 Task: Find connections with filter location Jinji with filter topic #coach with filter profile language French with filter current company Safexpress Private Limited with filter school Kumaun University, Nainital with filter industry Pipeline Transportation with filter service category Loans with filter keywords title Professor
Action: Mouse moved to (566, 75)
Screenshot: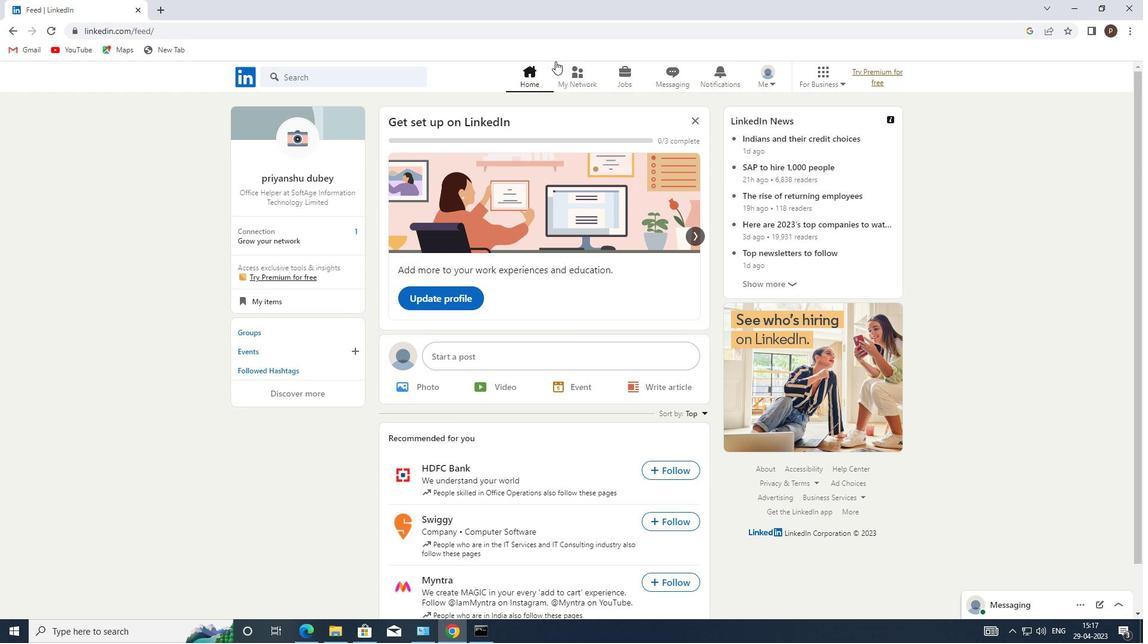 
Action: Mouse pressed left at (566, 75)
Screenshot: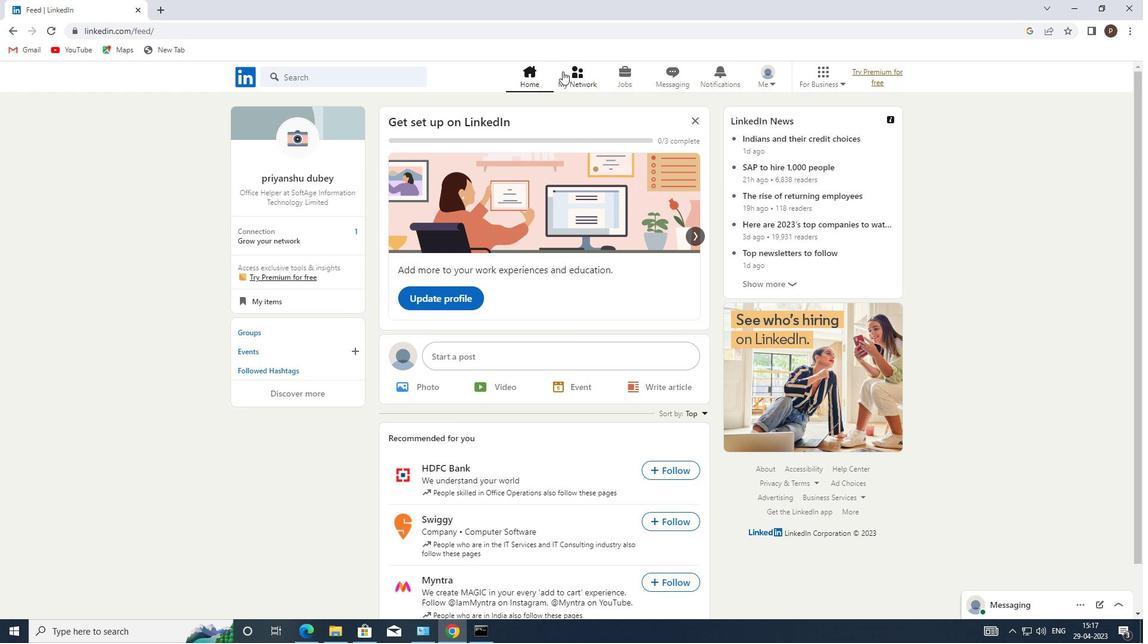 
Action: Mouse moved to (334, 135)
Screenshot: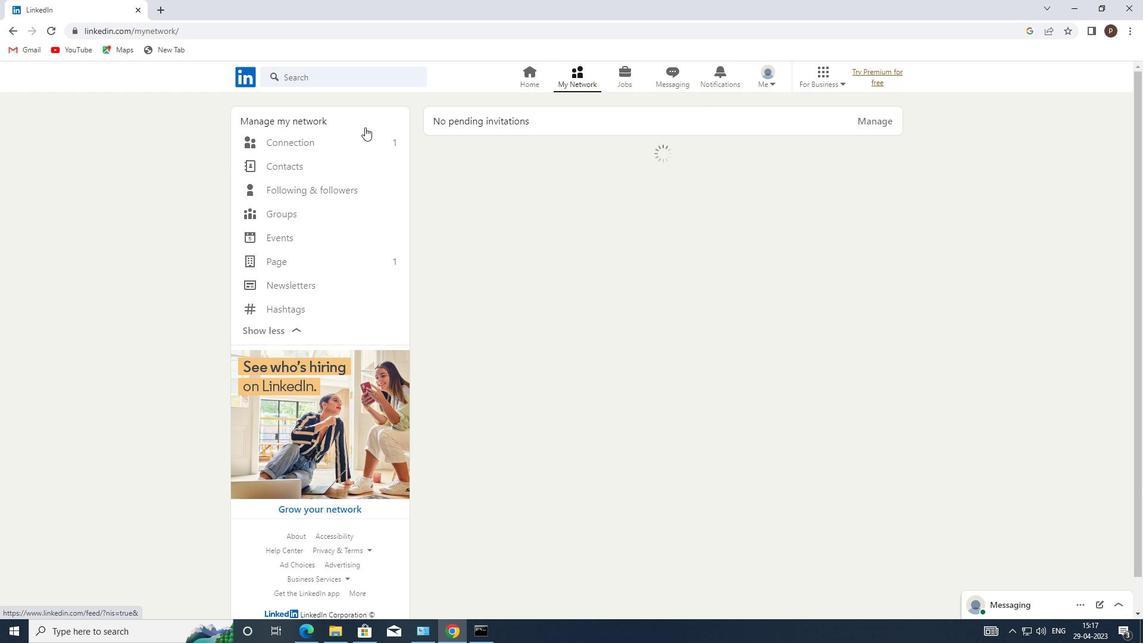 
Action: Mouse pressed left at (334, 135)
Screenshot: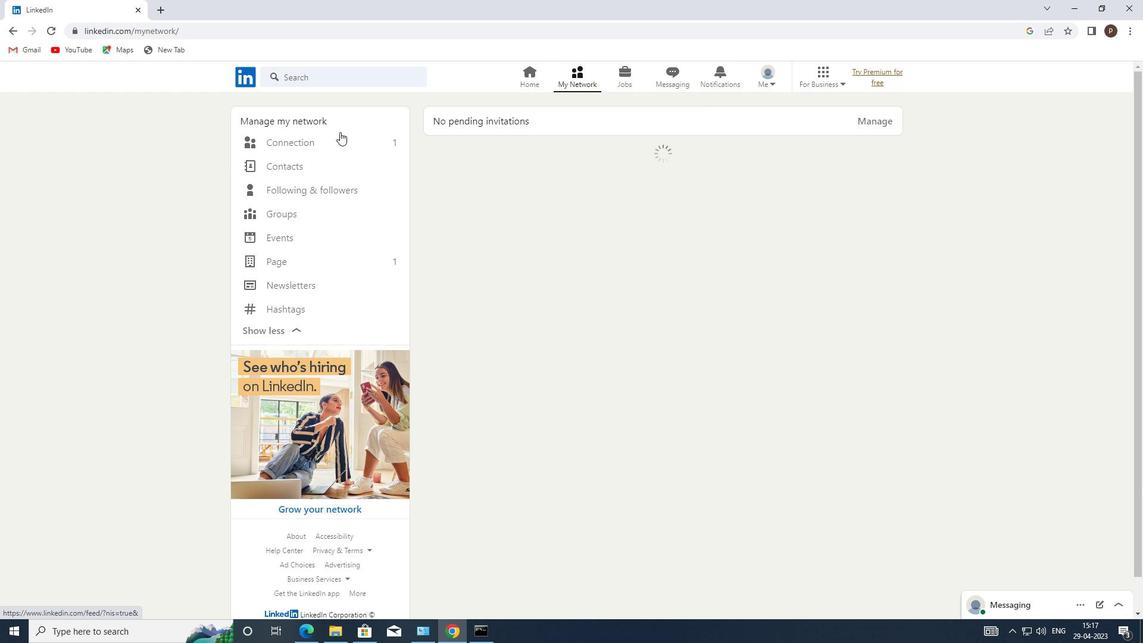 
Action: Mouse moved to (677, 140)
Screenshot: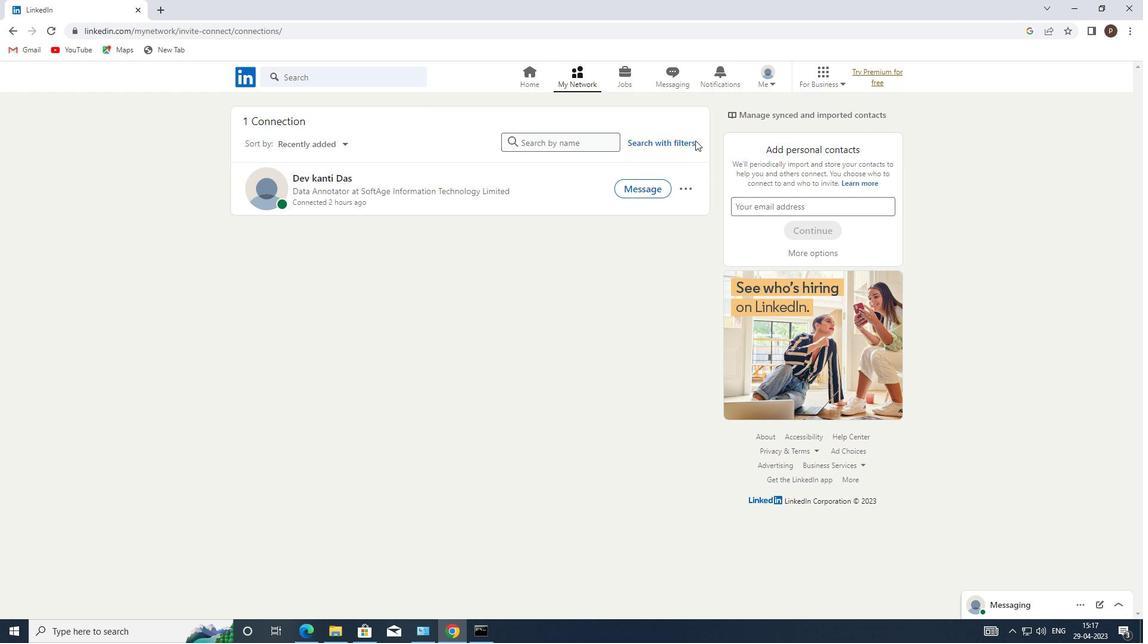 
Action: Mouse pressed left at (677, 140)
Screenshot: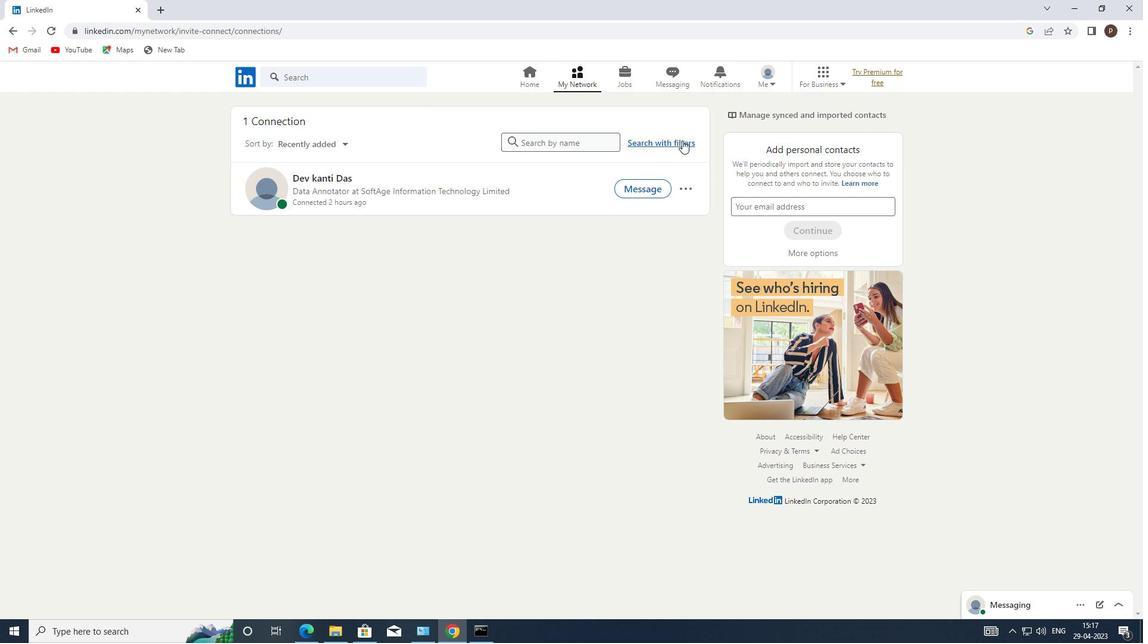 
Action: Mouse moved to (607, 107)
Screenshot: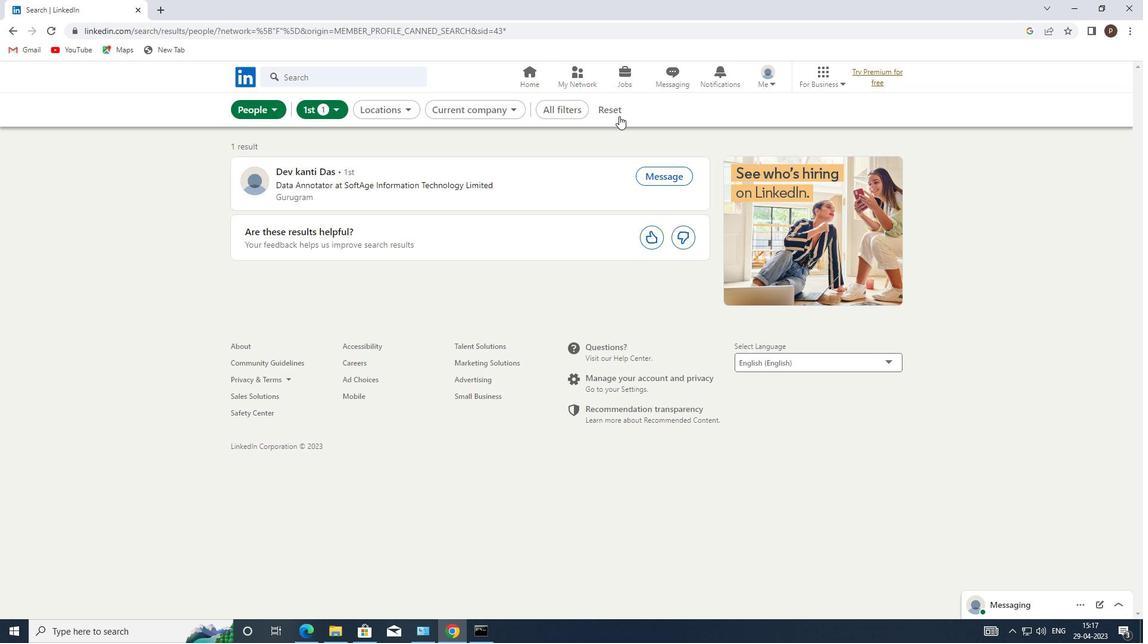
Action: Mouse pressed left at (607, 107)
Screenshot: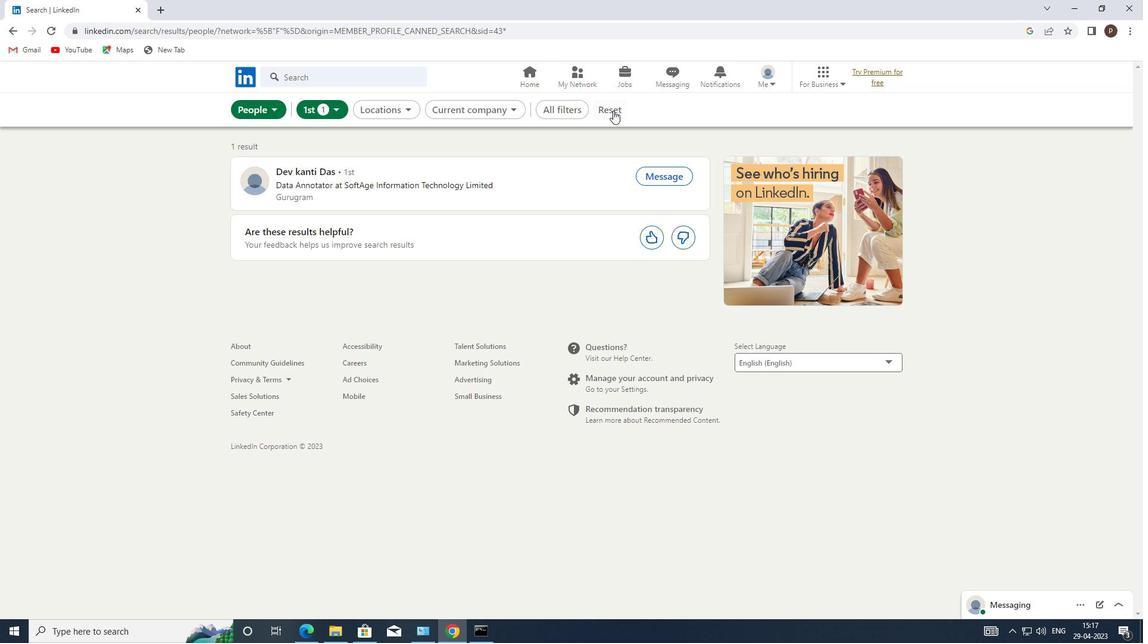 
Action: Mouse moved to (594, 109)
Screenshot: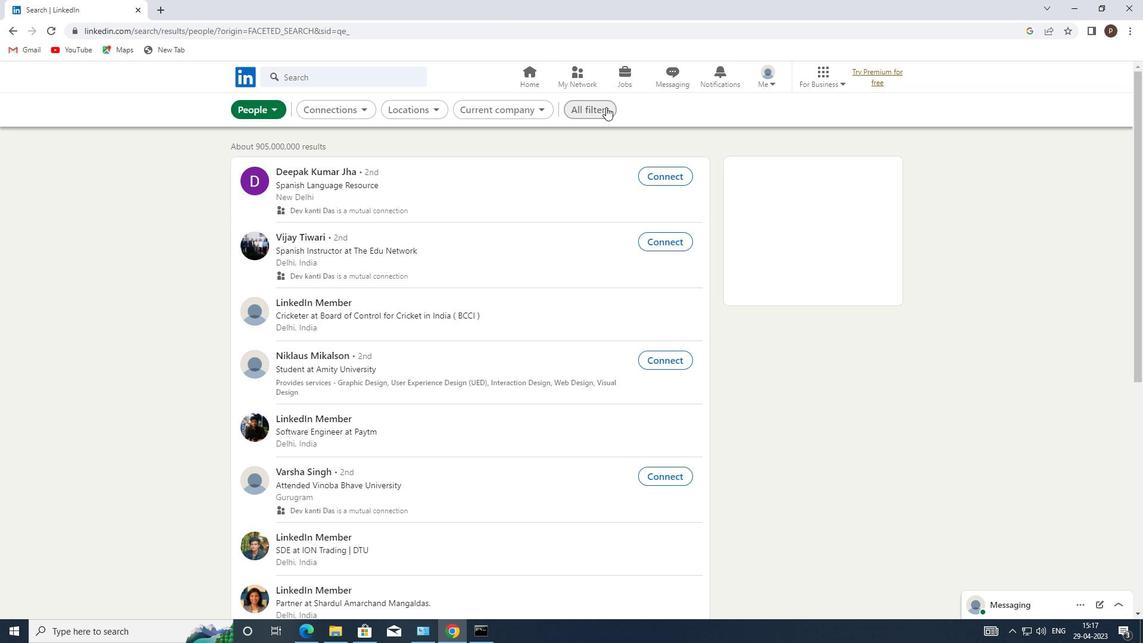 
Action: Mouse pressed left at (594, 109)
Screenshot: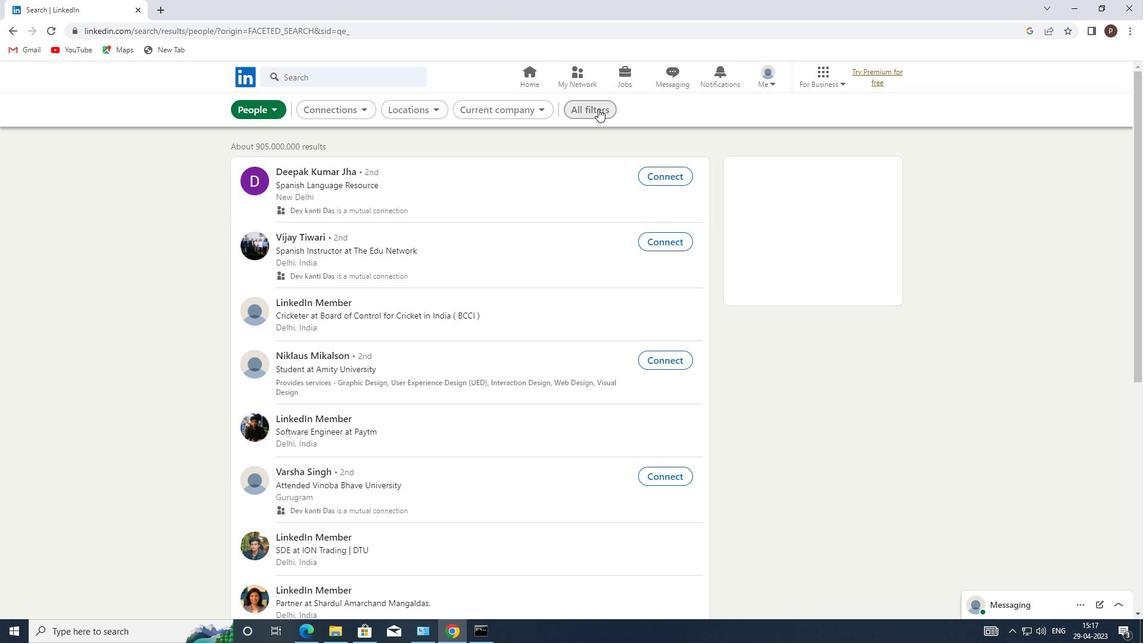 
Action: Mouse moved to (852, 317)
Screenshot: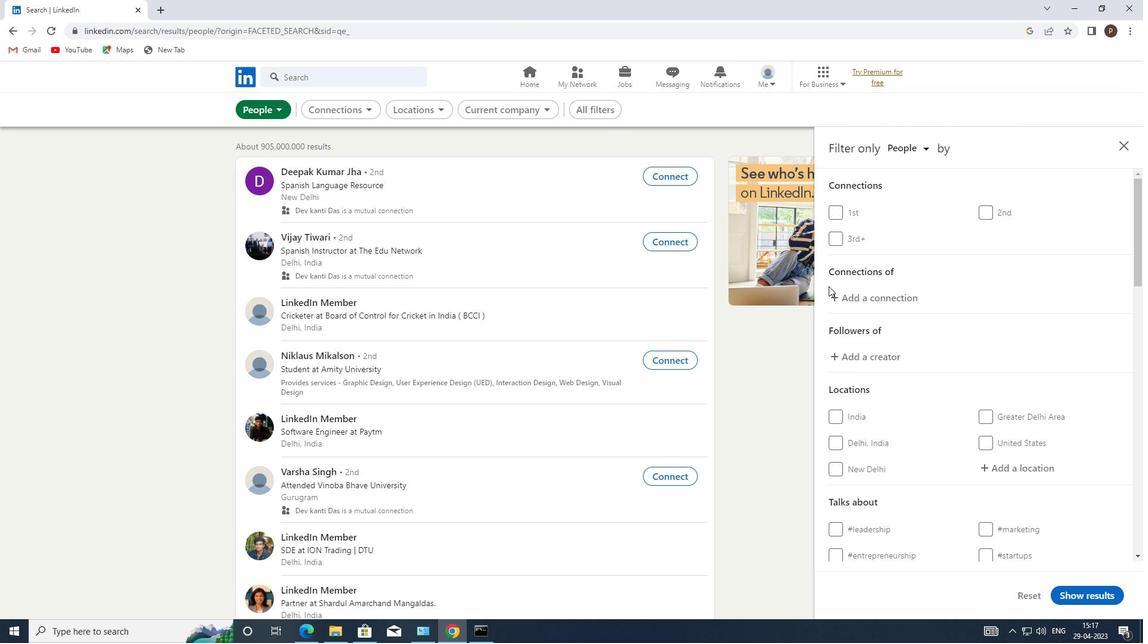 
Action: Mouse scrolled (852, 316) with delta (0, 0)
Screenshot: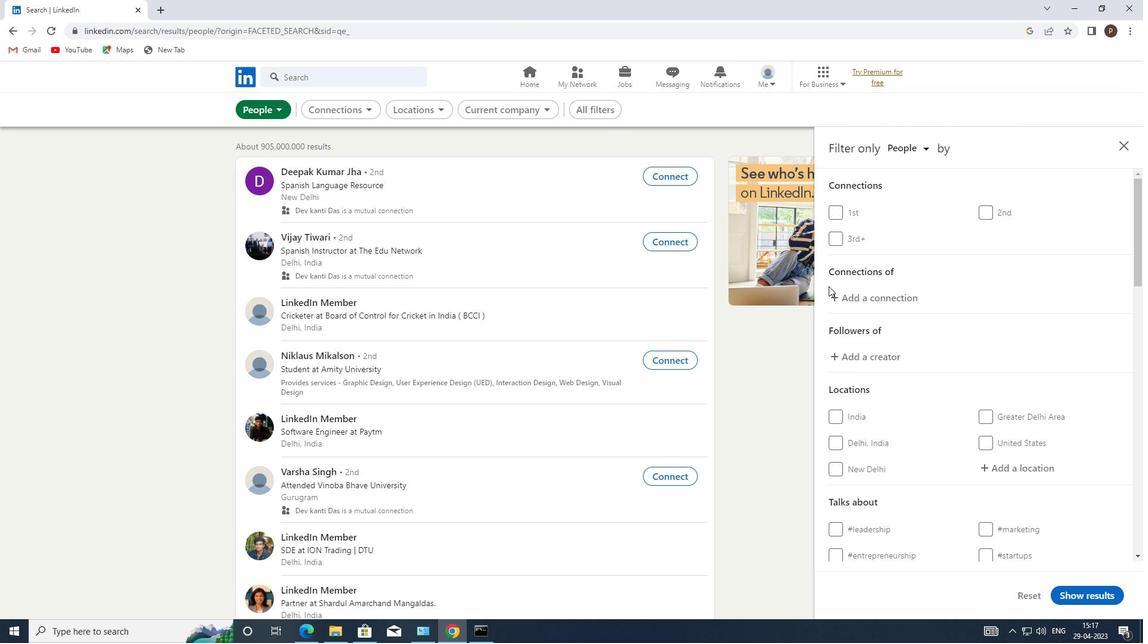 
Action: Mouse moved to (856, 318)
Screenshot: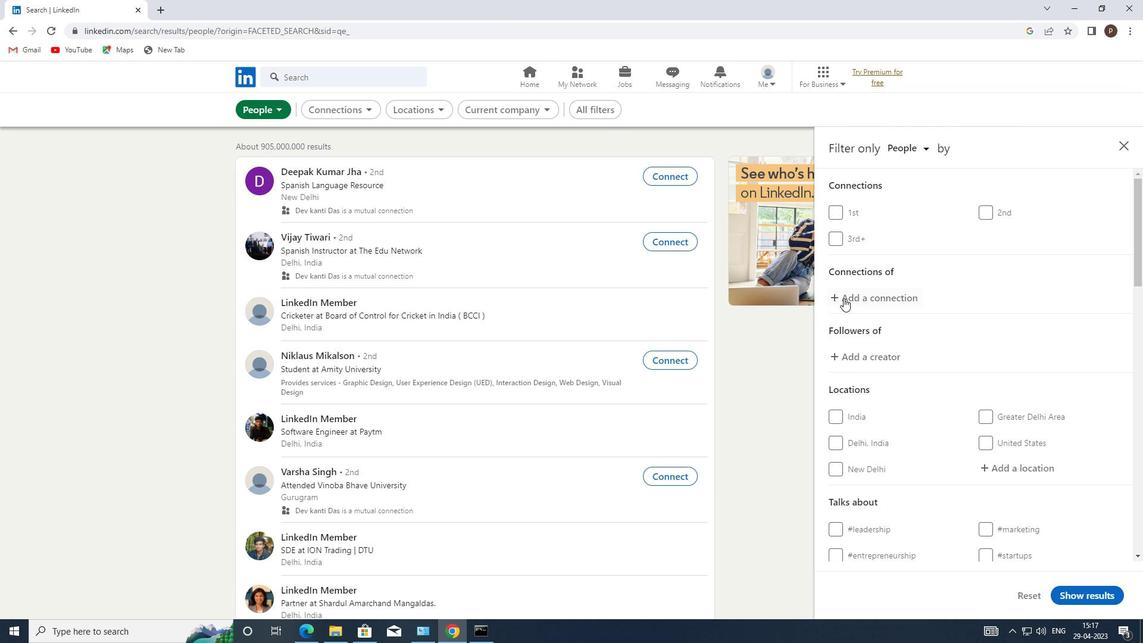 
Action: Mouse scrolled (856, 317) with delta (0, 0)
Screenshot: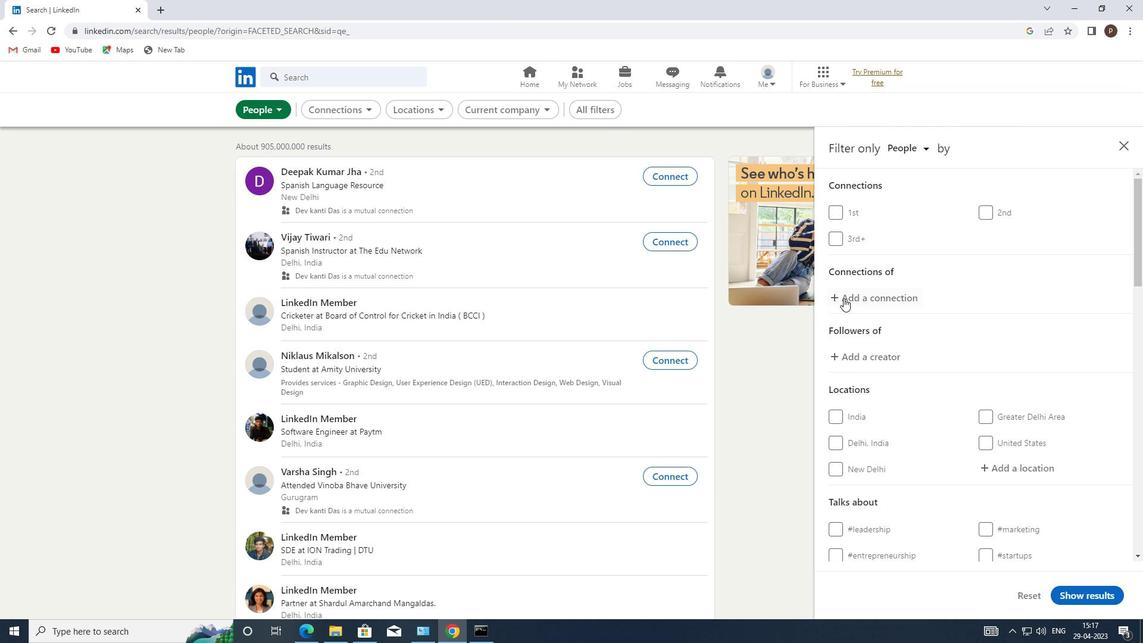 
Action: Mouse moved to (1006, 340)
Screenshot: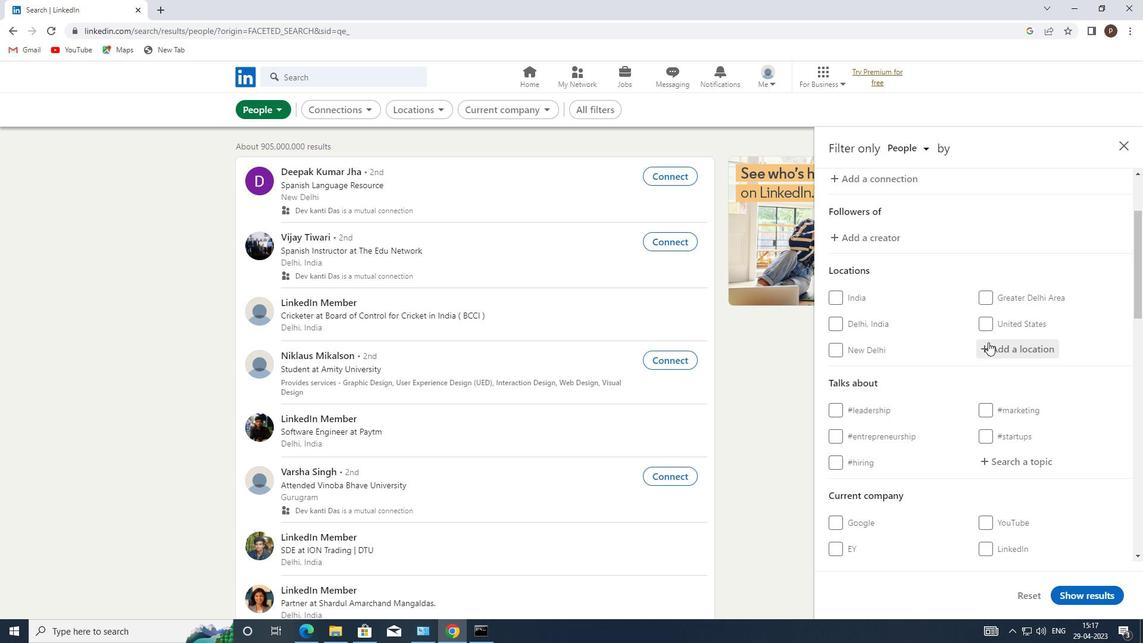 
Action: Mouse pressed left at (1006, 340)
Screenshot: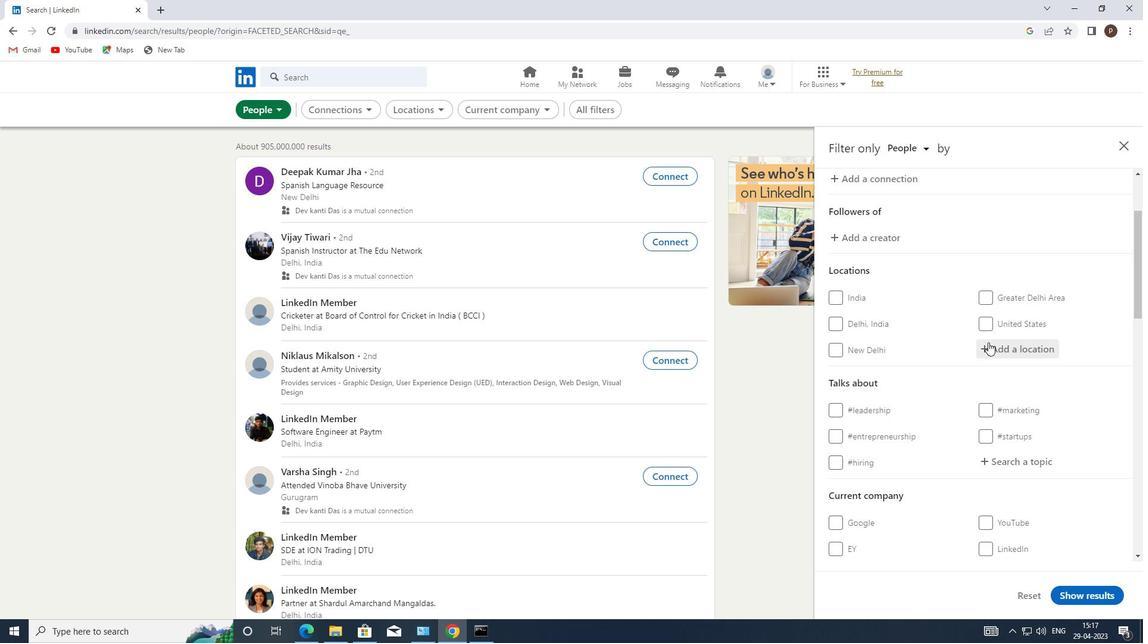 
Action: Key pressed j<Key.caps_lock>inji
Screenshot: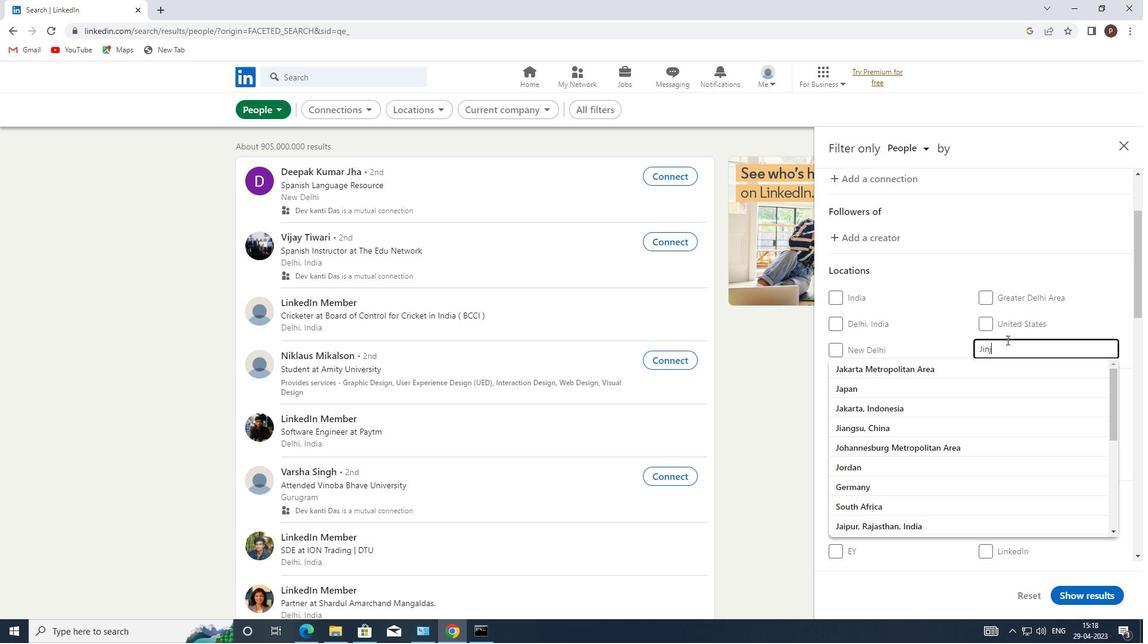 
Action: Mouse moved to (975, 354)
Screenshot: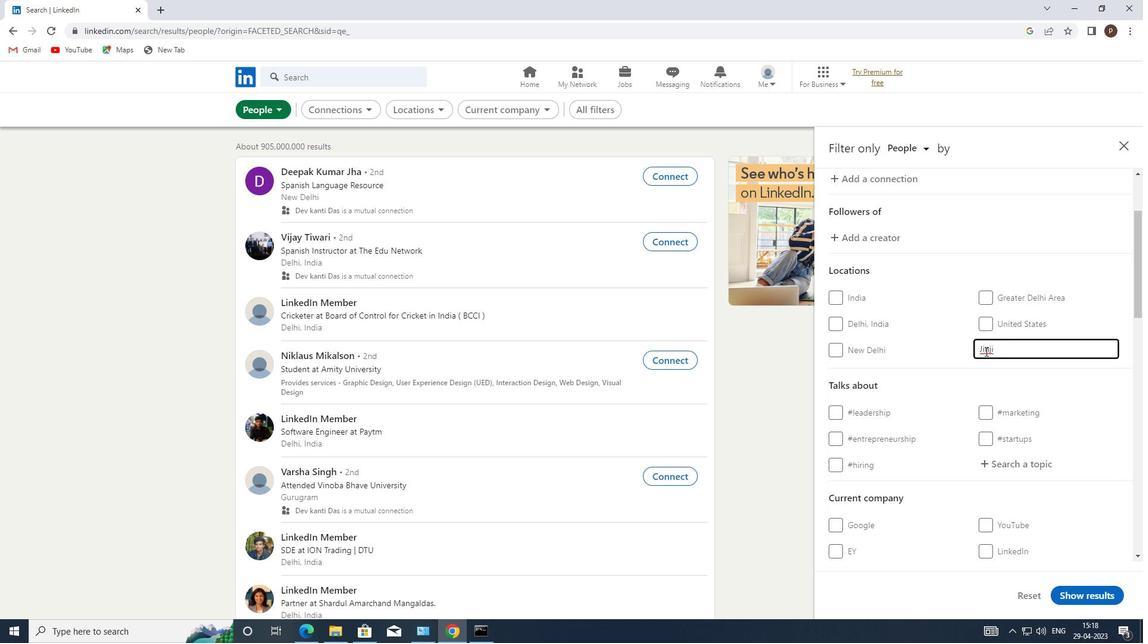 
Action: Key pressed <Key.space>
Screenshot: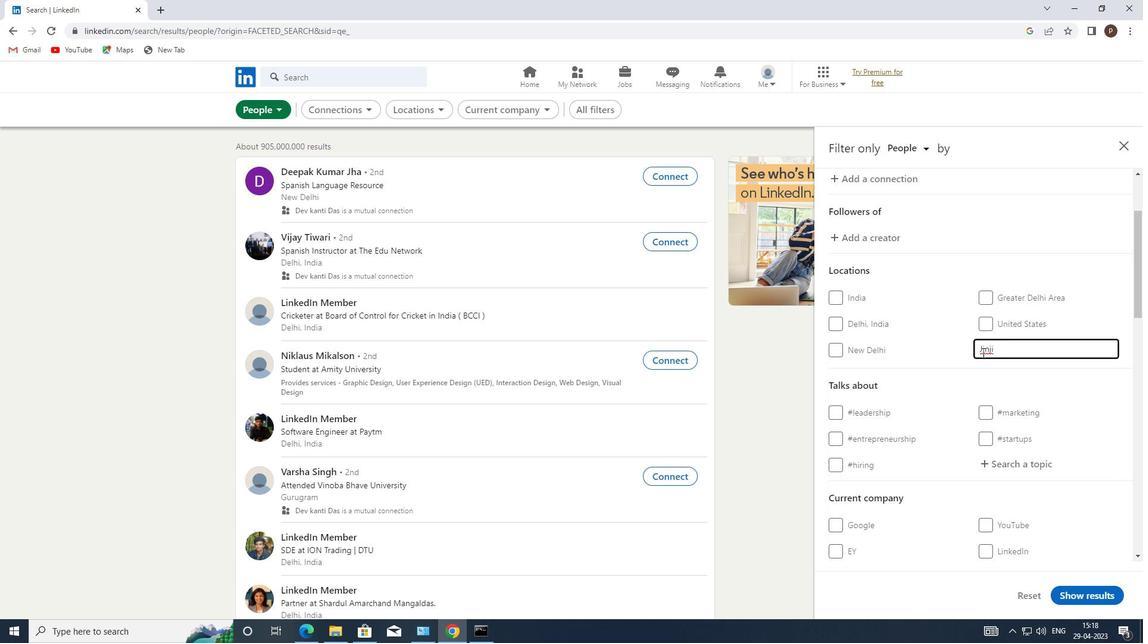 
Action: Mouse moved to (952, 365)
Screenshot: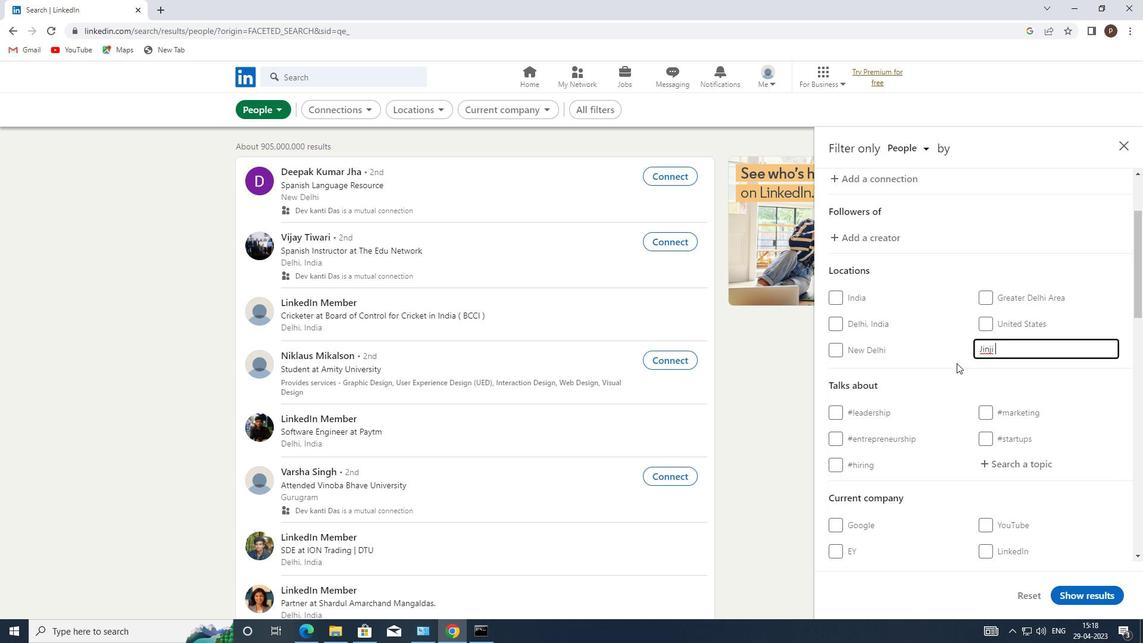 
Action: Mouse scrolled (952, 365) with delta (0, 0)
Screenshot: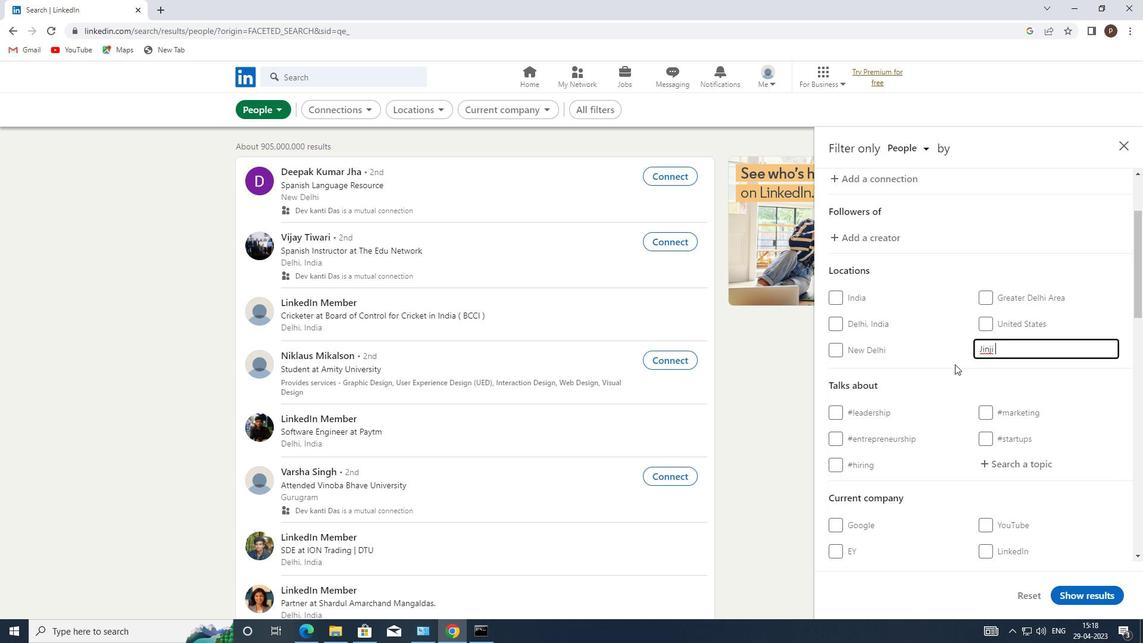 
Action: Mouse scrolled (952, 365) with delta (0, 0)
Screenshot: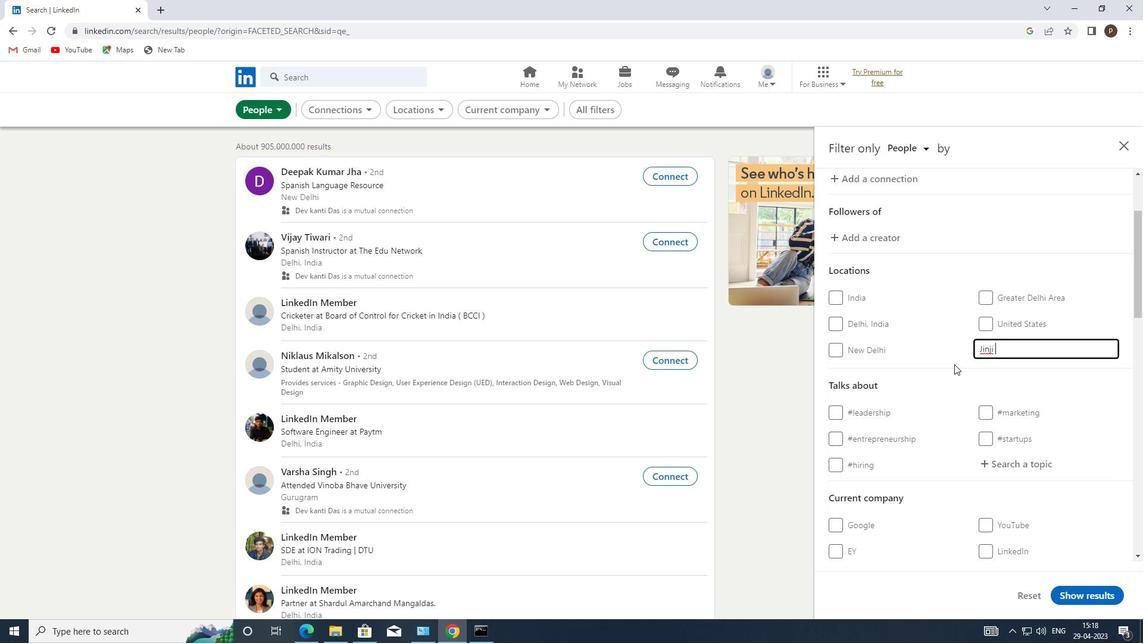
Action: Mouse moved to (995, 342)
Screenshot: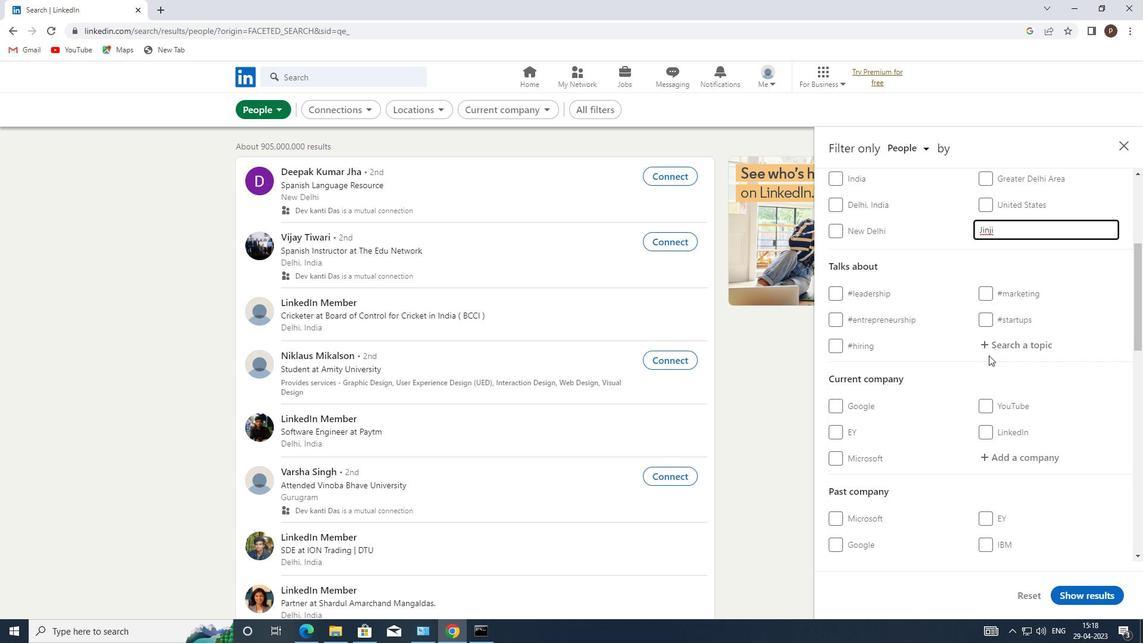 
Action: Mouse pressed left at (995, 342)
Screenshot: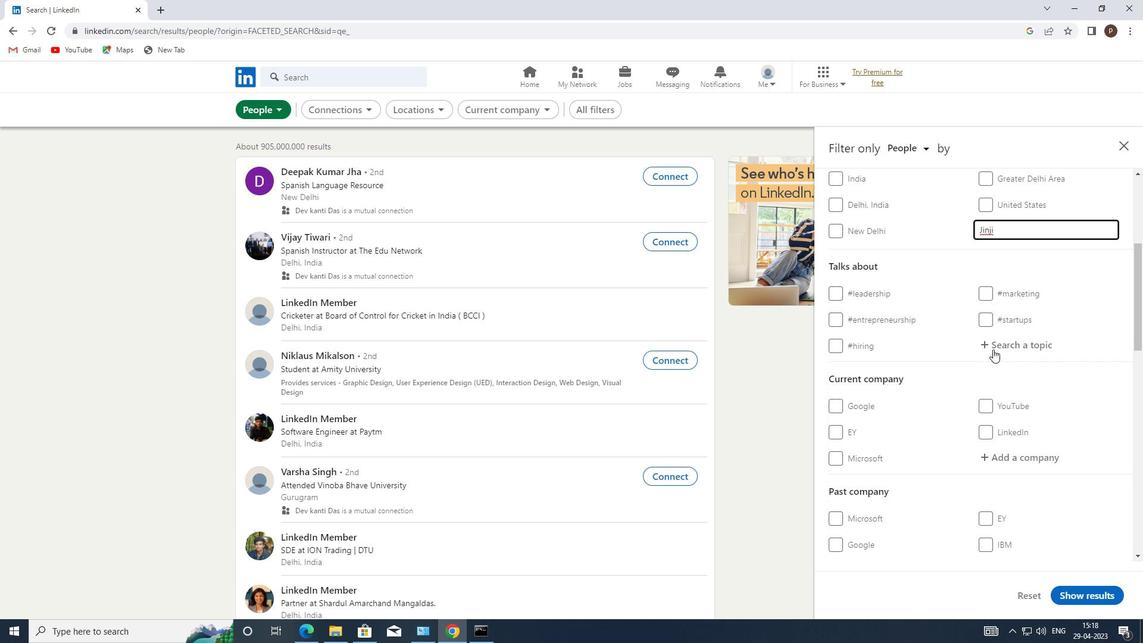 
Action: Key pressed <Key.shift>#COACH
Screenshot: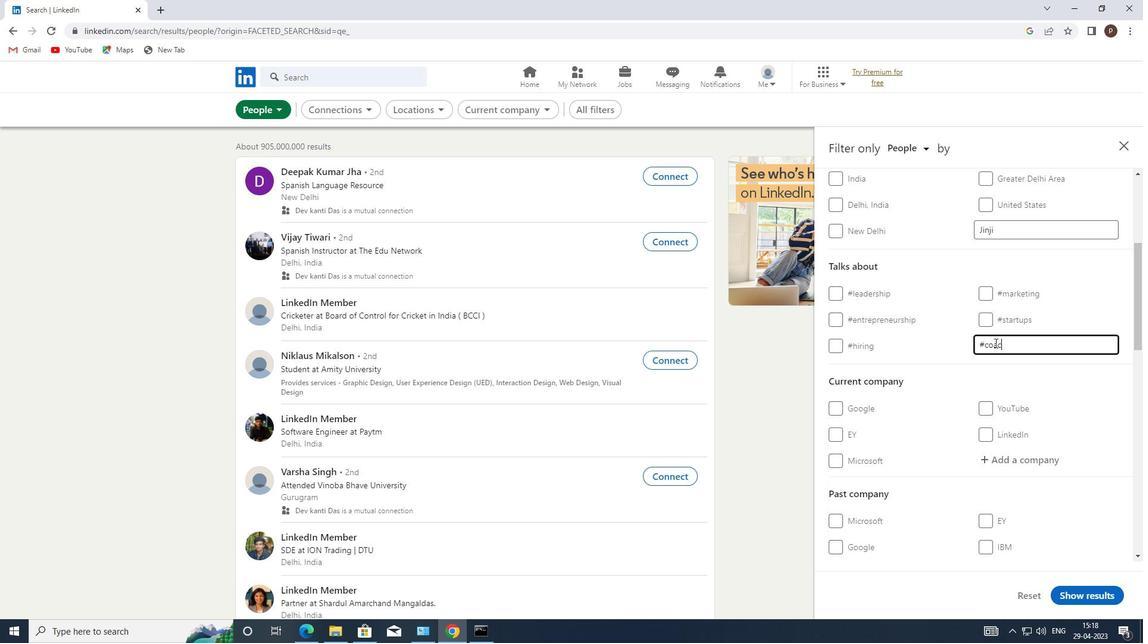 
Action: Mouse moved to (969, 367)
Screenshot: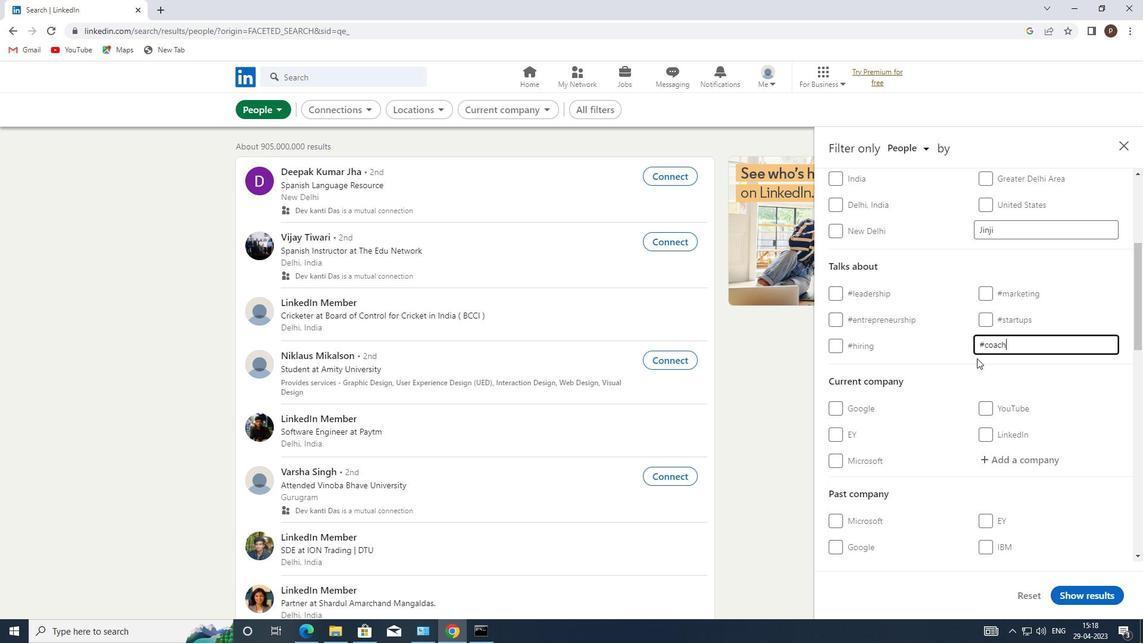 
Action: Mouse scrolled (969, 366) with delta (0, 0)
Screenshot: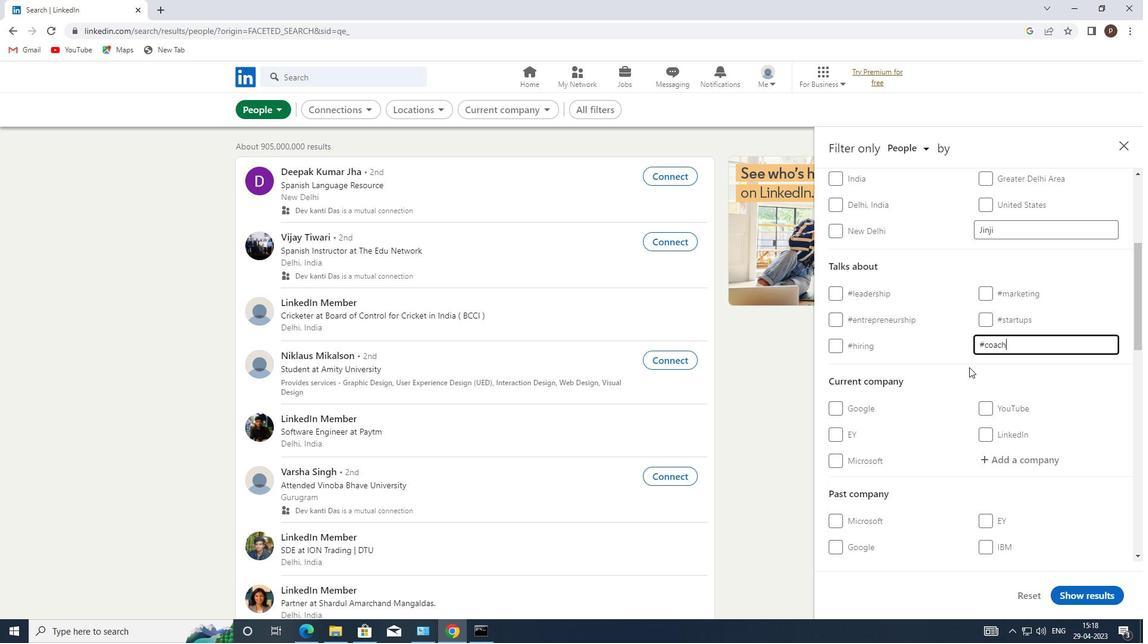 
Action: Mouse scrolled (969, 366) with delta (0, 0)
Screenshot: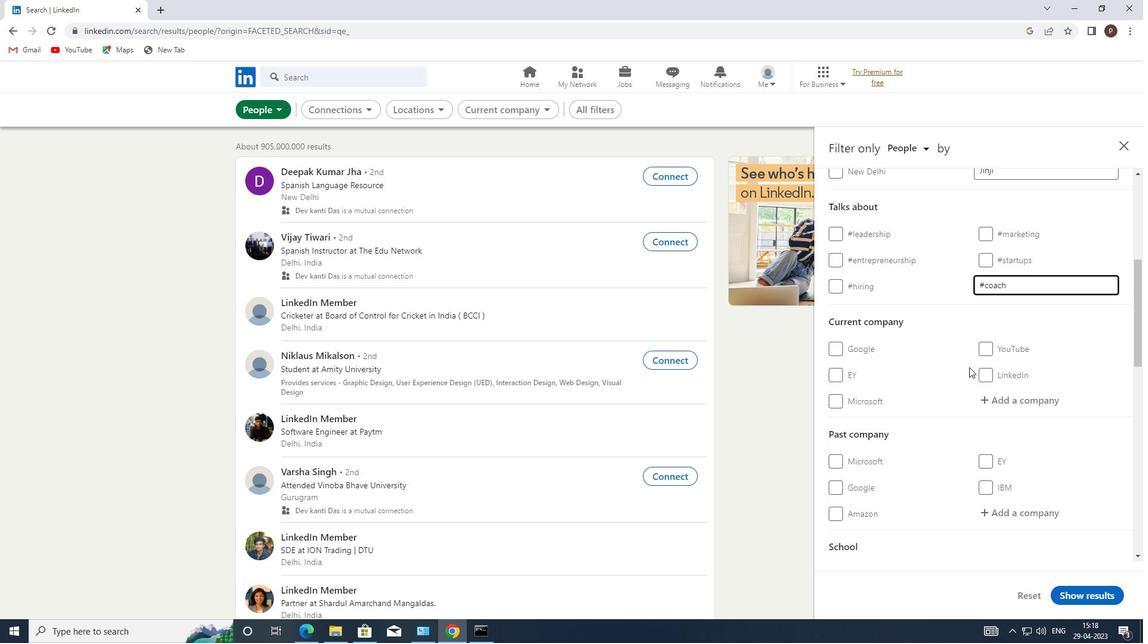 
Action: Mouse scrolled (969, 366) with delta (0, 0)
Screenshot: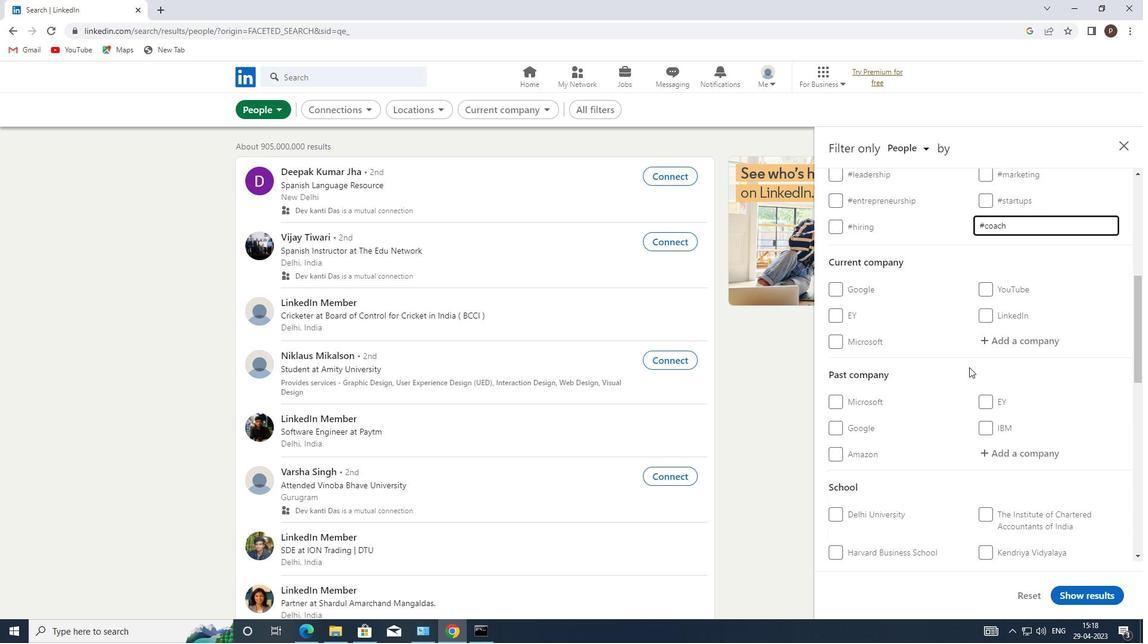 
Action: Mouse moved to (969, 368)
Screenshot: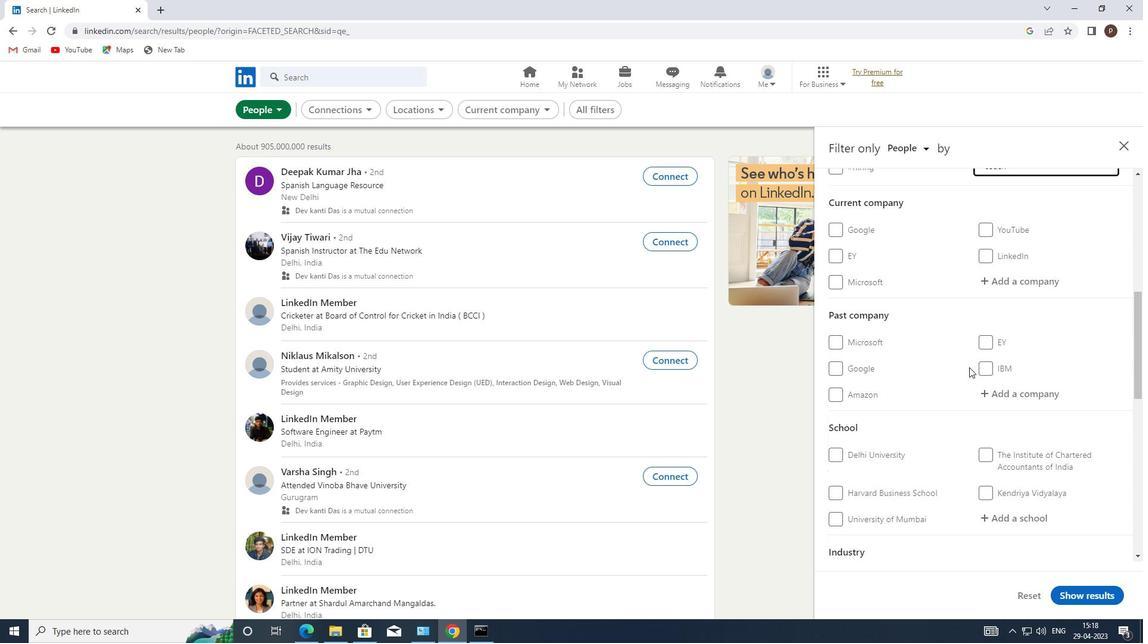 
Action: Mouse scrolled (969, 367) with delta (0, 0)
Screenshot: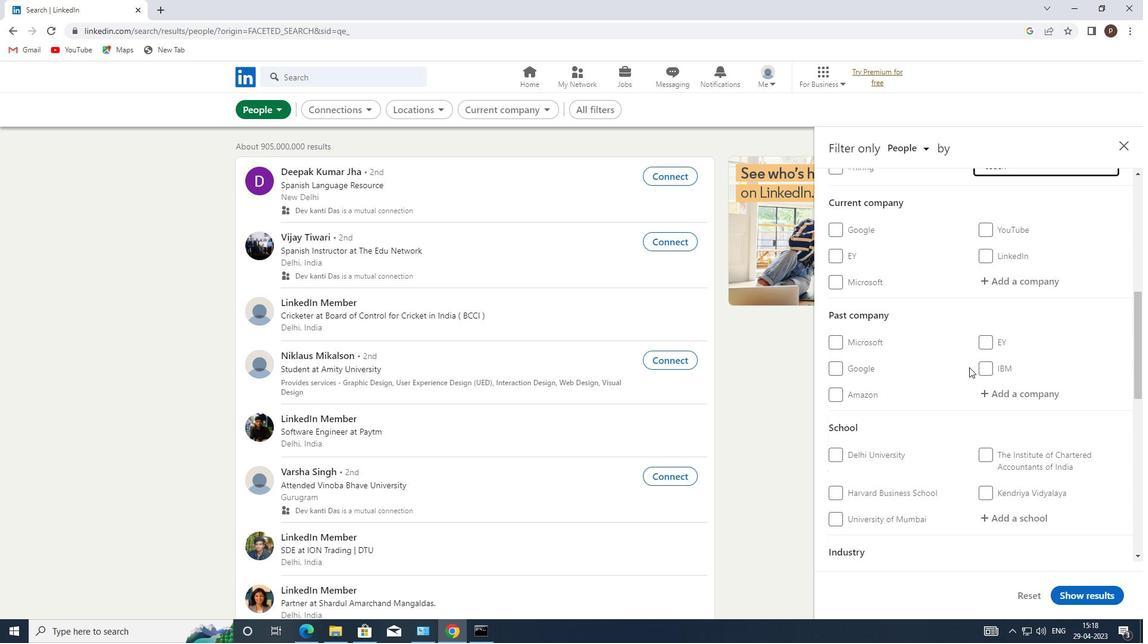 
Action: Mouse scrolled (969, 367) with delta (0, 0)
Screenshot: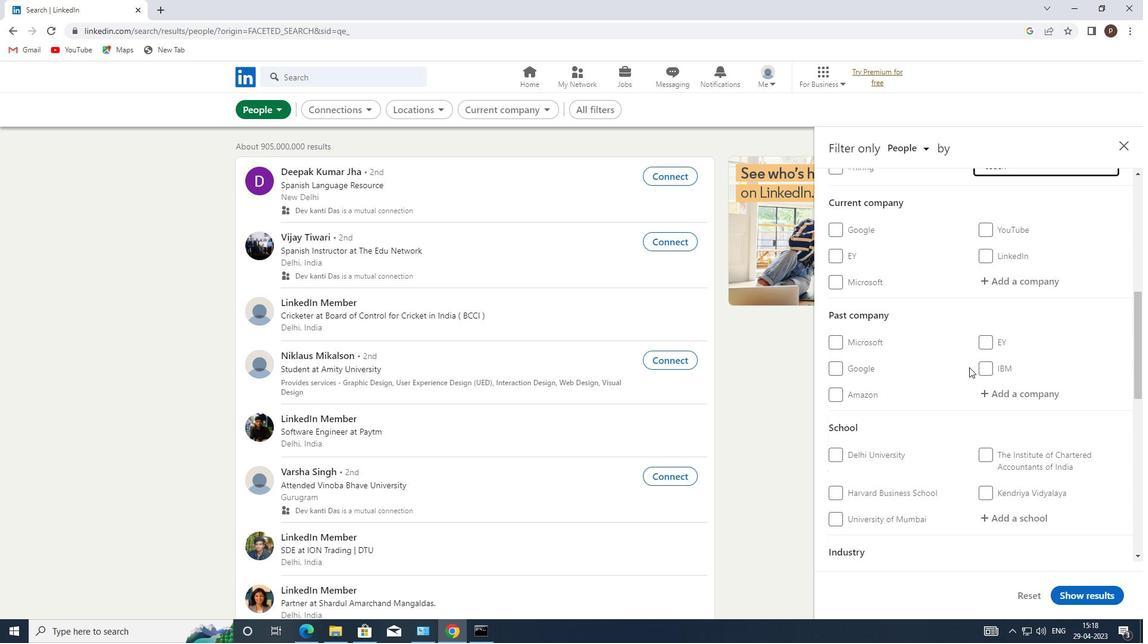 
Action: Mouse scrolled (969, 367) with delta (0, 0)
Screenshot: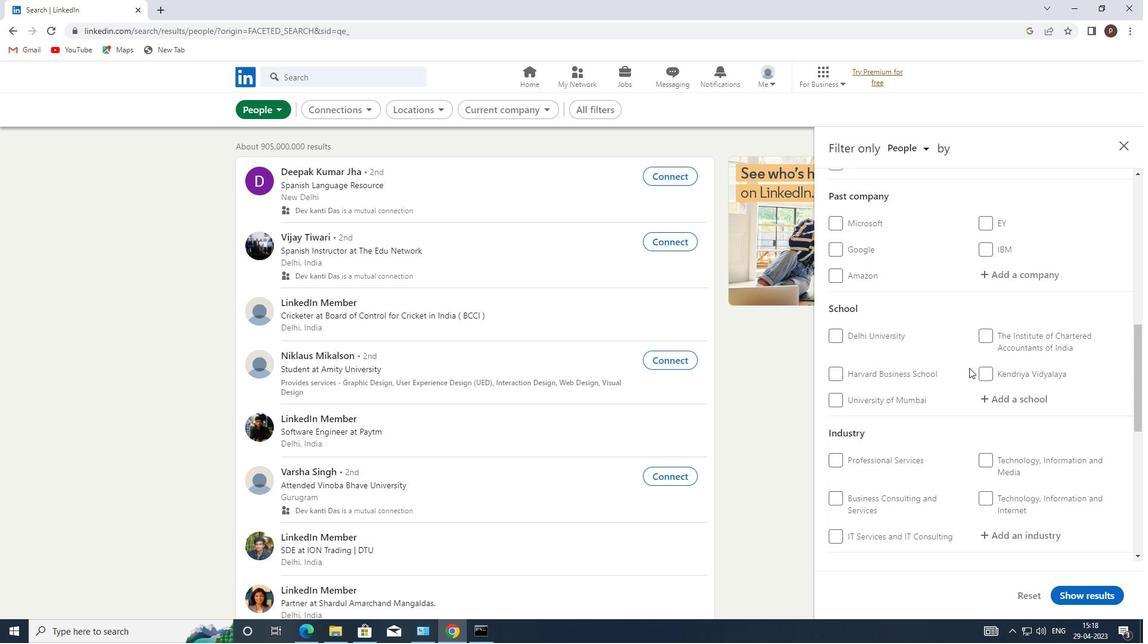 
Action: Mouse scrolled (969, 367) with delta (0, 0)
Screenshot: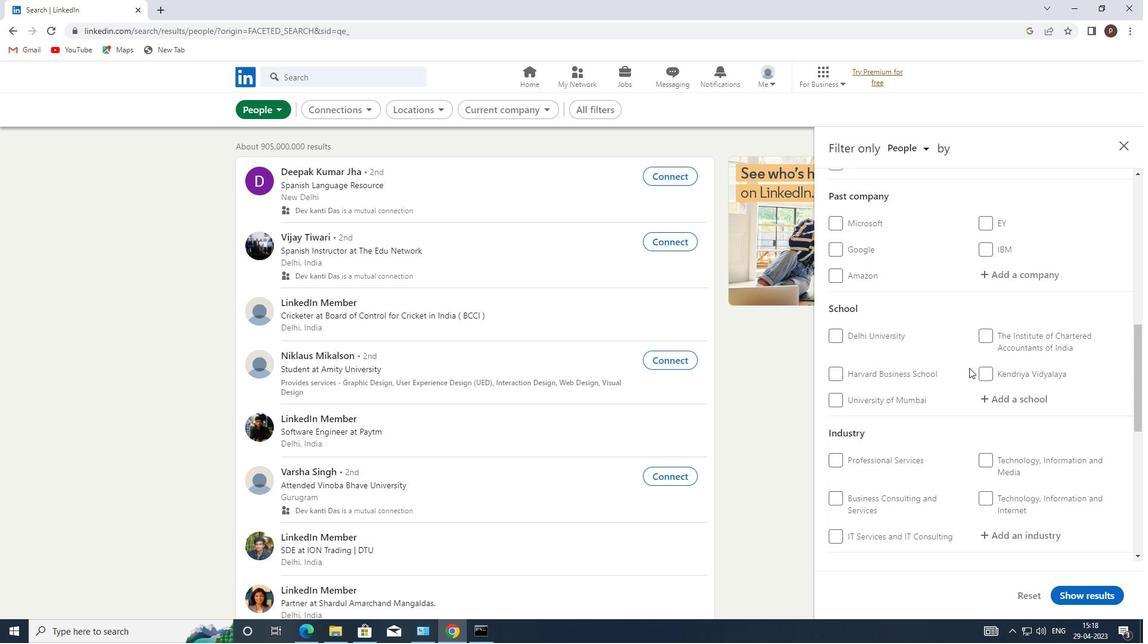 
Action: Mouse scrolled (969, 367) with delta (0, 0)
Screenshot: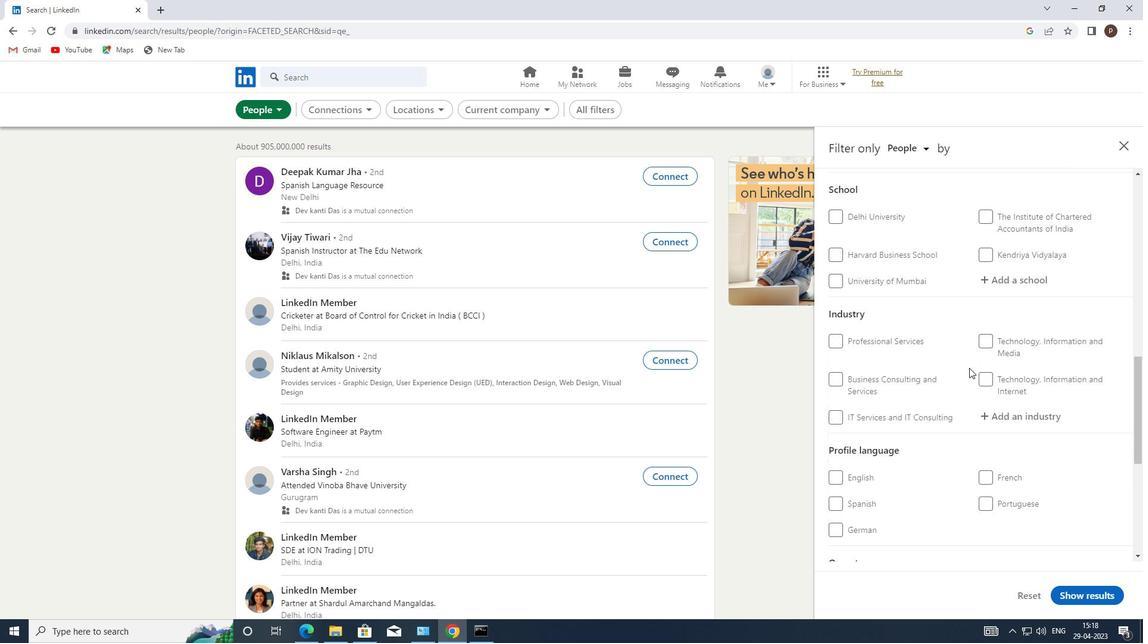 
Action: Mouse moved to (983, 412)
Screenshot: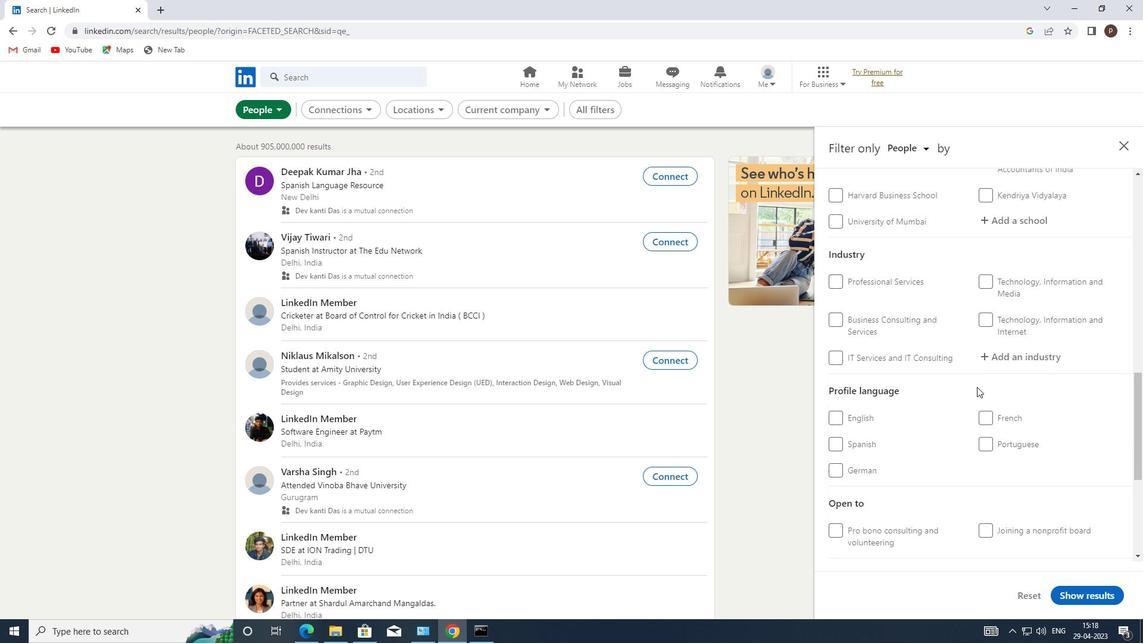 
Action: Mouse pressed left at (983, 412)
Screenshot: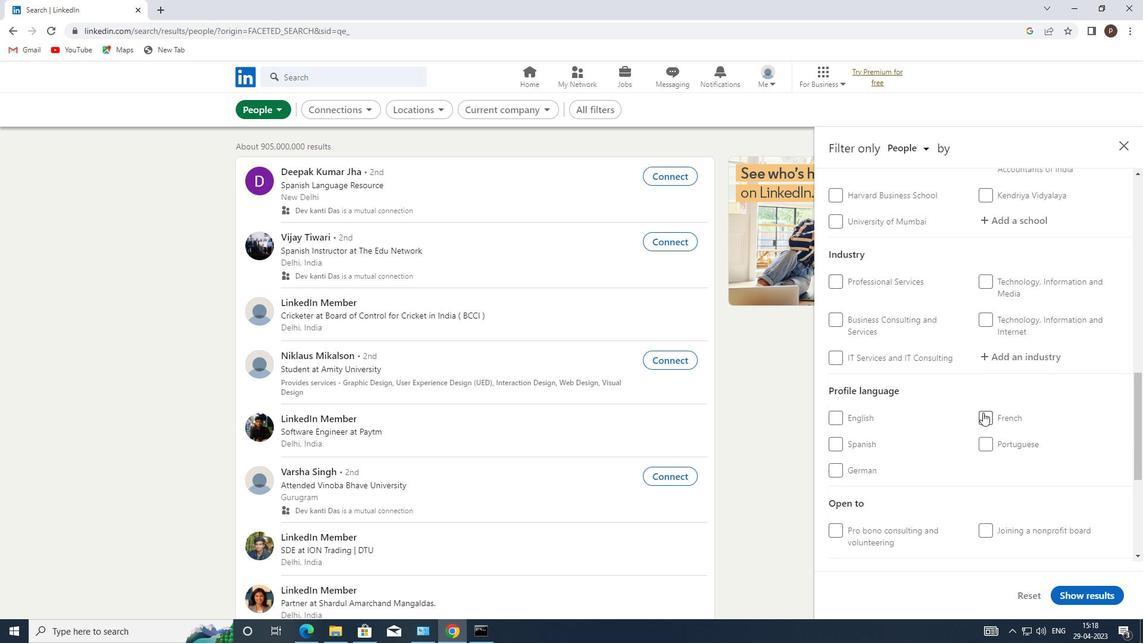 
Action: Mouse moved to (965, 345)
Screenshot: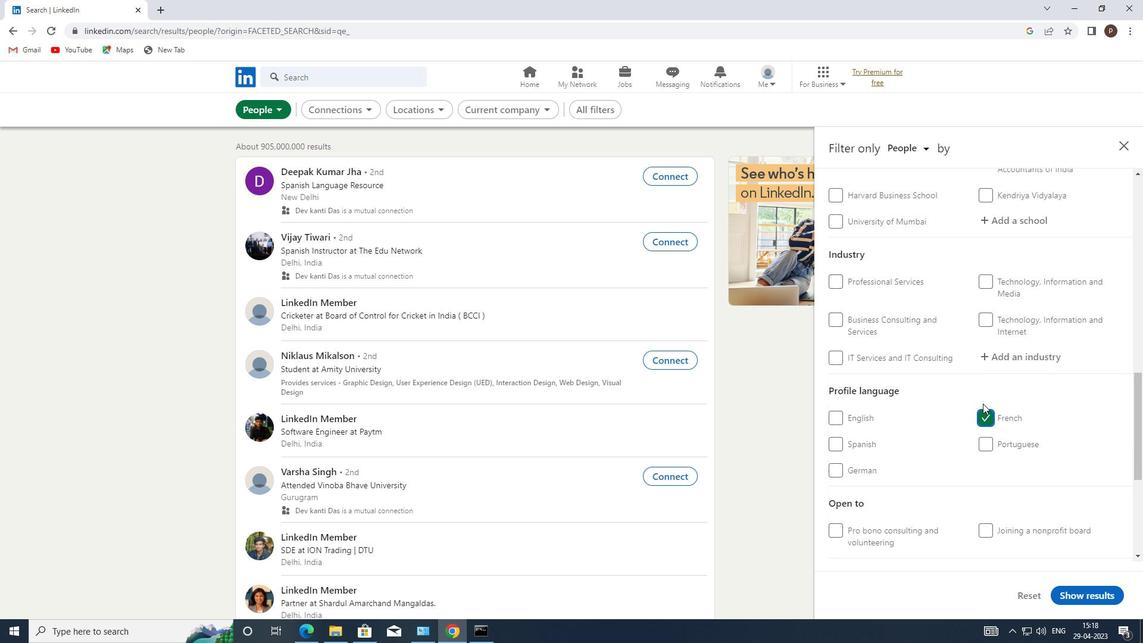 
Action: Mouse scrolled (965, 345) with delta (0, 0)
Screenshot: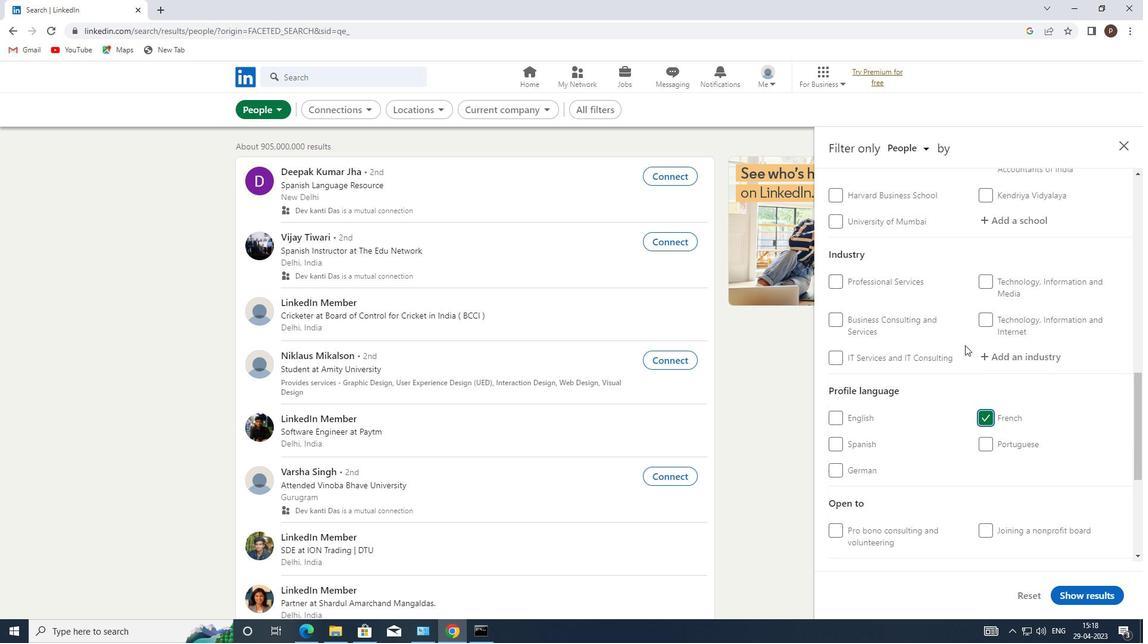 
Action: Mouse scrolled (965, 345) with delta (0, 0)
Screenshot: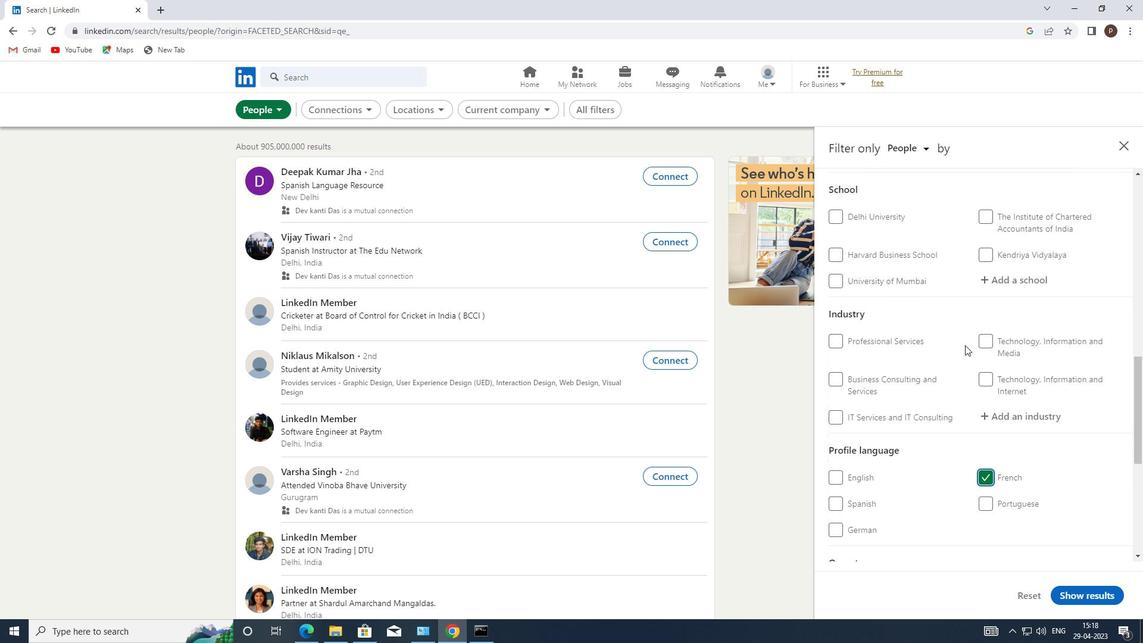 
Action: Mouse scrolled (965, 345) with delta (0, 0)
Screenshot: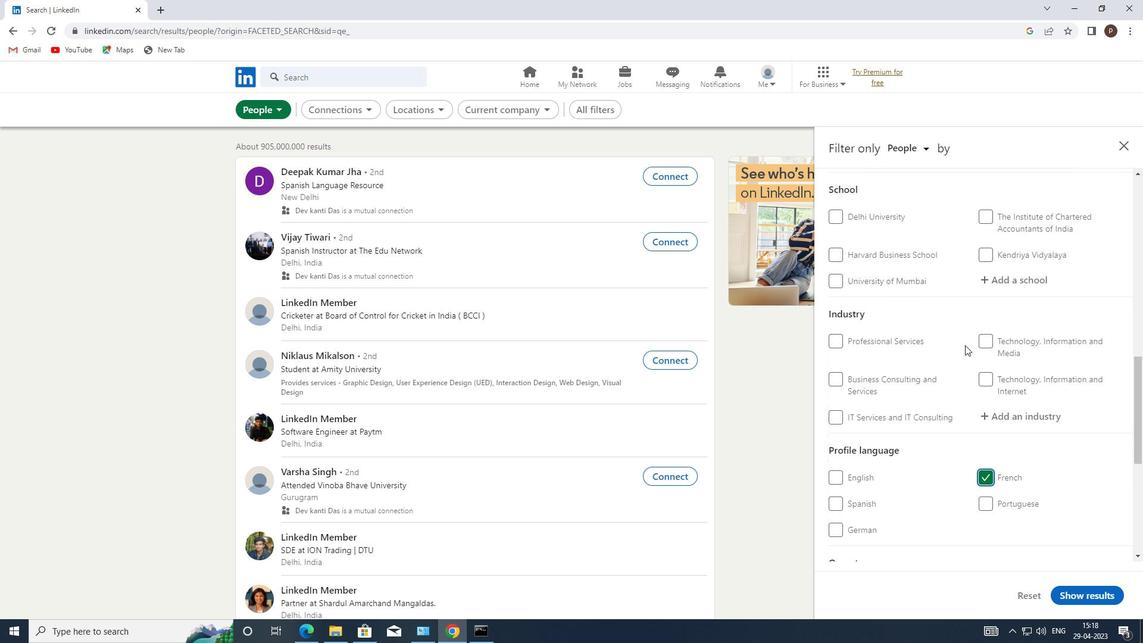 
Action: Mouse scrolled (965, 345) with delta (0, 0)
Screenshot: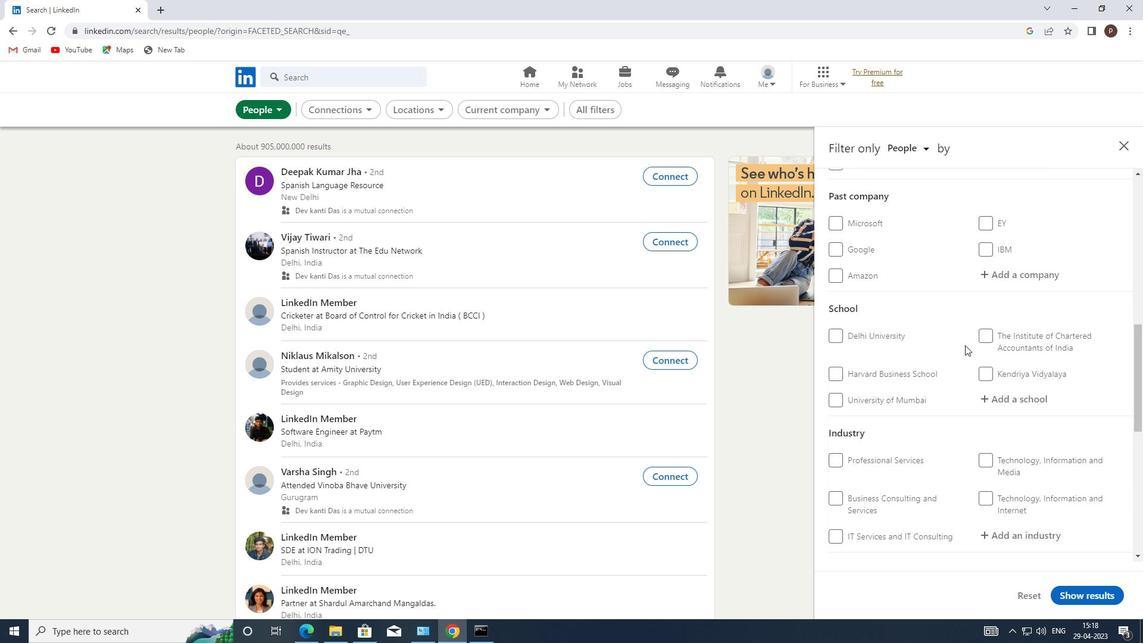 
Action: Mouse scrolled (965, 345) with delta (0, 0)
Screenshot: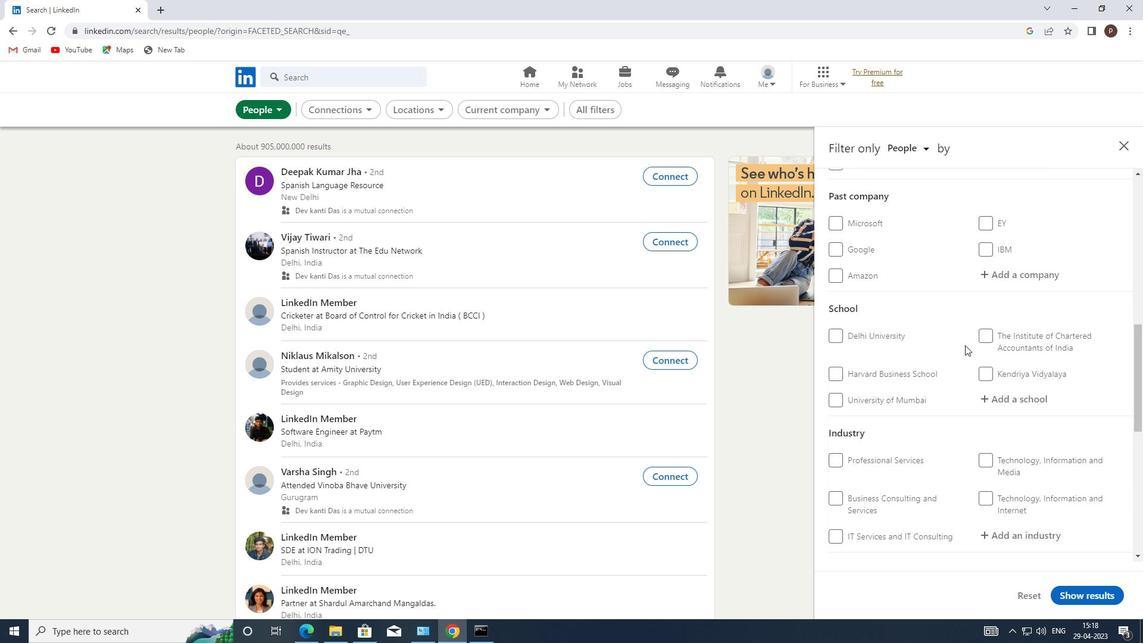 
Action: Mouse moved to (999, 285)
Screenshot: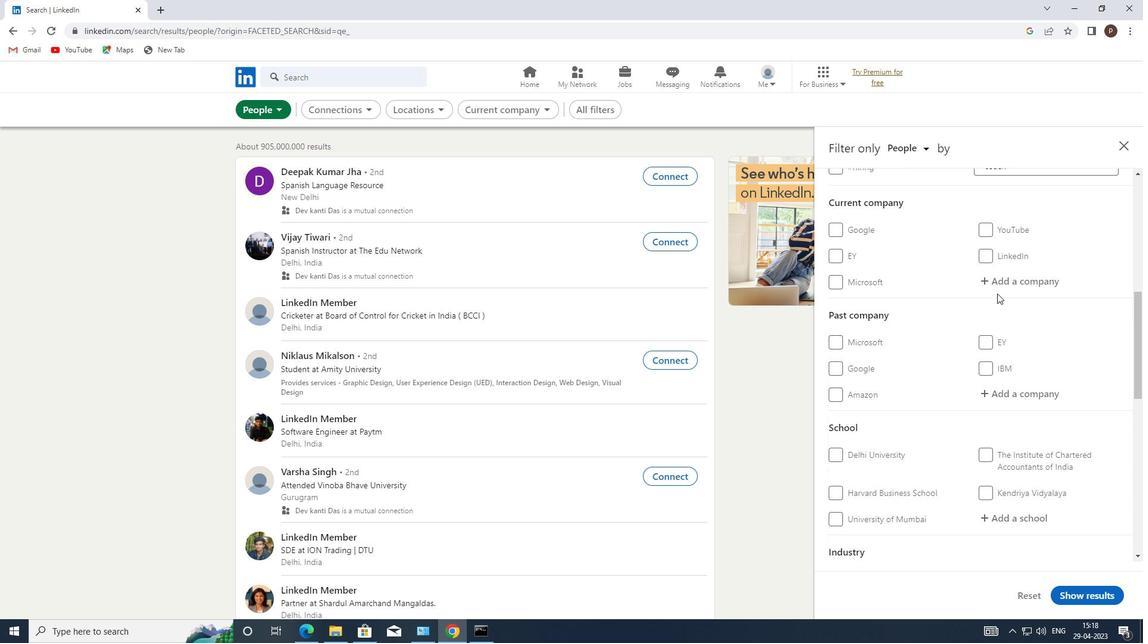 
Action: Mouse pressed left at (999, 285)
Screenshot: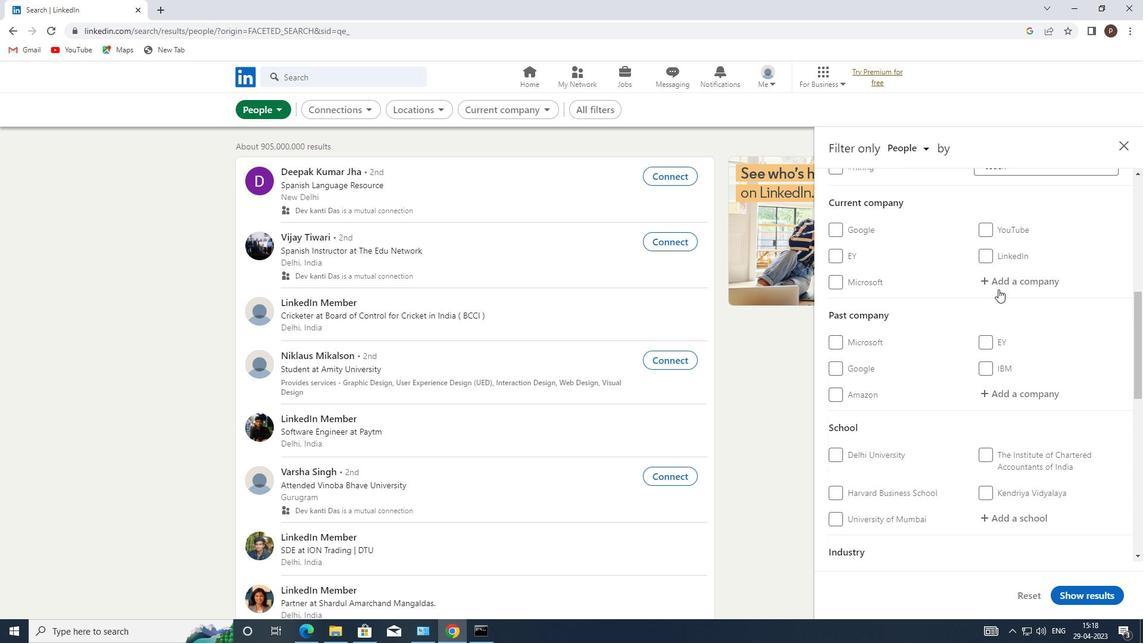 
Action: Key pressed <Key.caps_lock>S<Key.caps_lock>AFEX
Screenshot: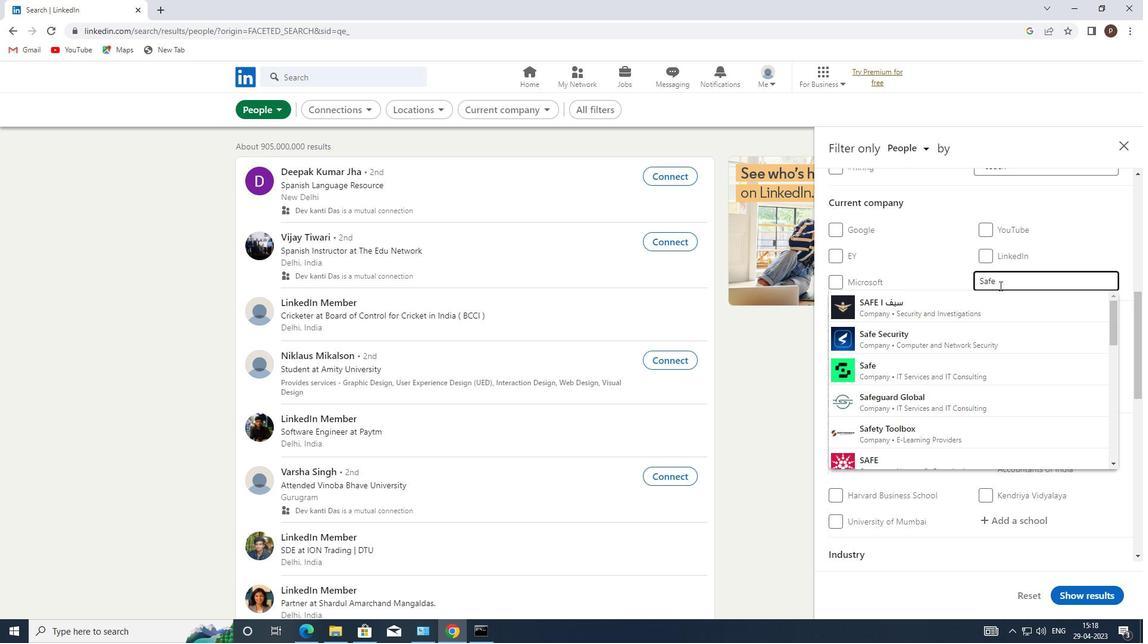 
Action: Mouse moved to (971, 300)
Screenshot: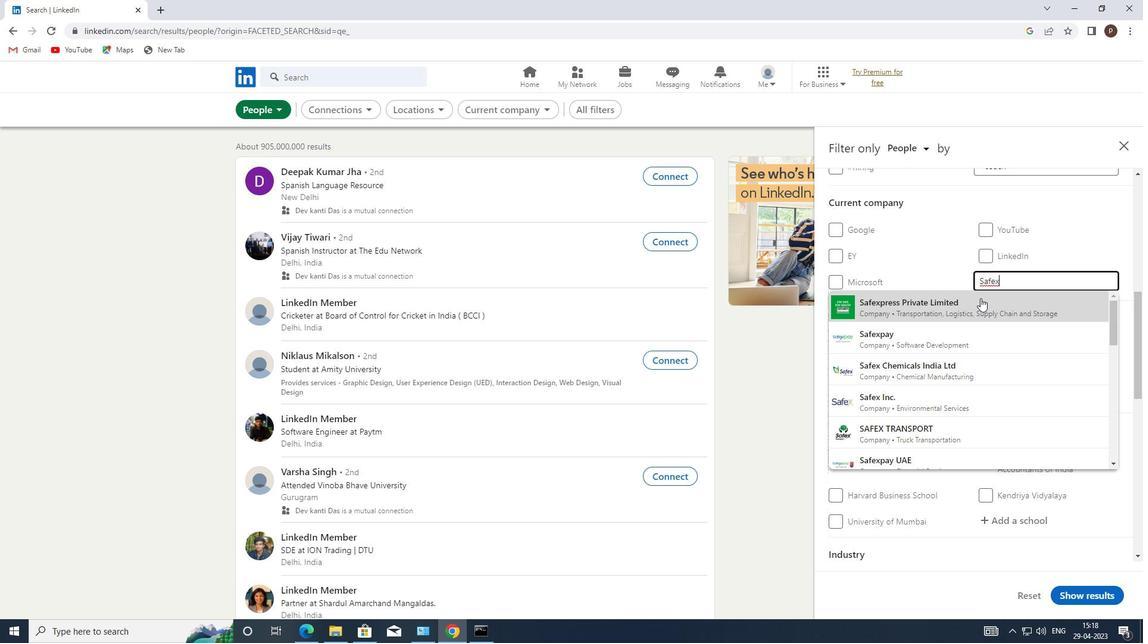
Action: Mouse pressed left at (971, 300)
Screenshot: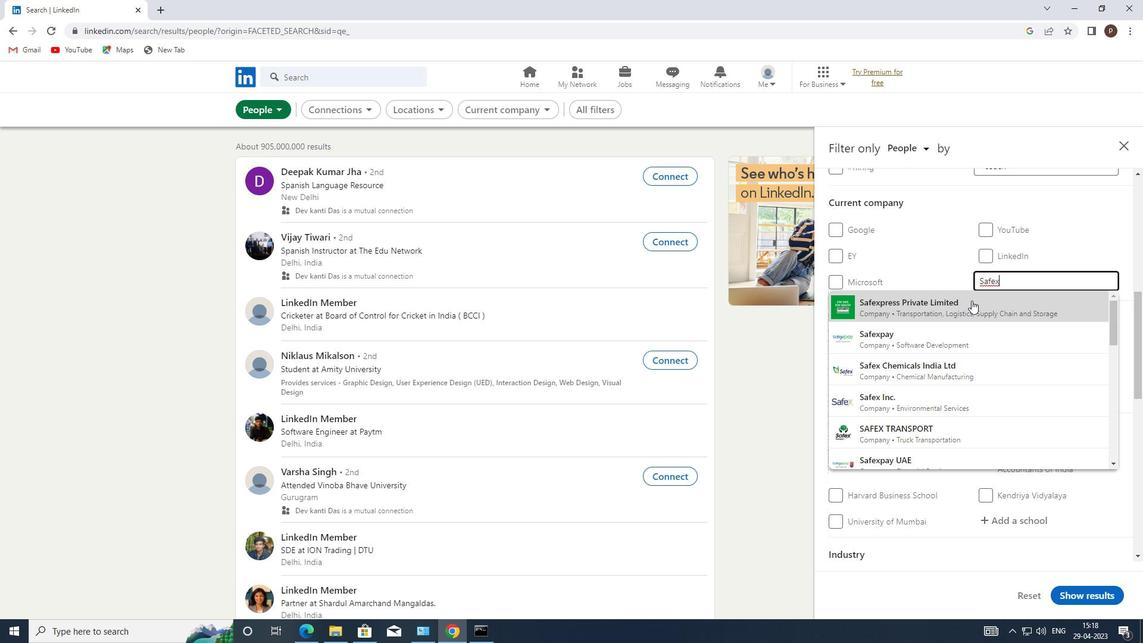 
Action: Mouse moved to (969, 302)
Screenshot: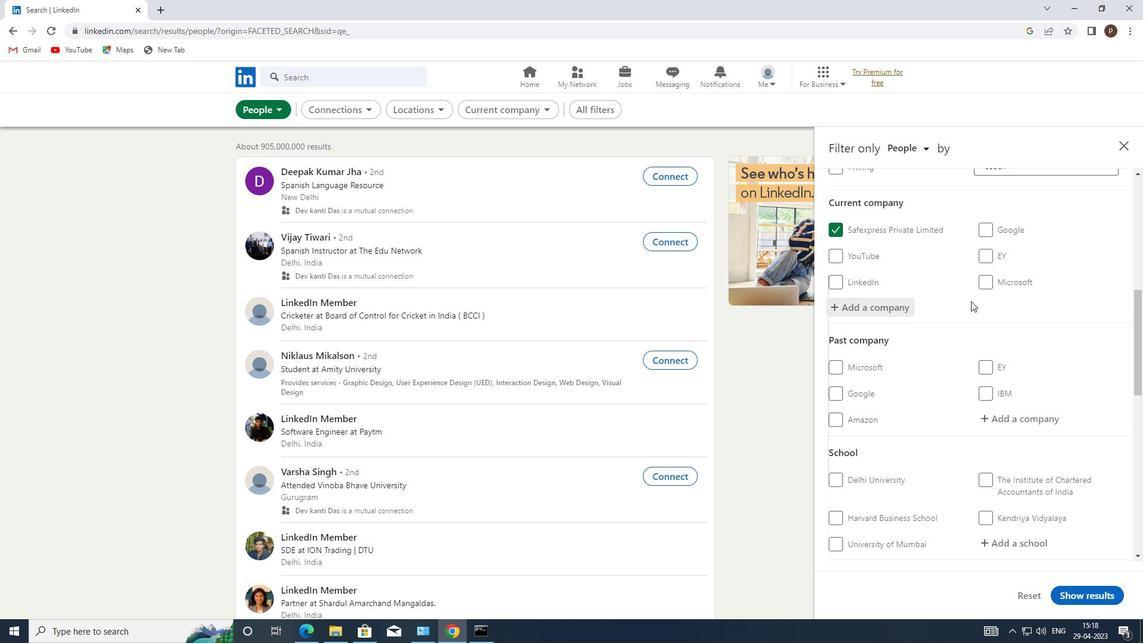 
Action: Mouse scrolled (969, 301) with delta (0, 0)
Screenshot: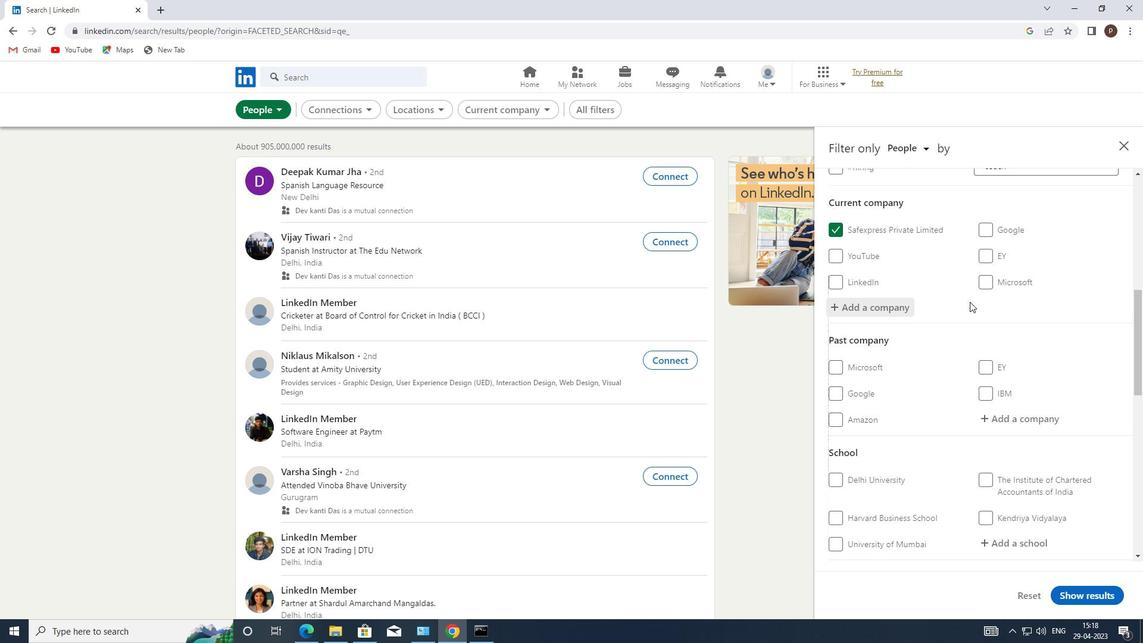
Action: Mouse moved to (969, 303)
Screenshot: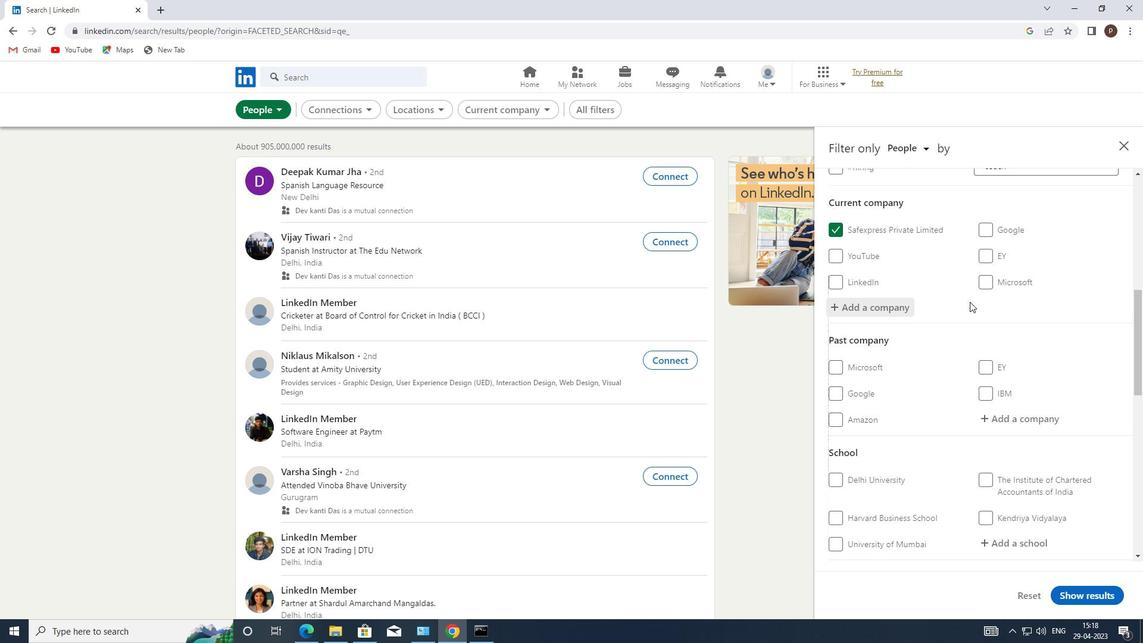 
Action: Mouse scrolled (969, 302) with delta (0, 0)
Screenshot: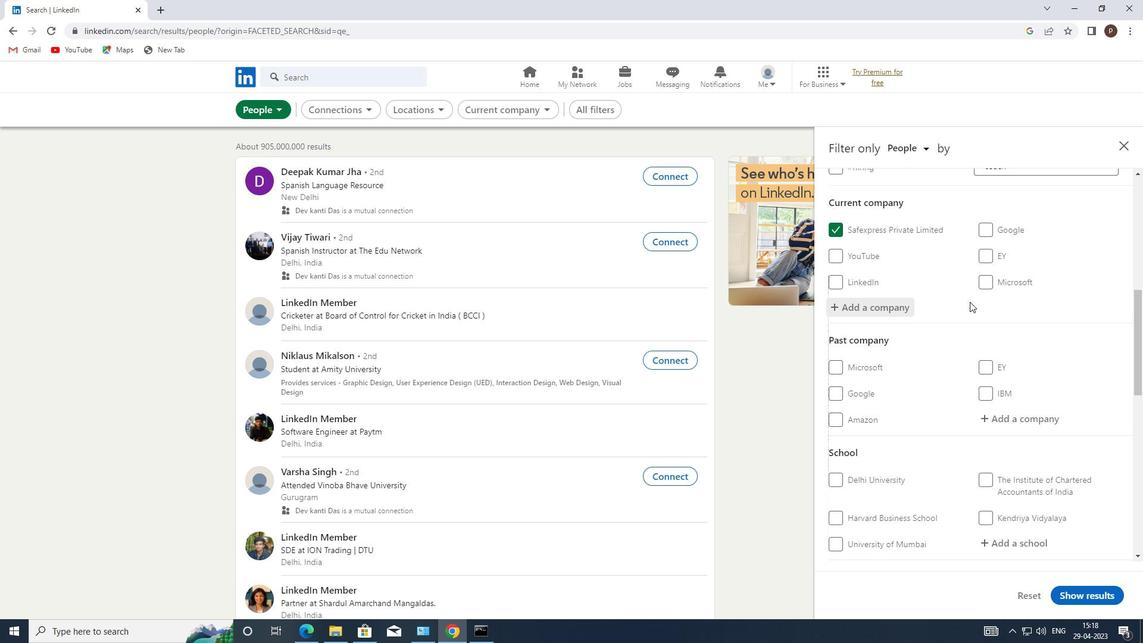 
Action: Mouse moved to (969, 307)
Screenshot: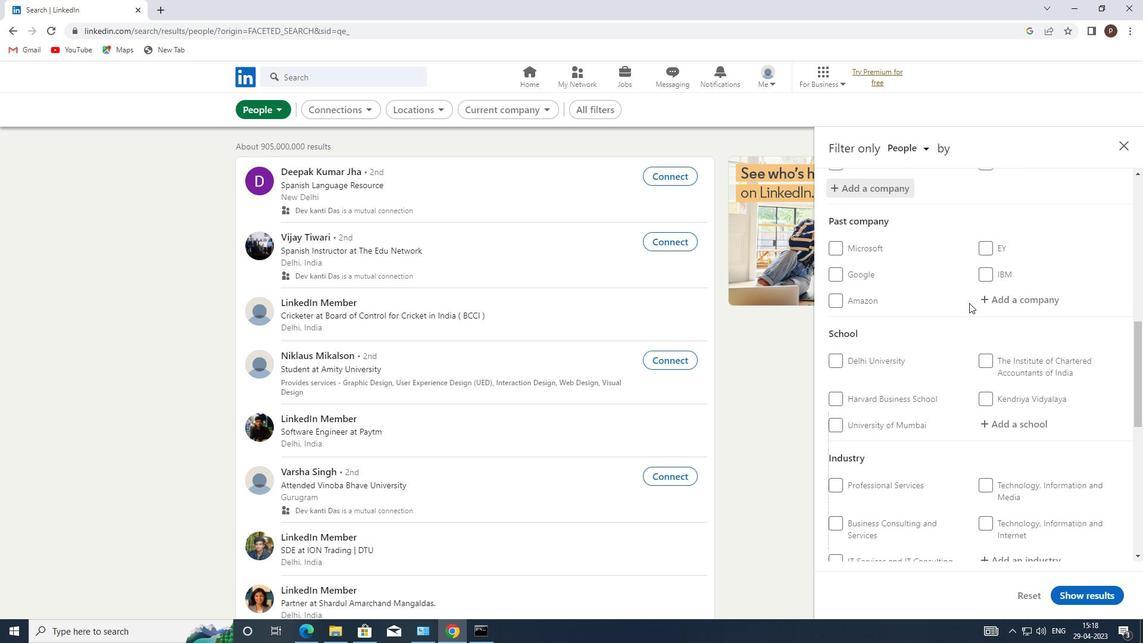 
Action: Mouse scrolled (969, 306) with delta (0, 0)
Screenshot: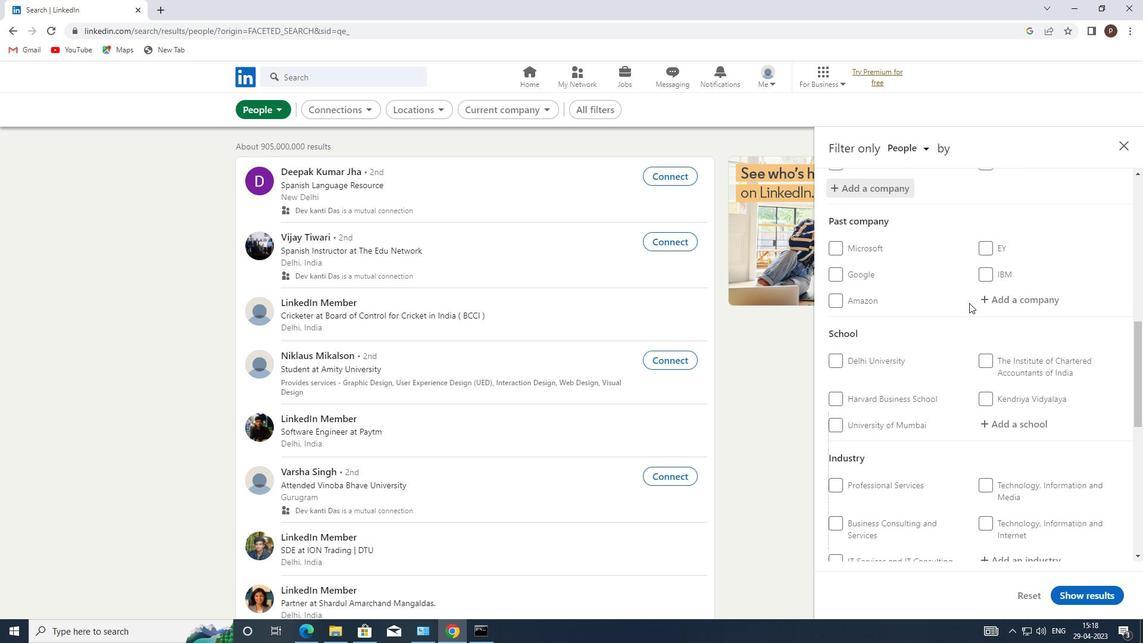 
Action: Mouse moved to (972, 322)
Screenshot: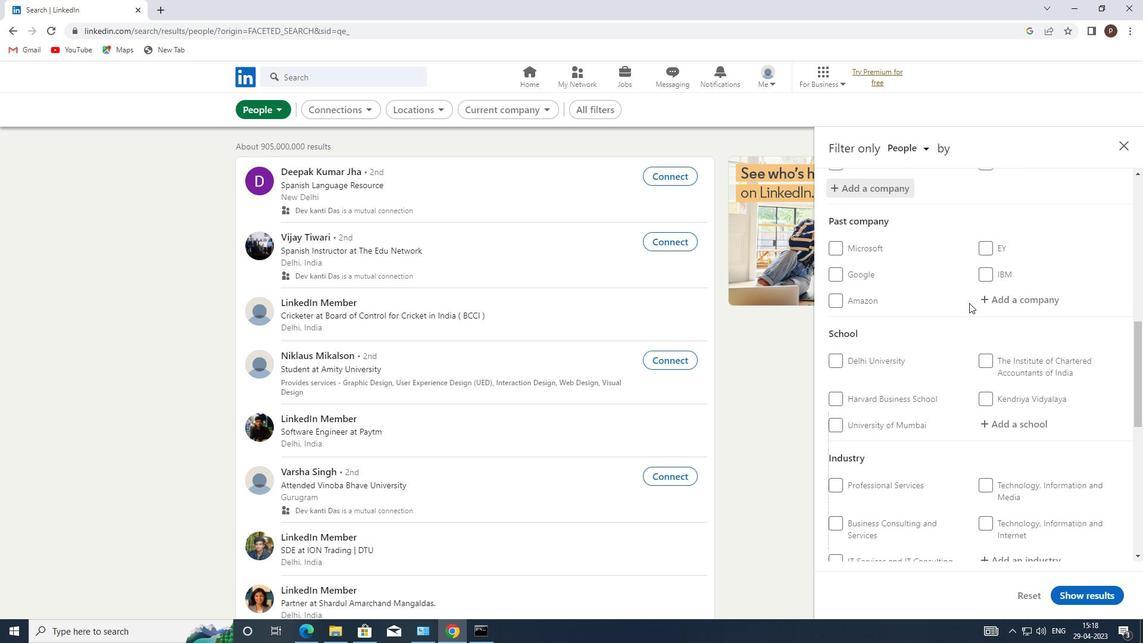 
Action: Mouse scrolled (972, 321) with delta (0, 0)
Screenshot: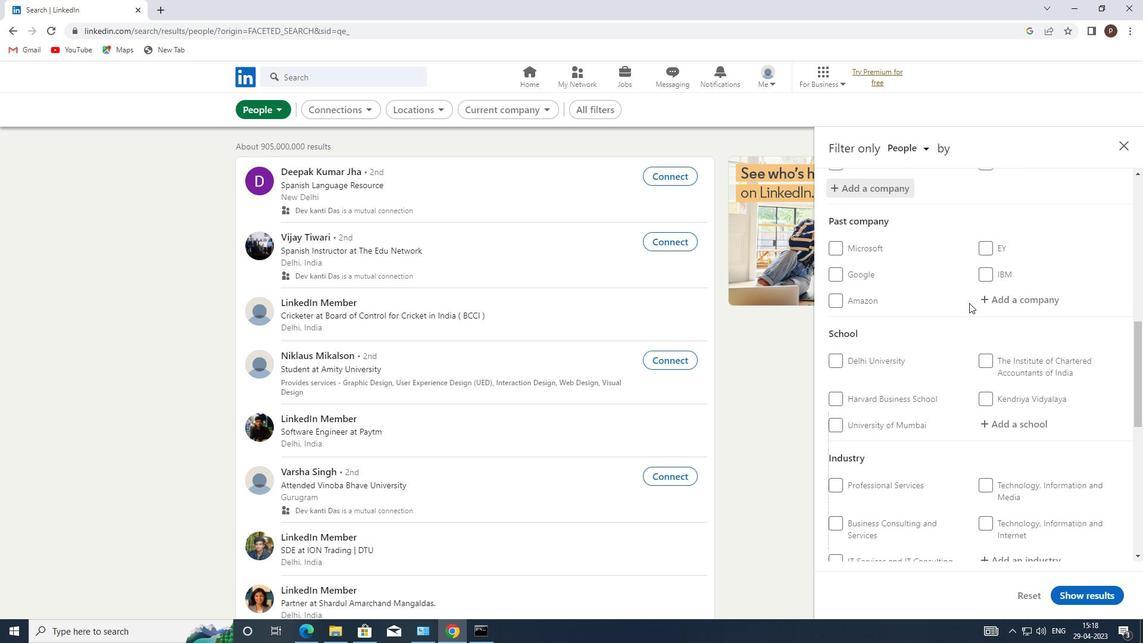 
Action: Mouse moved to (998, 307)
Screenshot: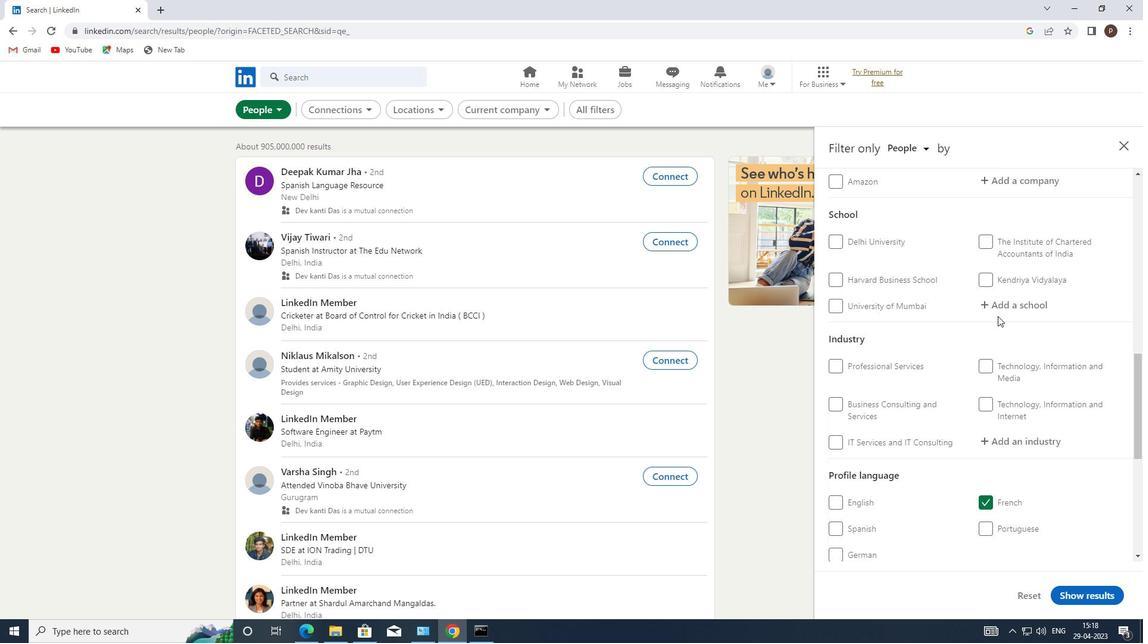 
Action: Mouse pressed left at (998, 307)
Screenshot: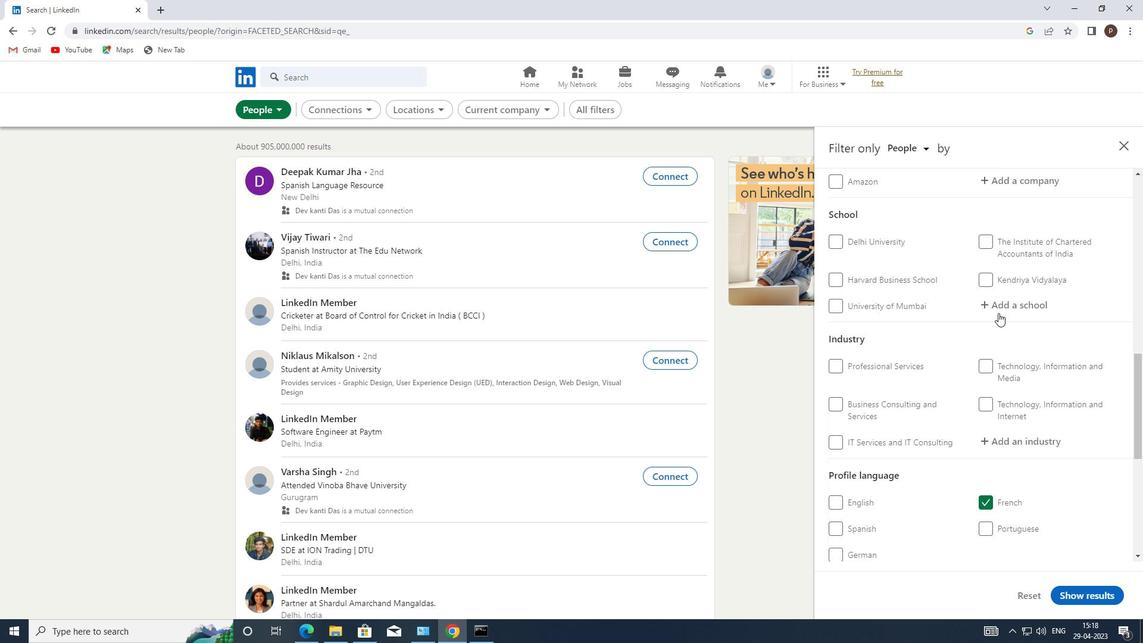 
Action: Mouse pressed left at (998, 307)
Screenshot: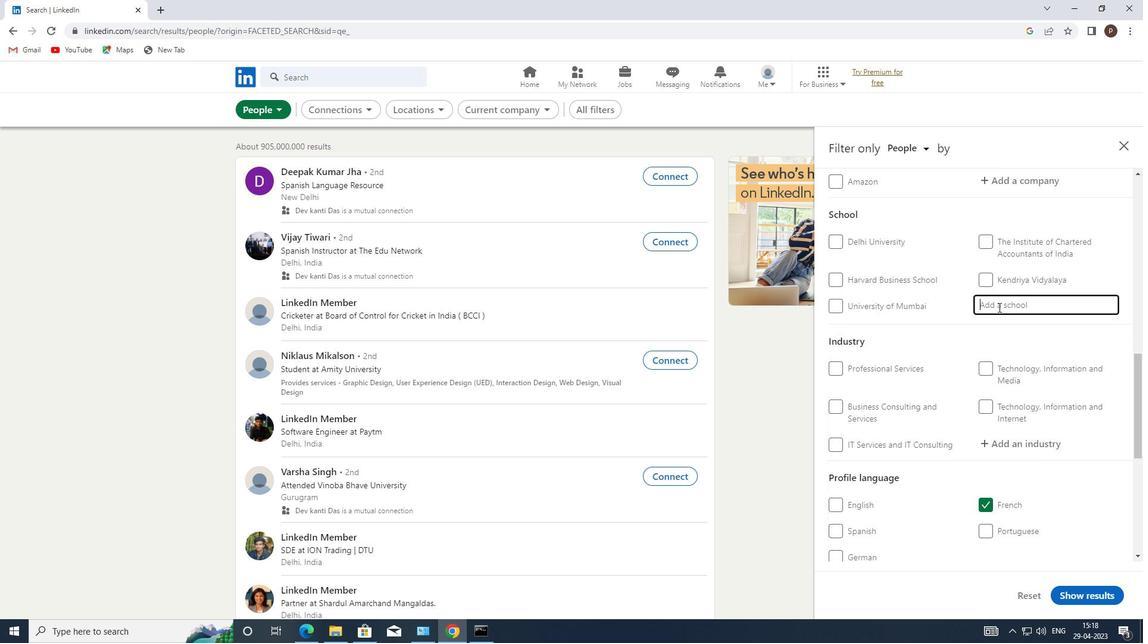 
Action: Key pressed <Key.caps_lock>K<Key.caps_lock>UMAUN
Screenshot: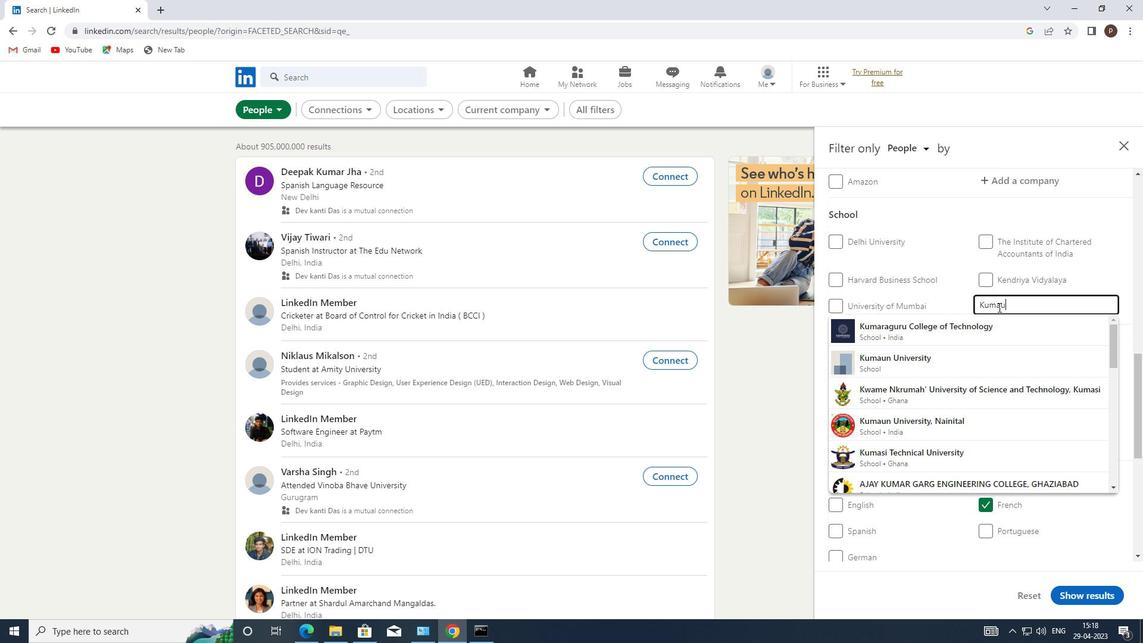 
Action: Mouse moved to (965, 357)
Screenshot: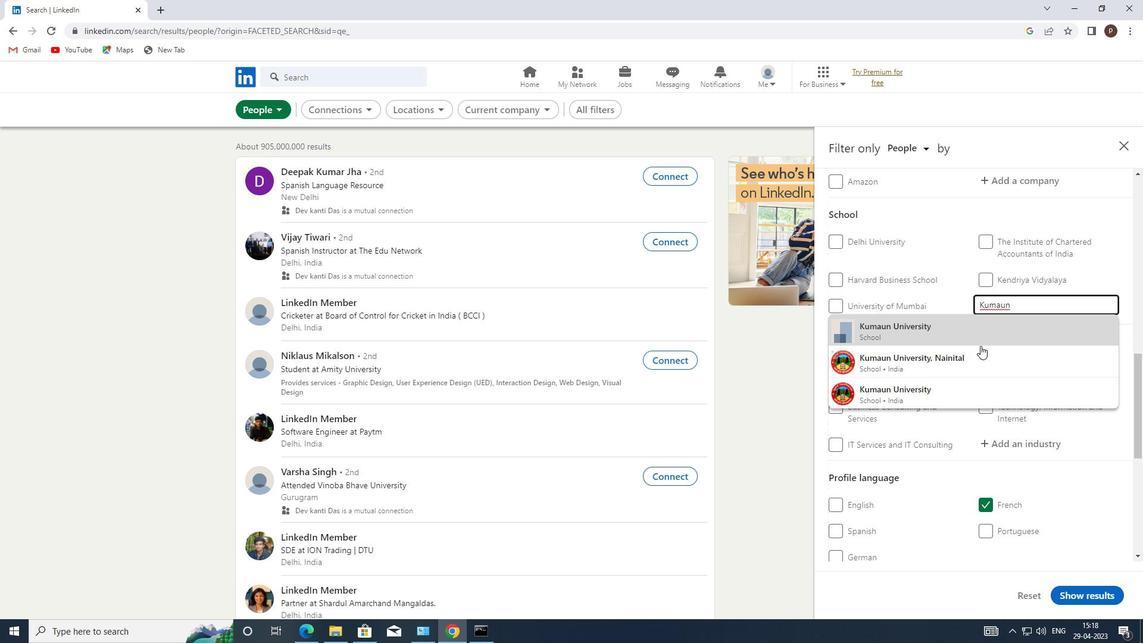 
Action: Mouse pressed left at (965, 357)
Screenshot: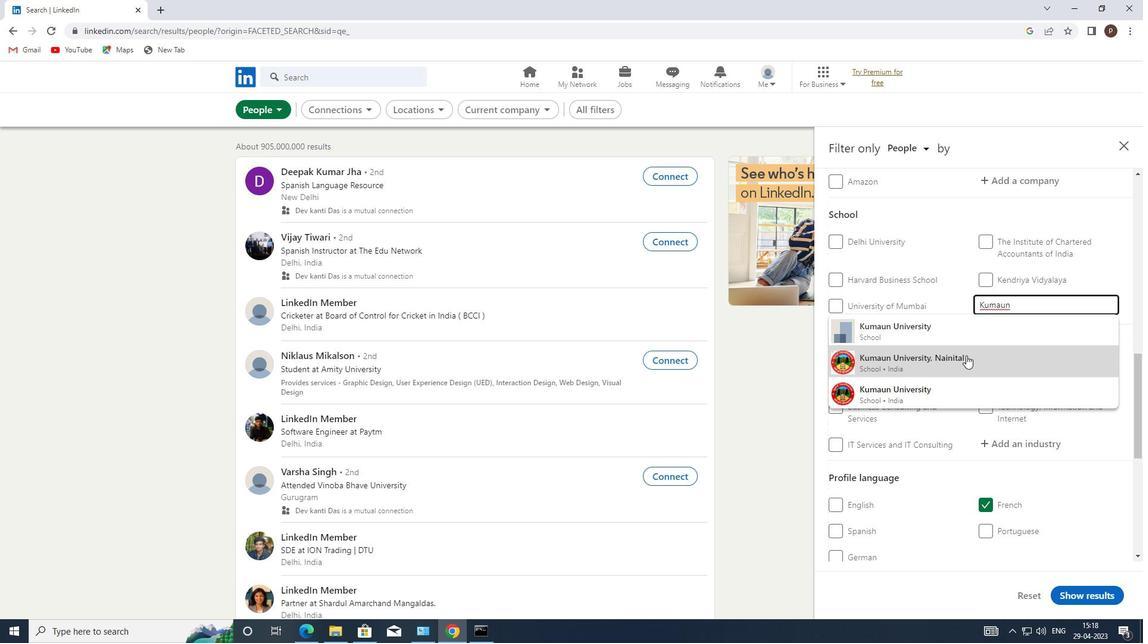 
Action: Mouse moved to (962, 357)
Screenshot: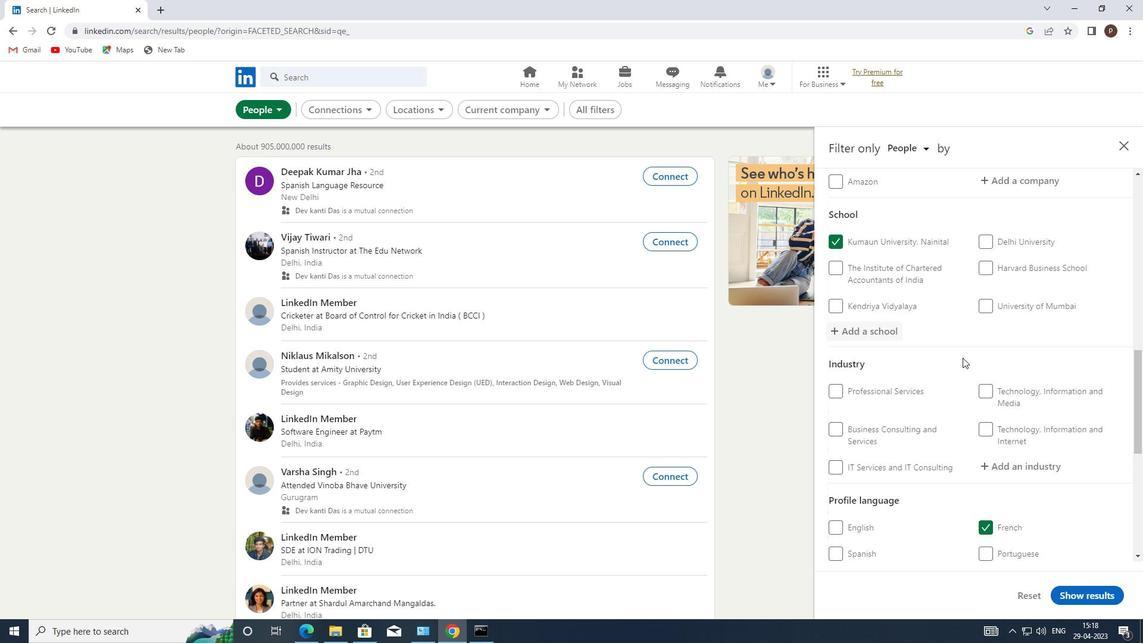 
Action: Mouse scrolled (962, 357) with delta (0, 0)
Screenshot: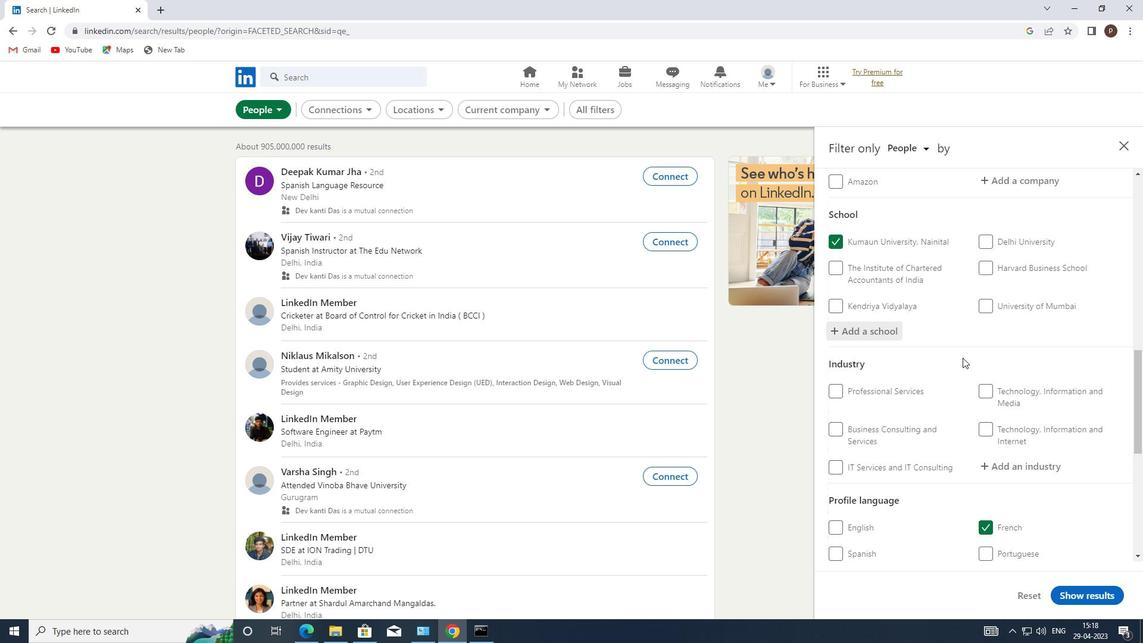 
Action: Mouse moved to (961, 357)
Screenshot: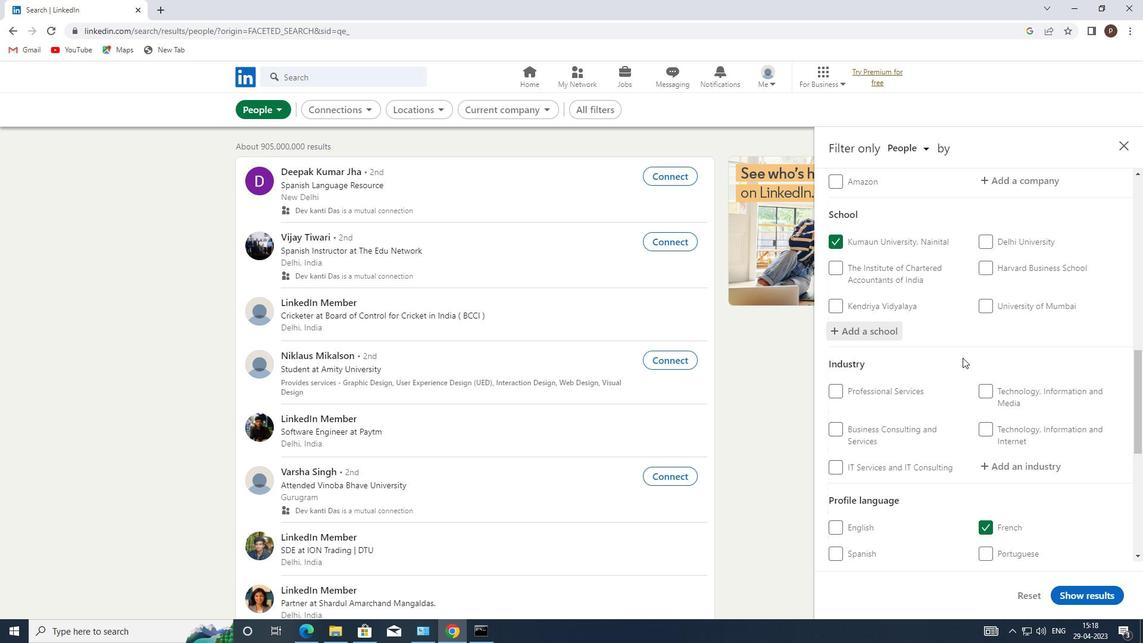 
Action: Mouse scrolled (961, 357) with delta (0, 0)
Screenshot: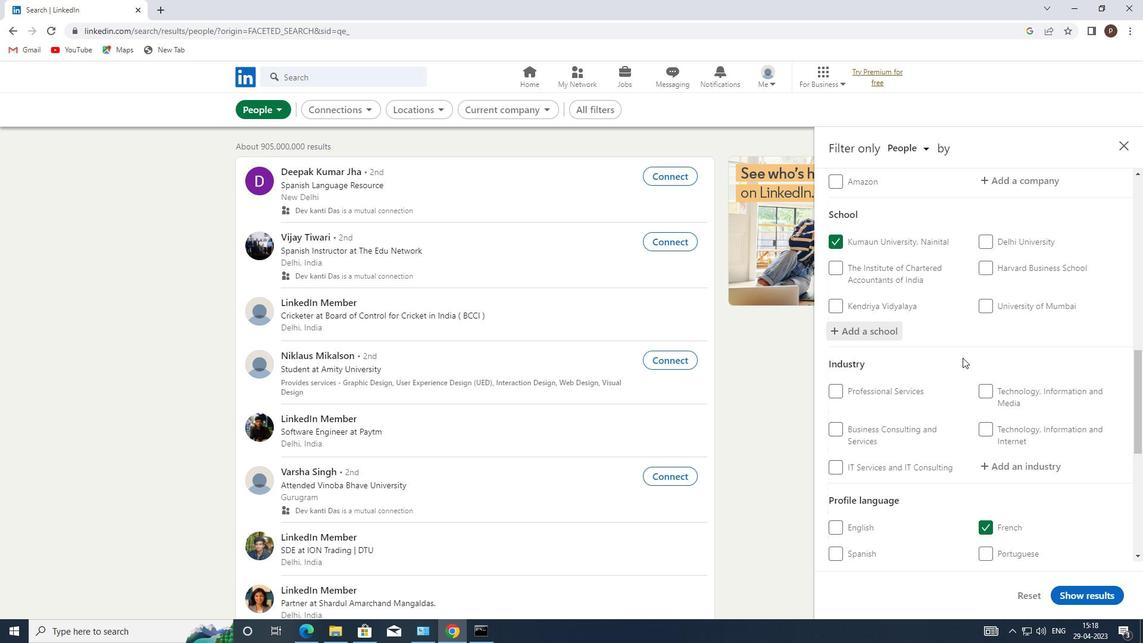 
Action: Mouse moved to (989, 338)
Screenshot: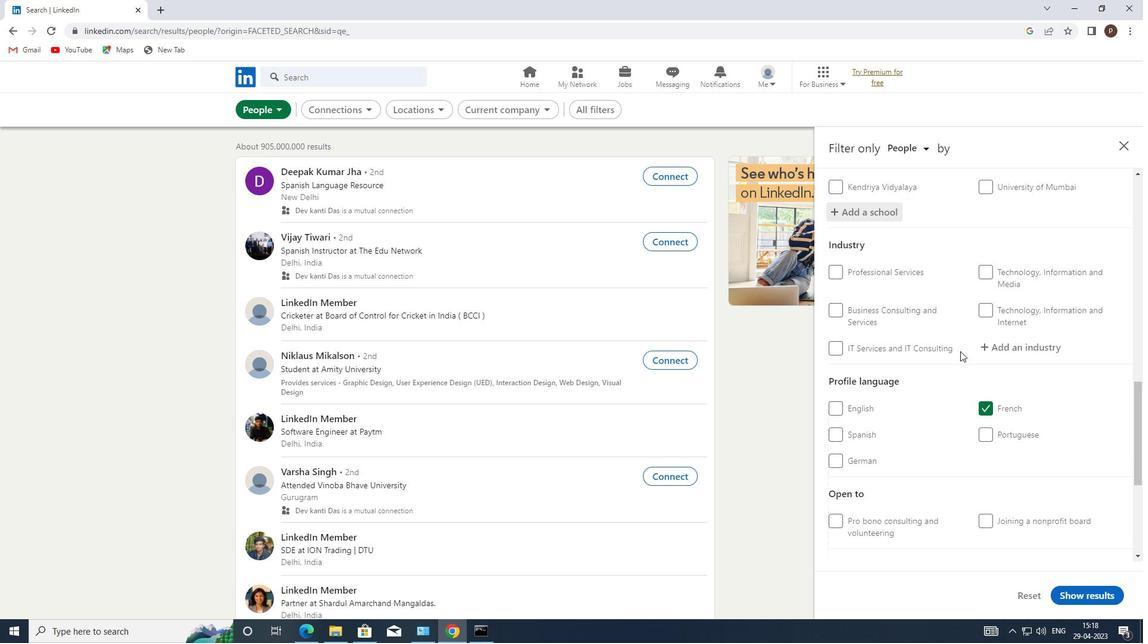 
Action: Mouse pressed left at (989, 338)
Screenshot: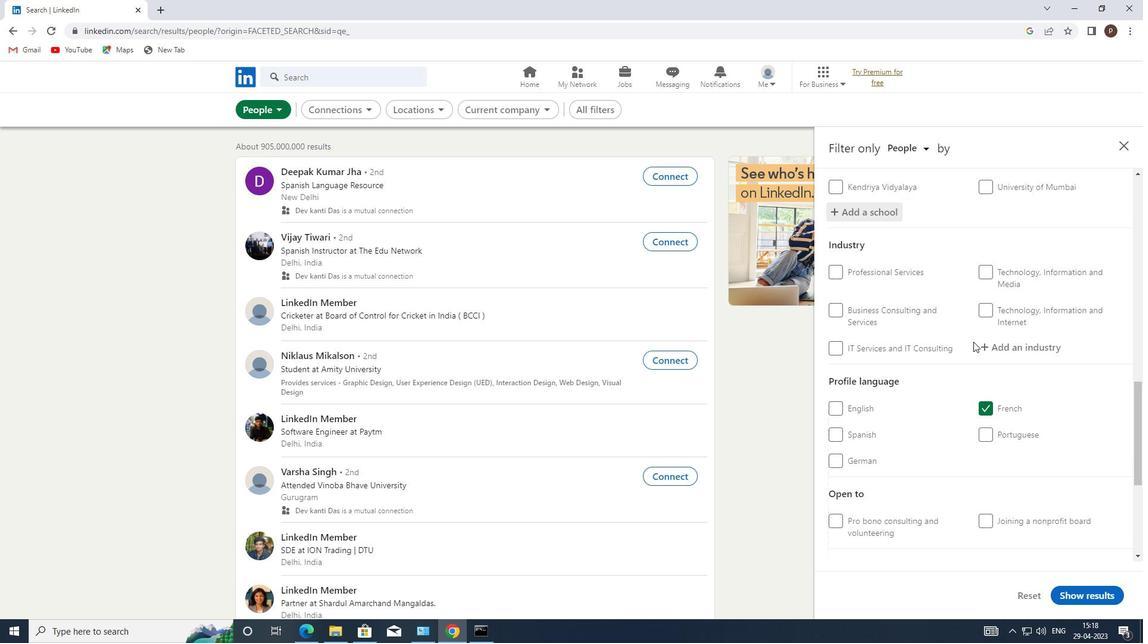 
Action: Mouse moved to (993, 343)
Screenshot: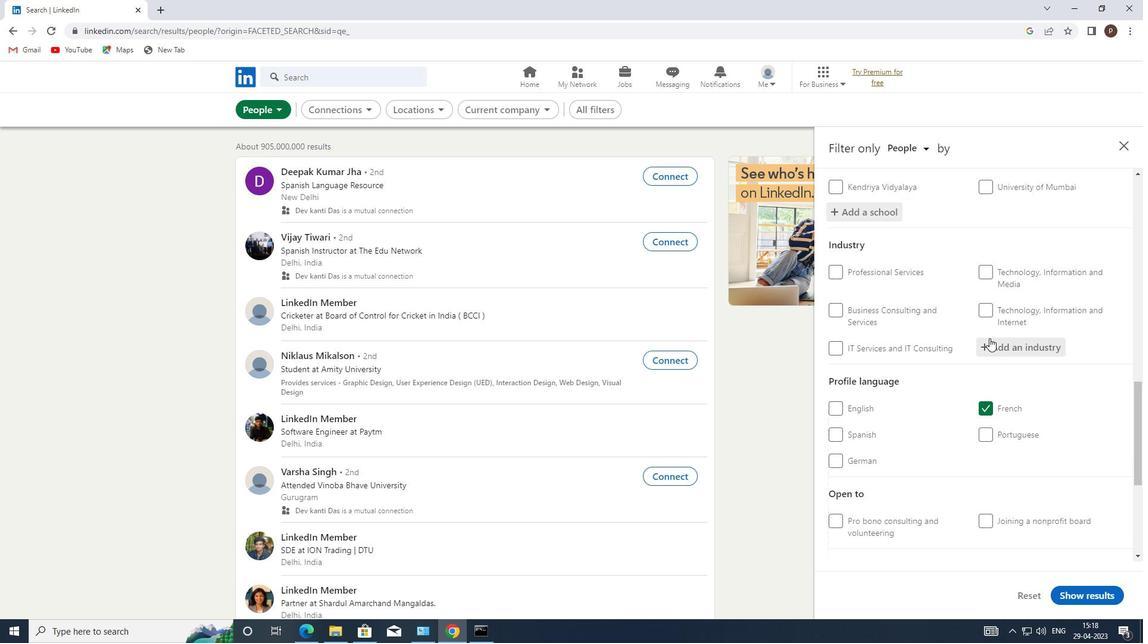 
Action: Mouse pressed left at (993, 343)
Screenshot: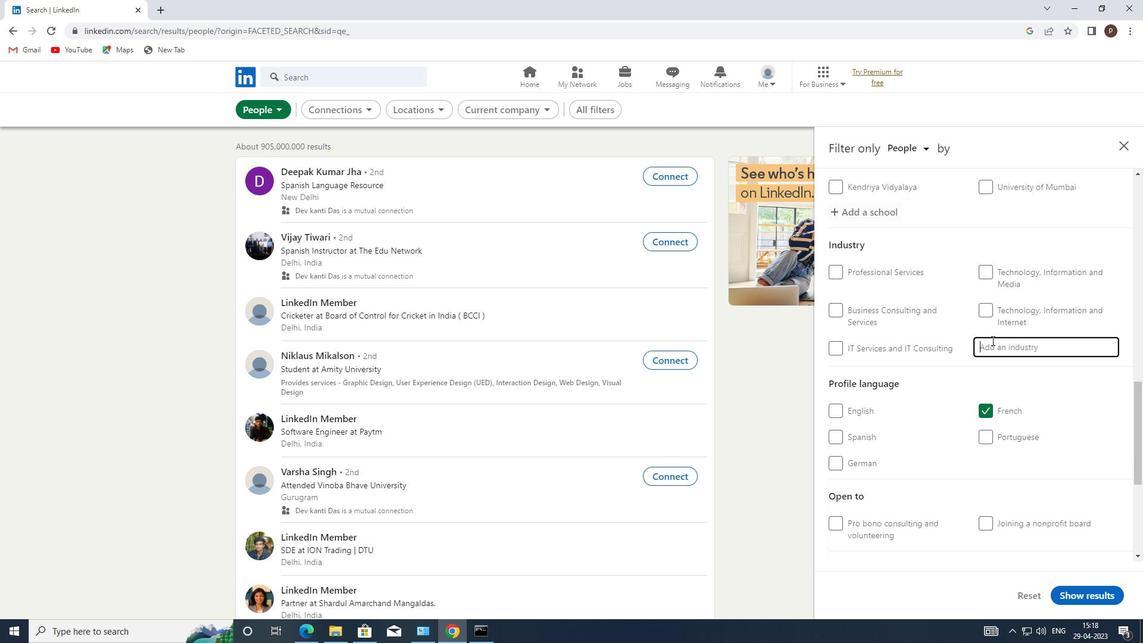 
Action: Key pressed <Key.caps_lock>P<Key.caps_lock>IPELINE
Screenshot: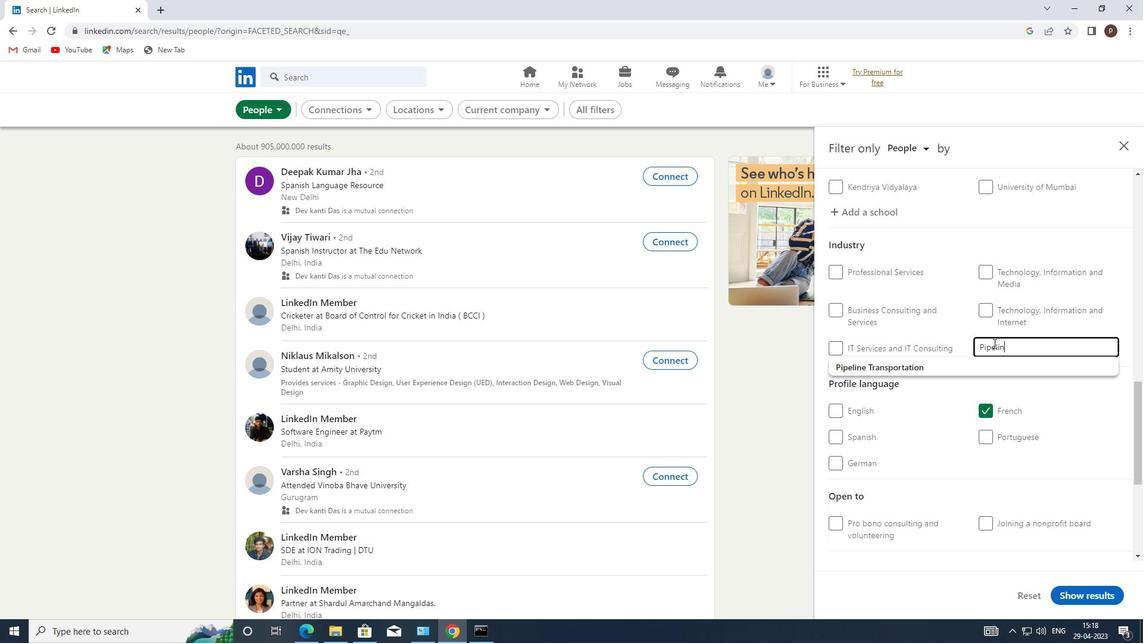 
Action: Mouse moved to (881, 365)
Screenshot: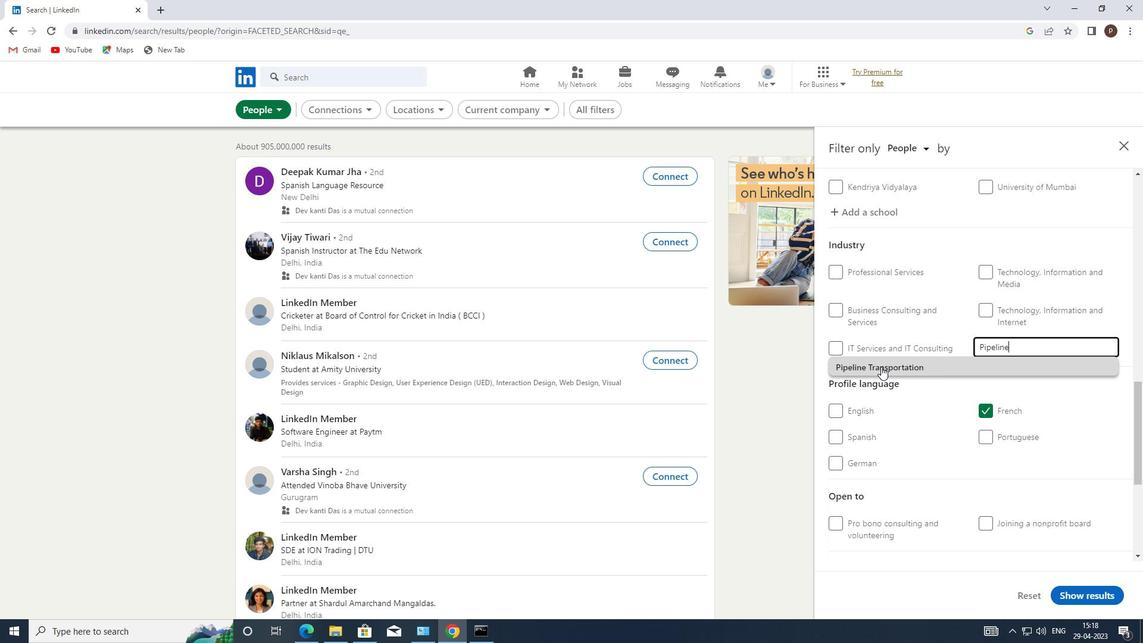 
Action: Mouse pressed left at (881, 365)
Screenshot: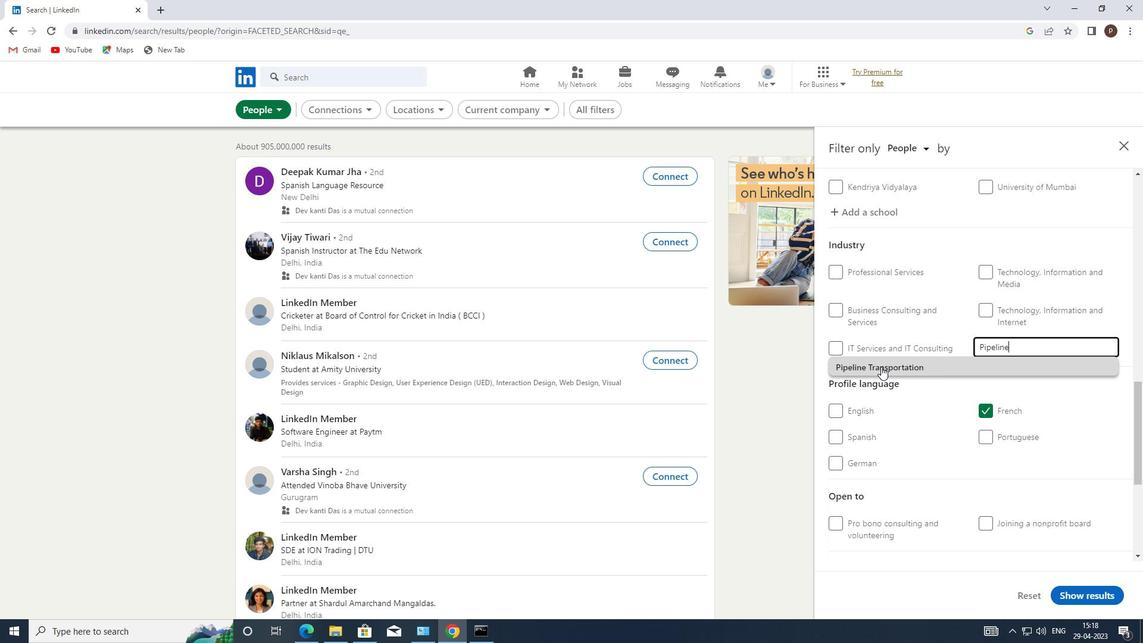 
Action: Mouse moved to (882, 363)
Screenshot: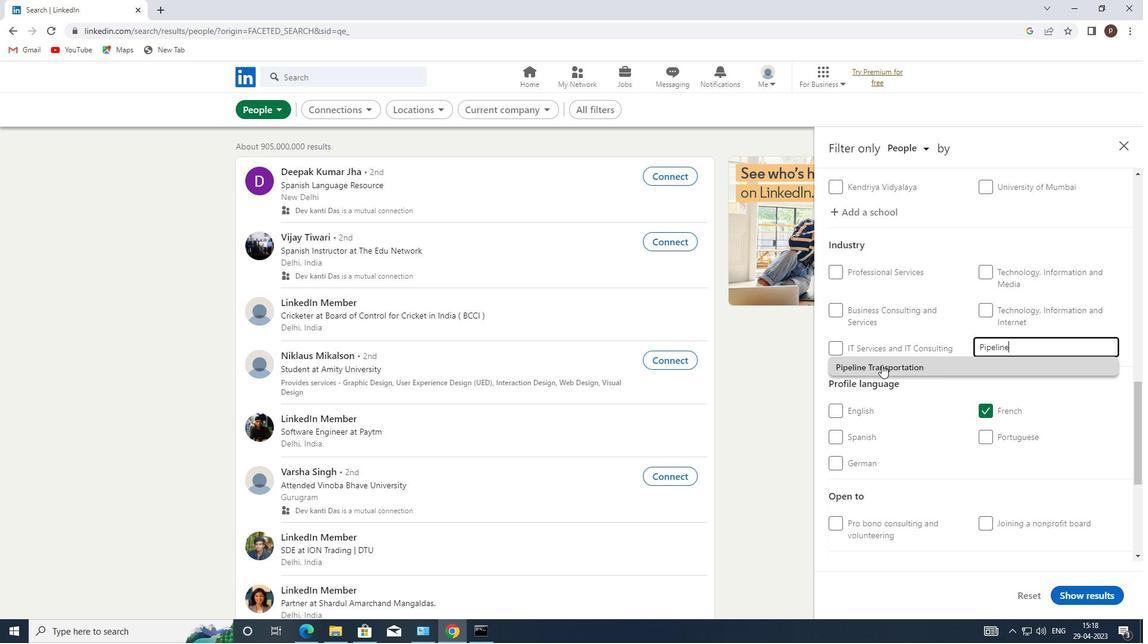 
Action: Mouse scrolled (882, 363) with delta (0, 0)
Screenshot: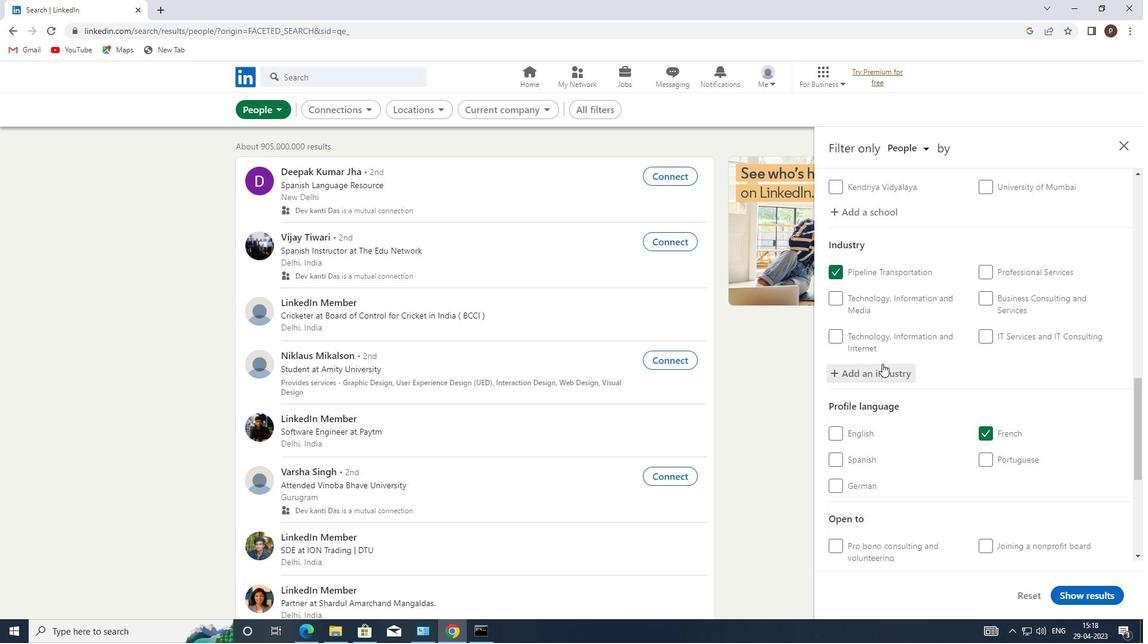 
Action: Mouse moved to (882, 363)
Screenshot: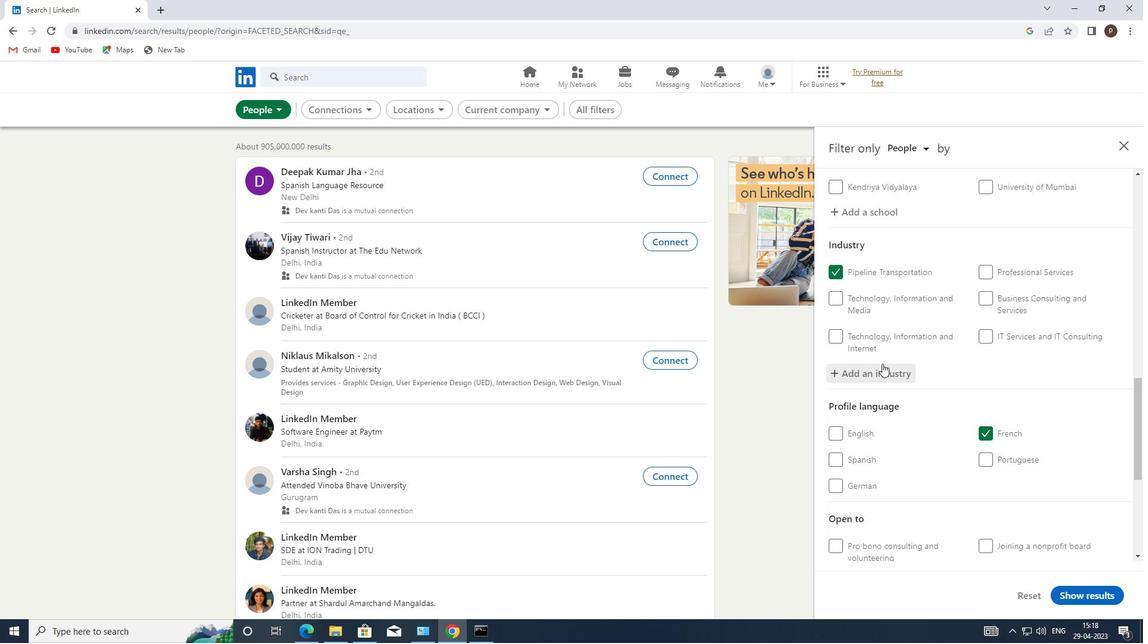 
Action: Mouse scrolled (882, 363) with delta (0, 0)
Screenshot: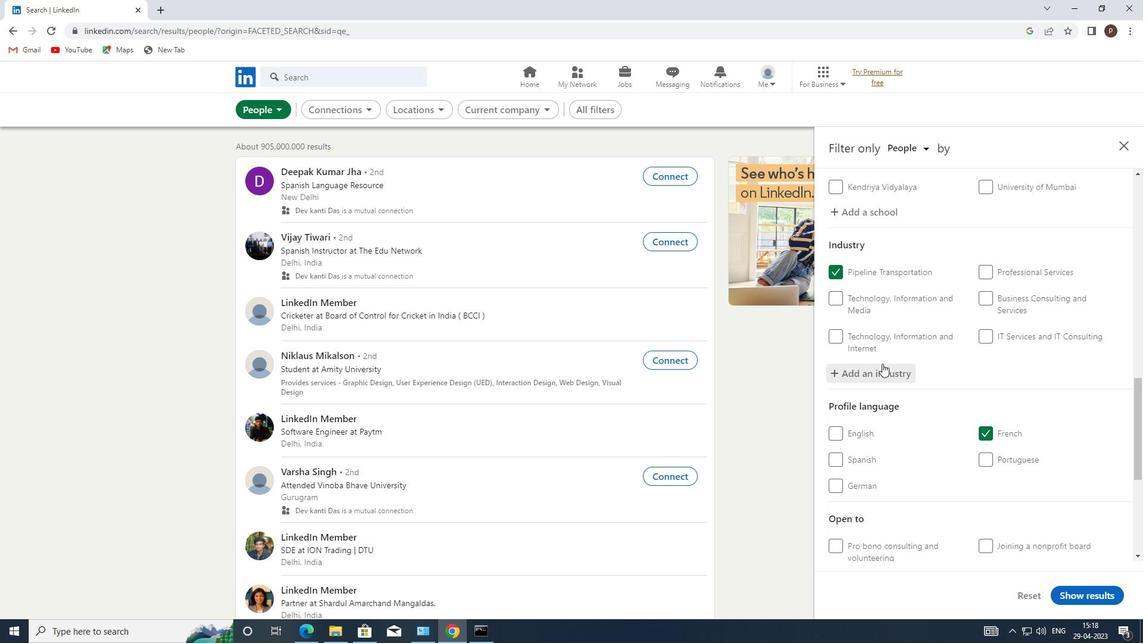 
Action: Mouse scrolled (882, 363) with delta (0, 0)
Screenshot: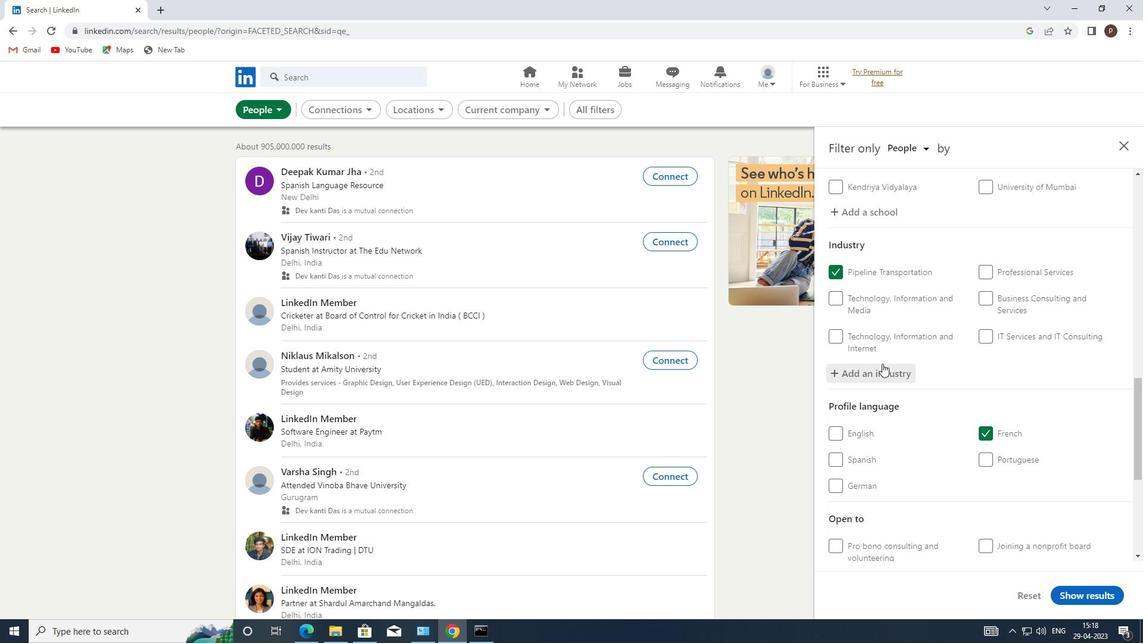 
Action: Mouse scrolled (882, 363) with delta (0, 0)
Screenshot: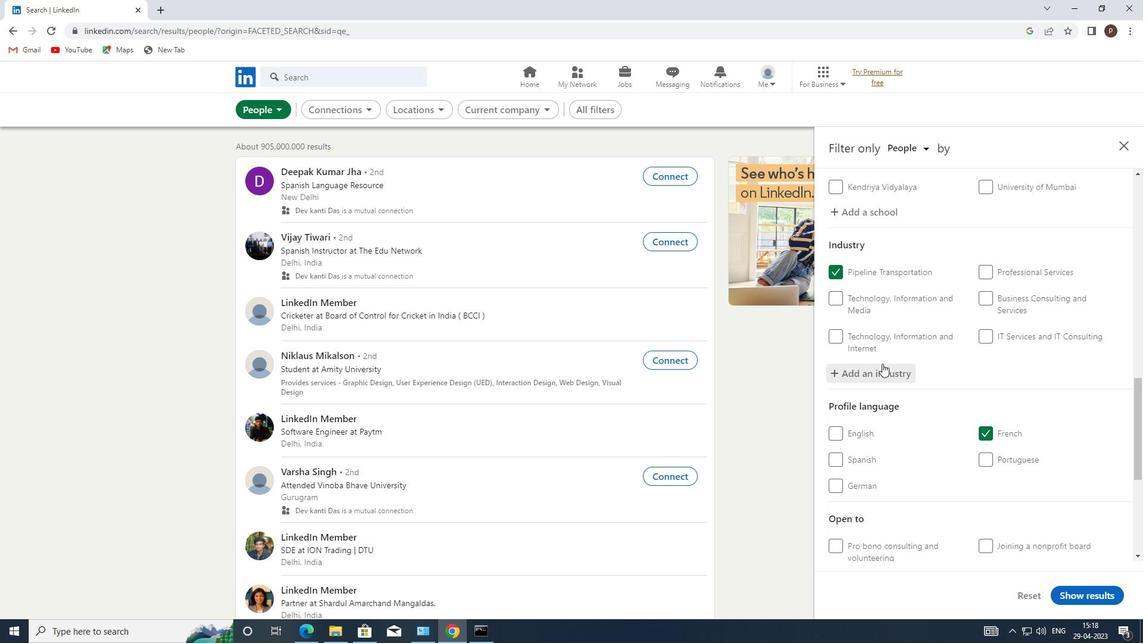 
Action: Mouse moved to (995, 435)
Screenshot: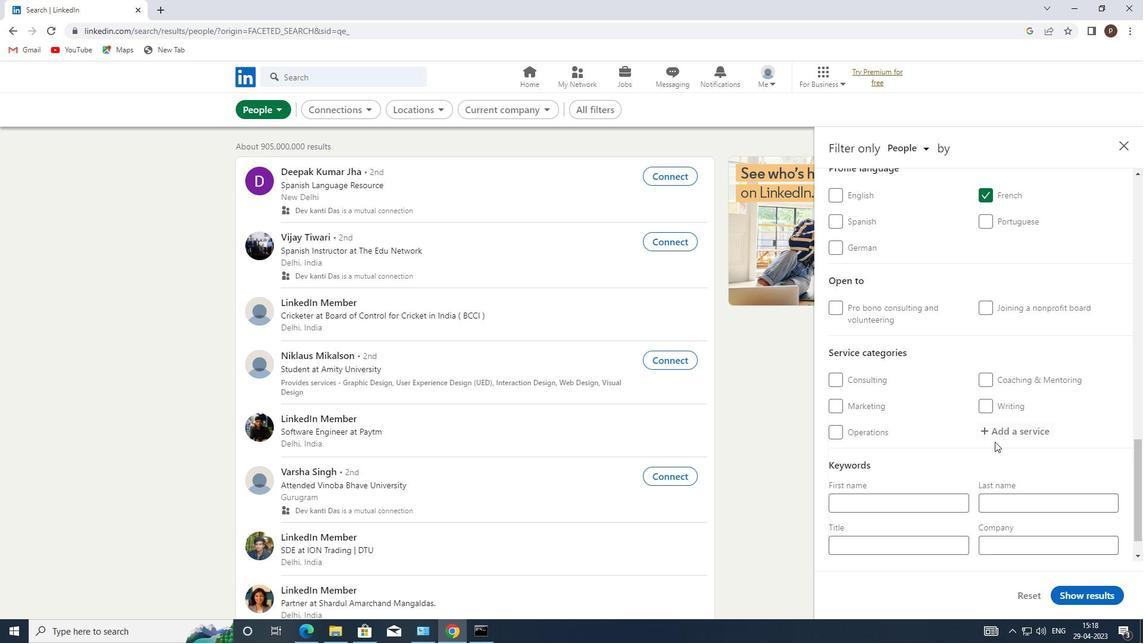 
Action: Mouse pressed left at (995, 435)
Screenshot: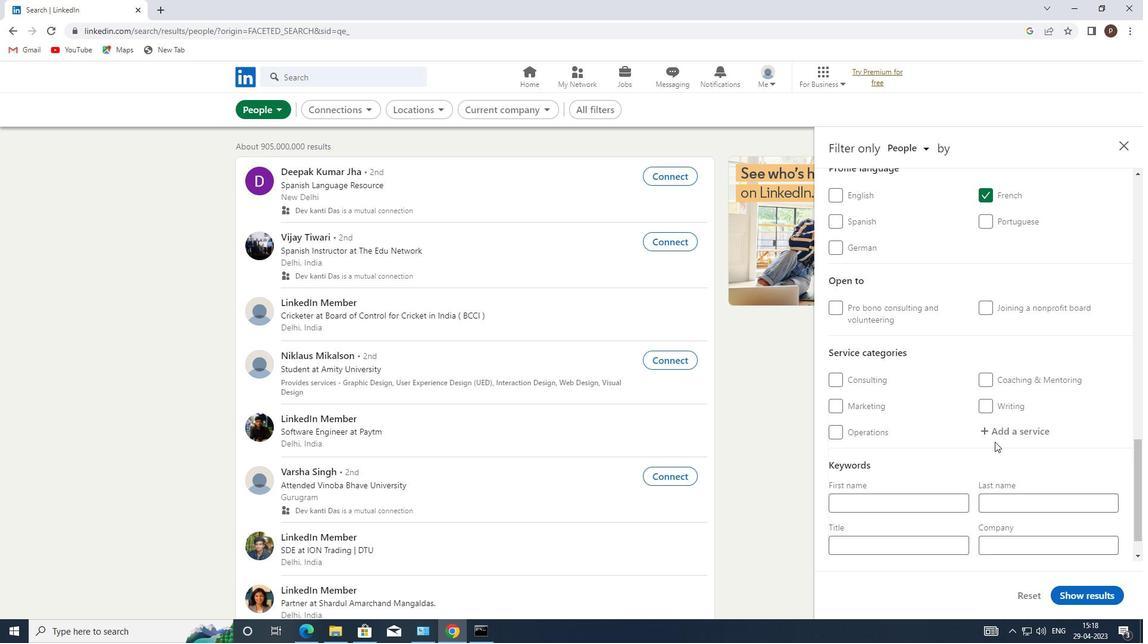 
Action: Mouse pressed left at (995, 435)
Screenshot: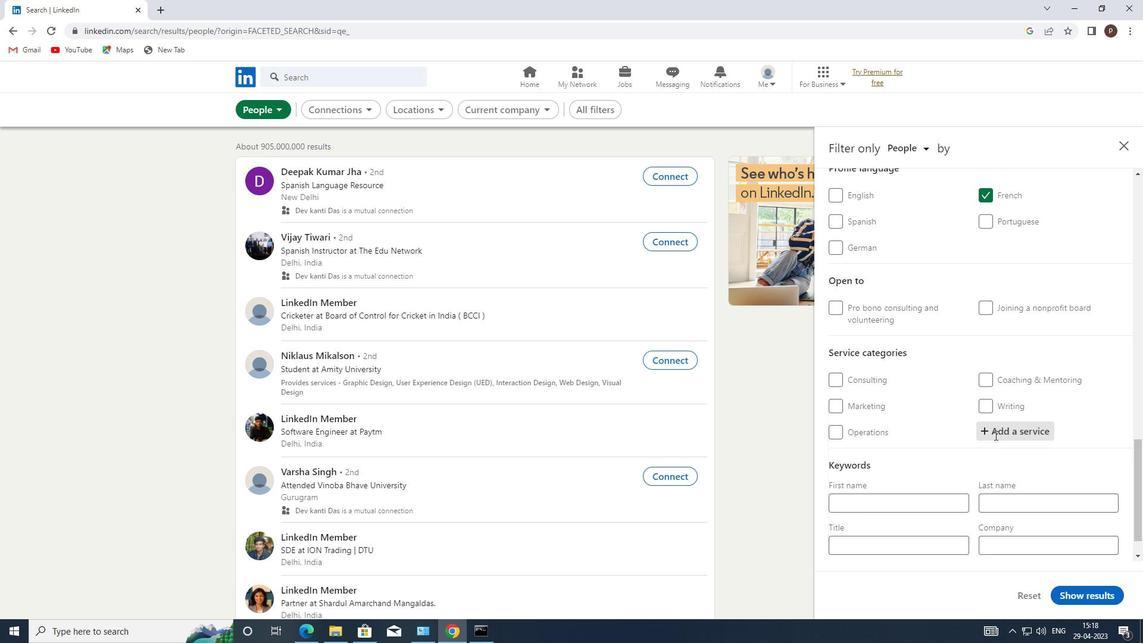 
Action: Key pressed <Key.caps_lock>L<Key.caps_lock>OANS
Screenshot: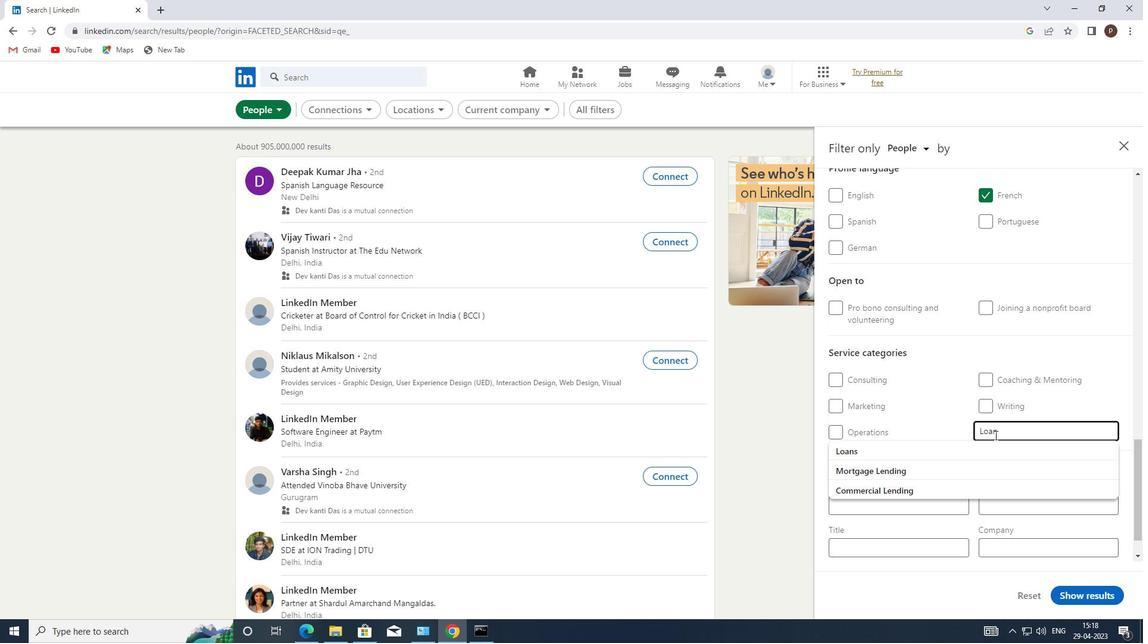 
Action: Mouse moved to (931, 444)
Screenshot: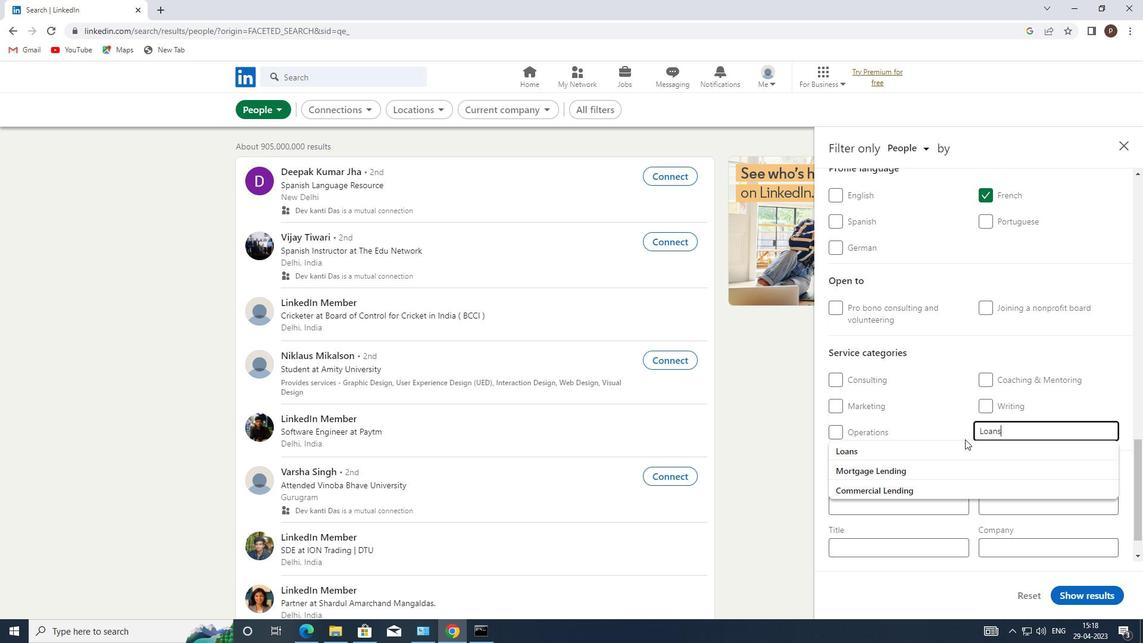 
Action: Mouse pressed left at (931, 444)
Screenshot: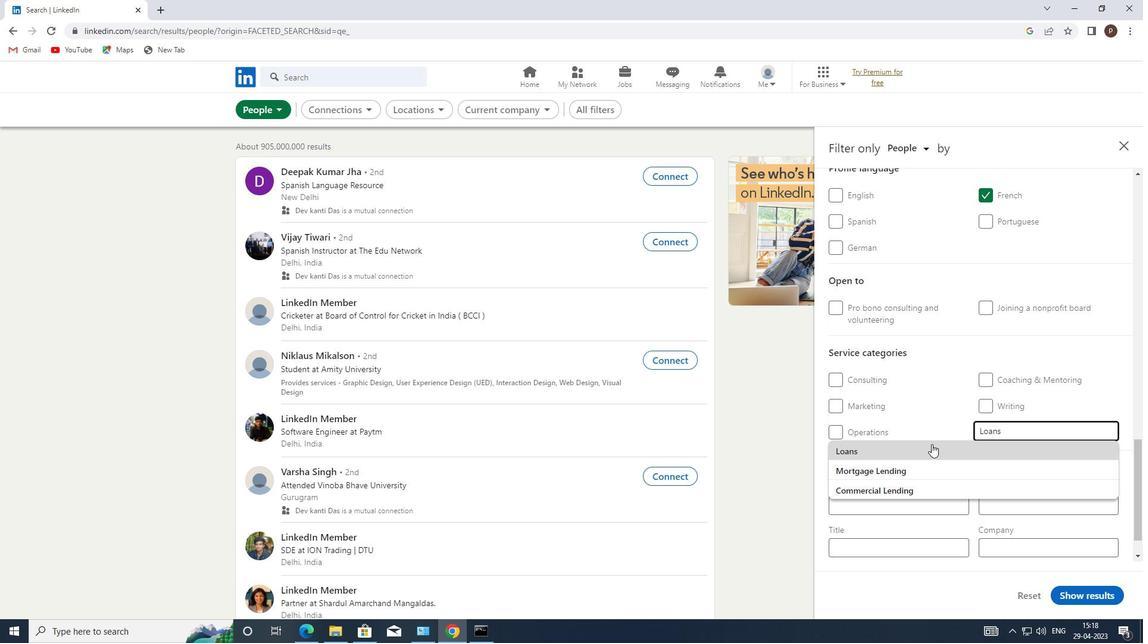 
Action: Mouse moved to (930, 444)
Screenshot: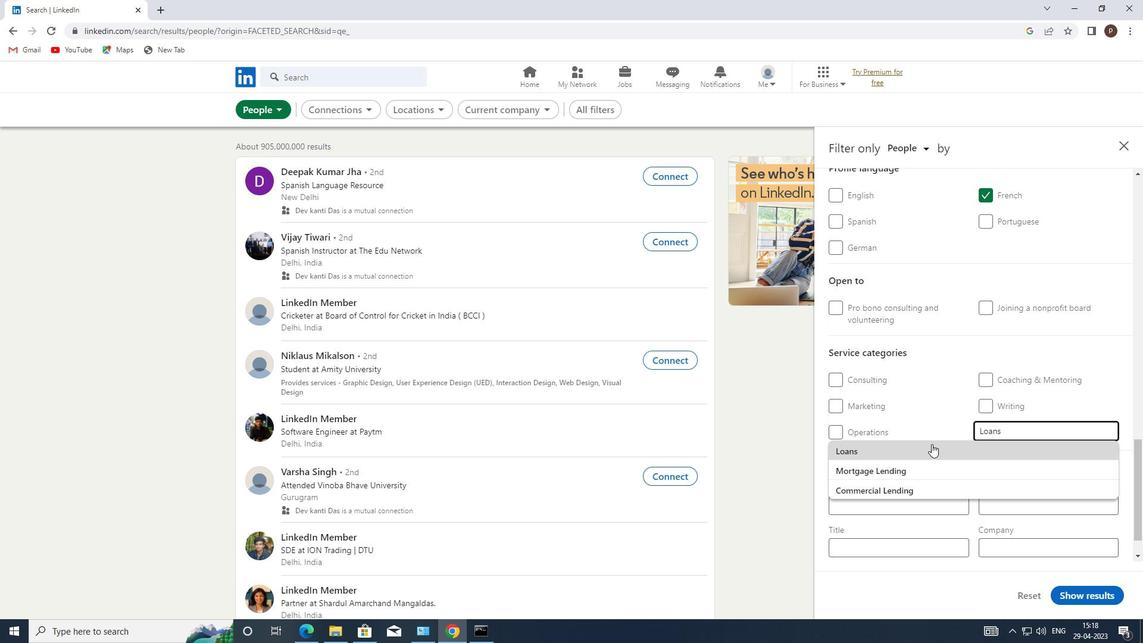 
Action: Mouse scrolled (930, 443) with delta (0, 0)
Screenshot: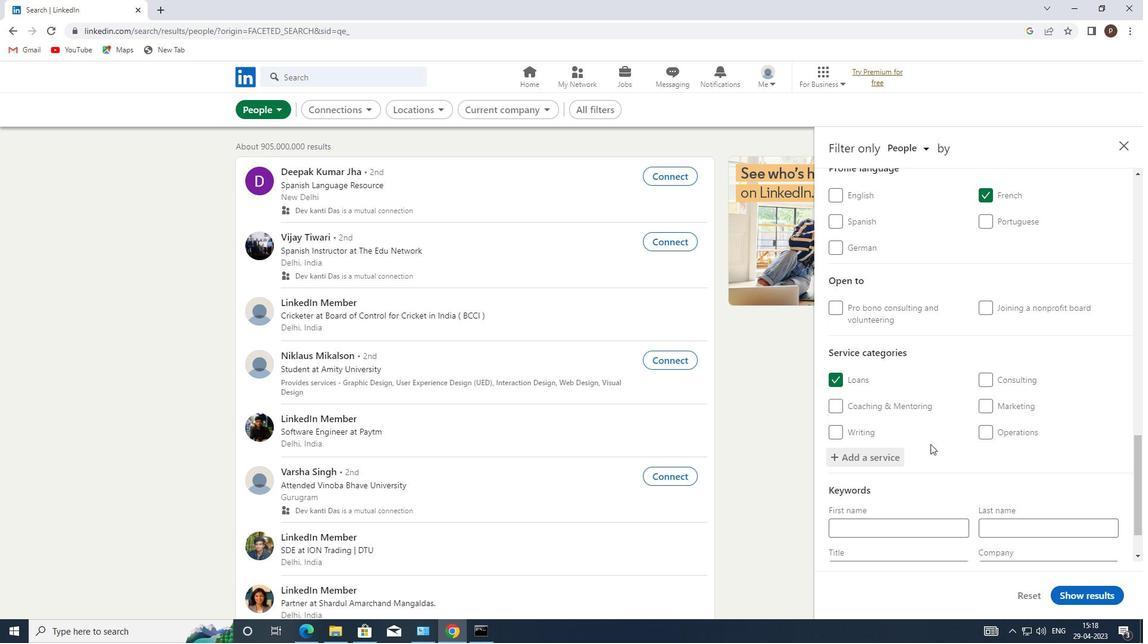 
Action: Mouse scrolled (930, 443) with delta (0, 0)
Screenshot: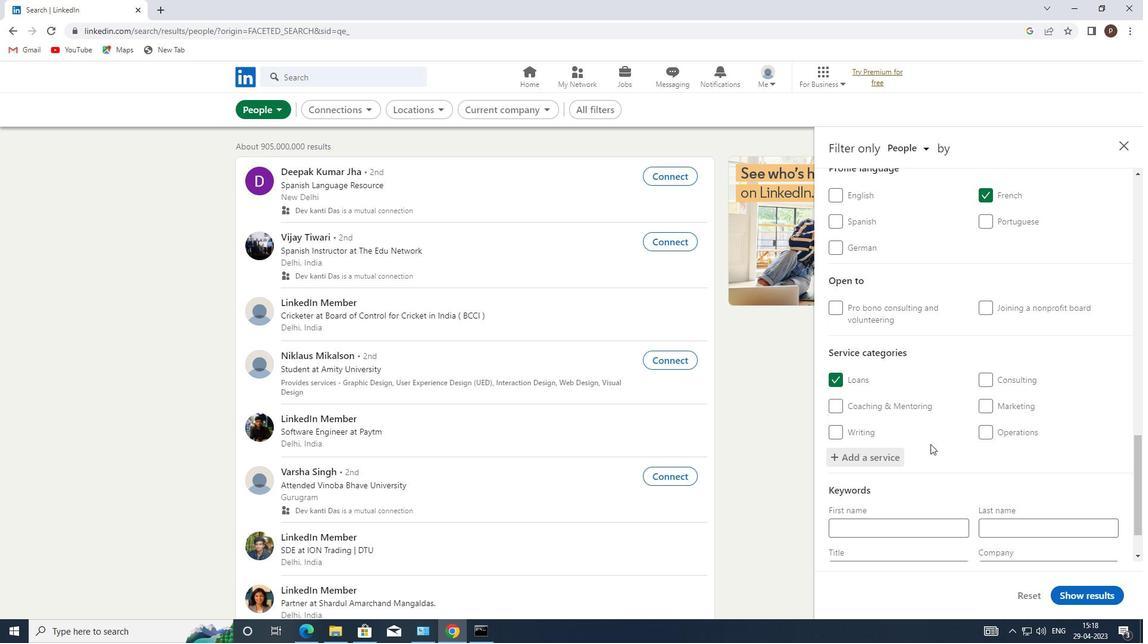 
Action: Mouse scrolled (930, 443) with delta (0, 0)
Screenshot: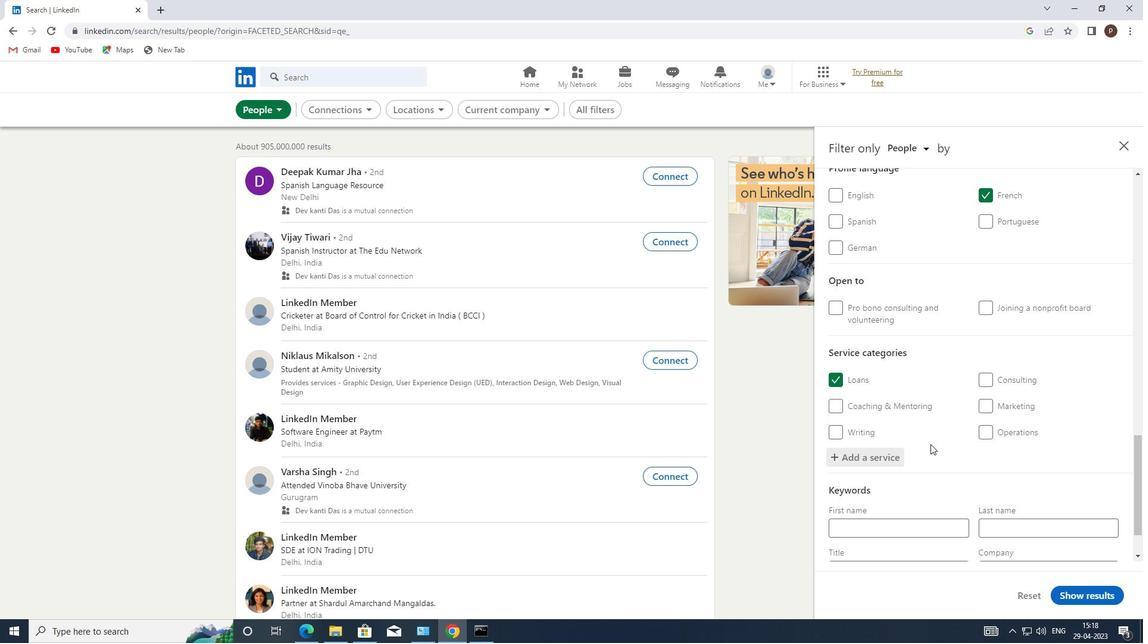 
Action: Mouse scrolled (930, 443) with delta (0, 0)
Screenshot: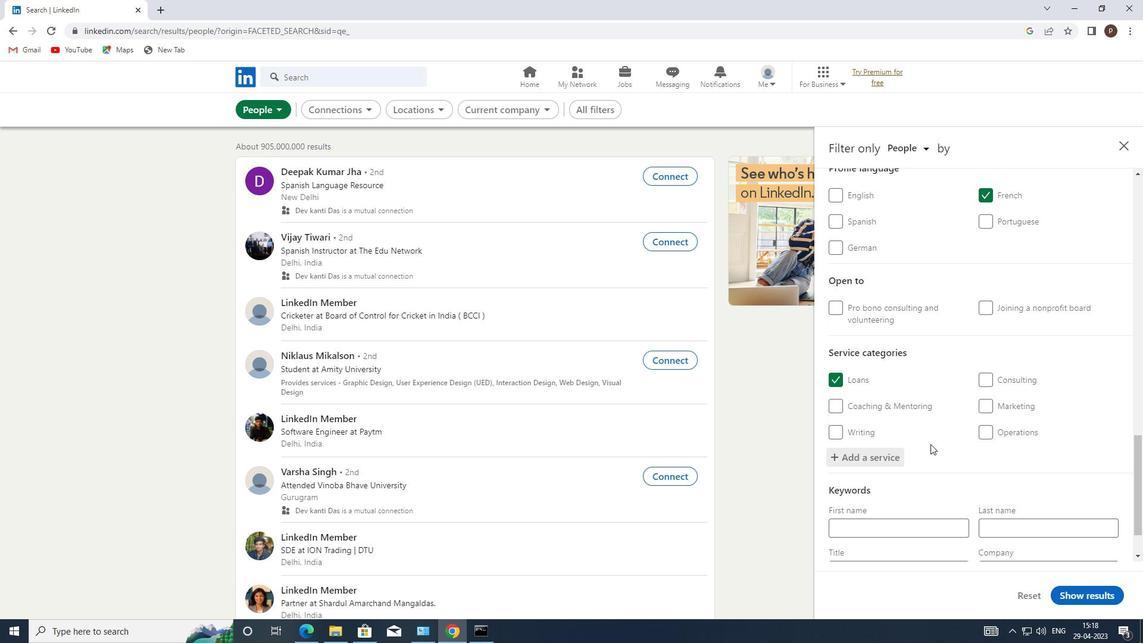 
Action: Mouse moved to (847, 503)
Screenshot: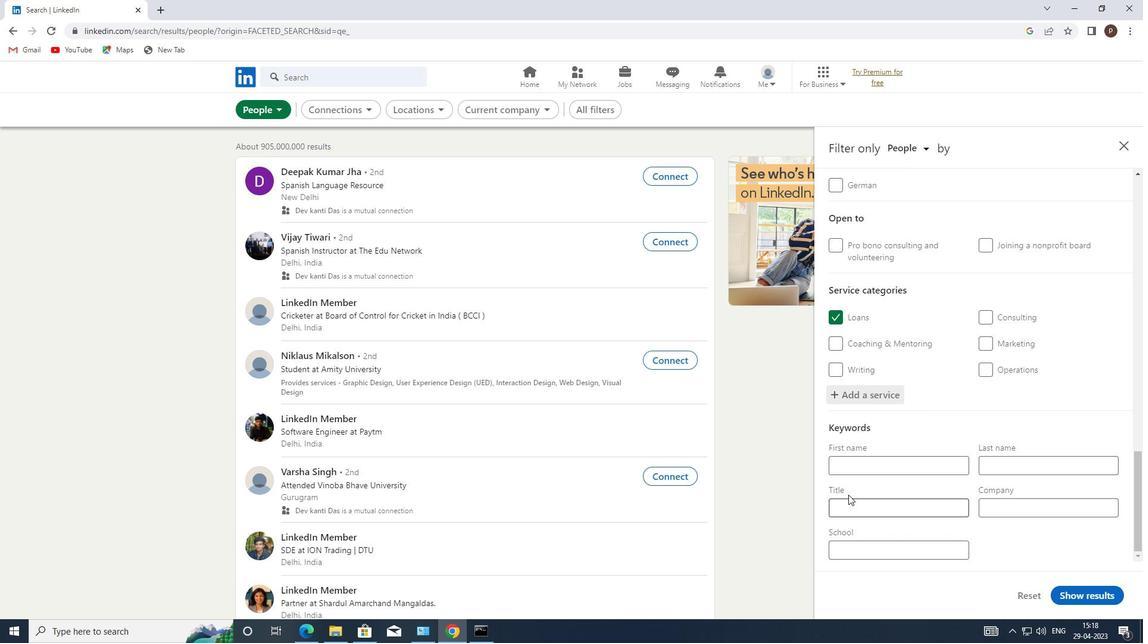 
Action: Mouse pressed left at (847, 503)
Screenshot: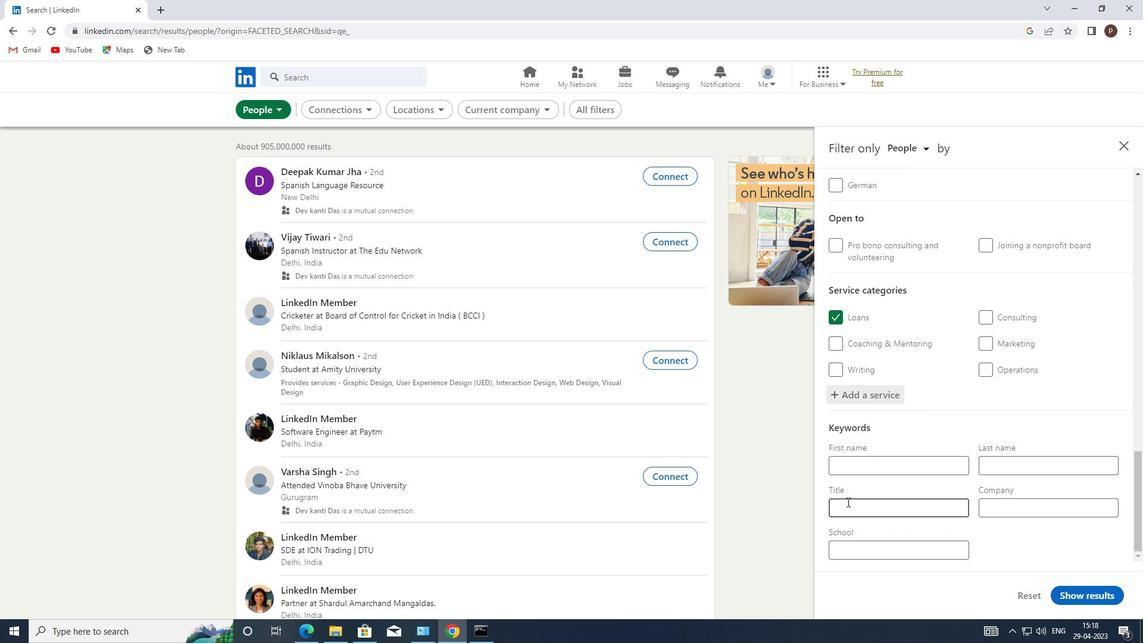 
Action: Key pressed <Key.caps_lock>P<Key.caps_lock>ROFESSOR
Screenshot: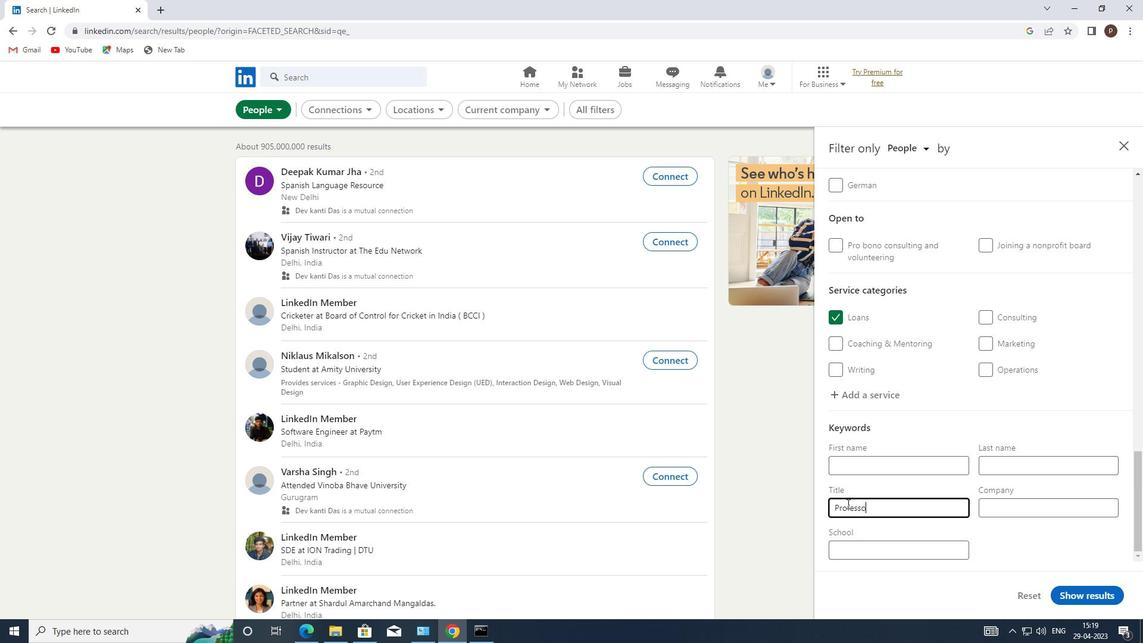 
Action: Mouse moved to (813, 438)
Screenshot: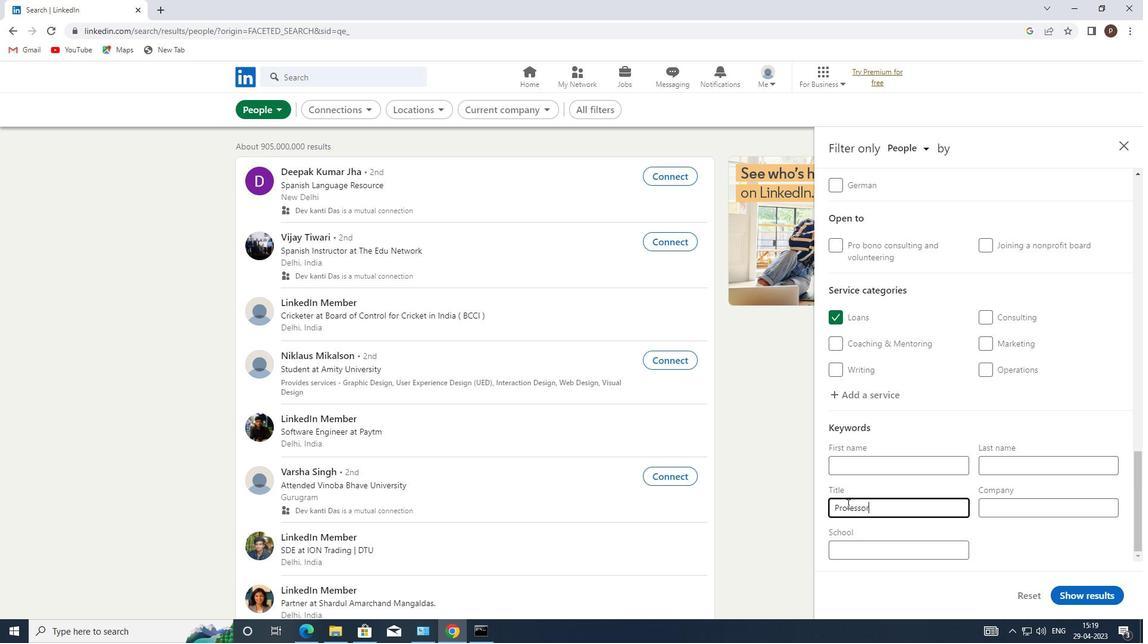 
Action: Key pressed <Key.space>
Screenshot: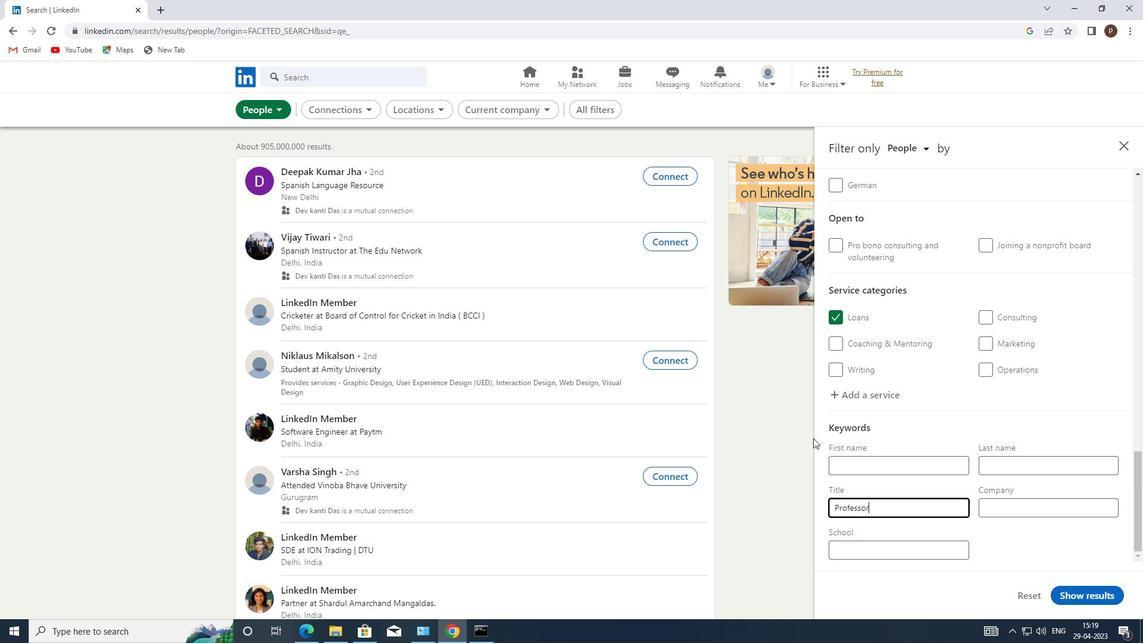 
Action: Mouse moved to (1067, 589)
Screenshot: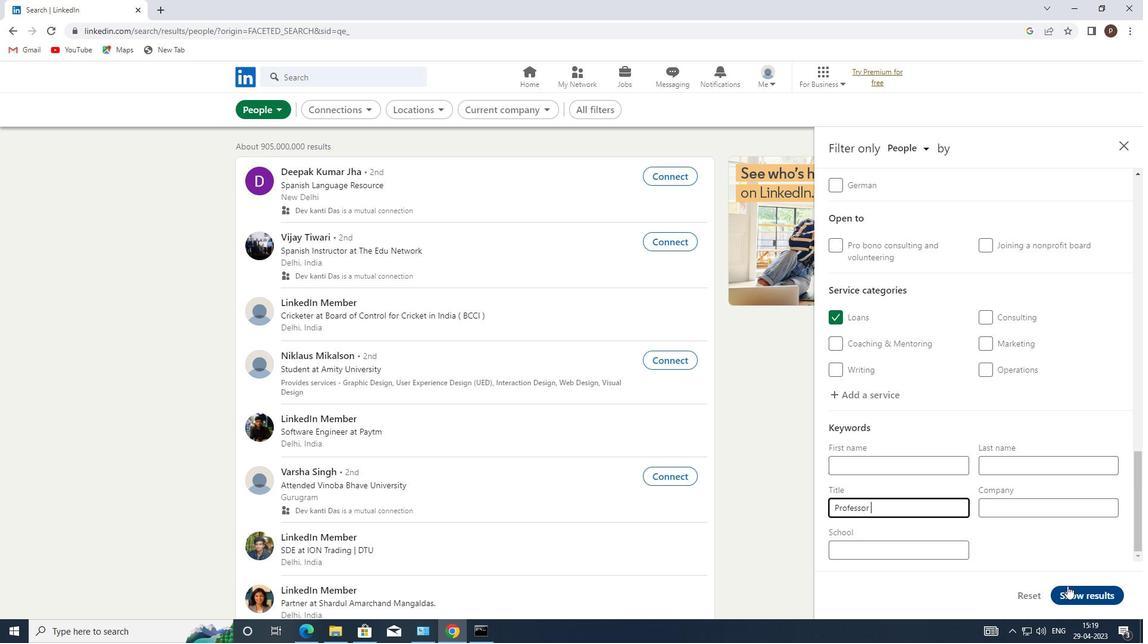 
Action: Mouse pressed left at (1067, 589)
Screenshot: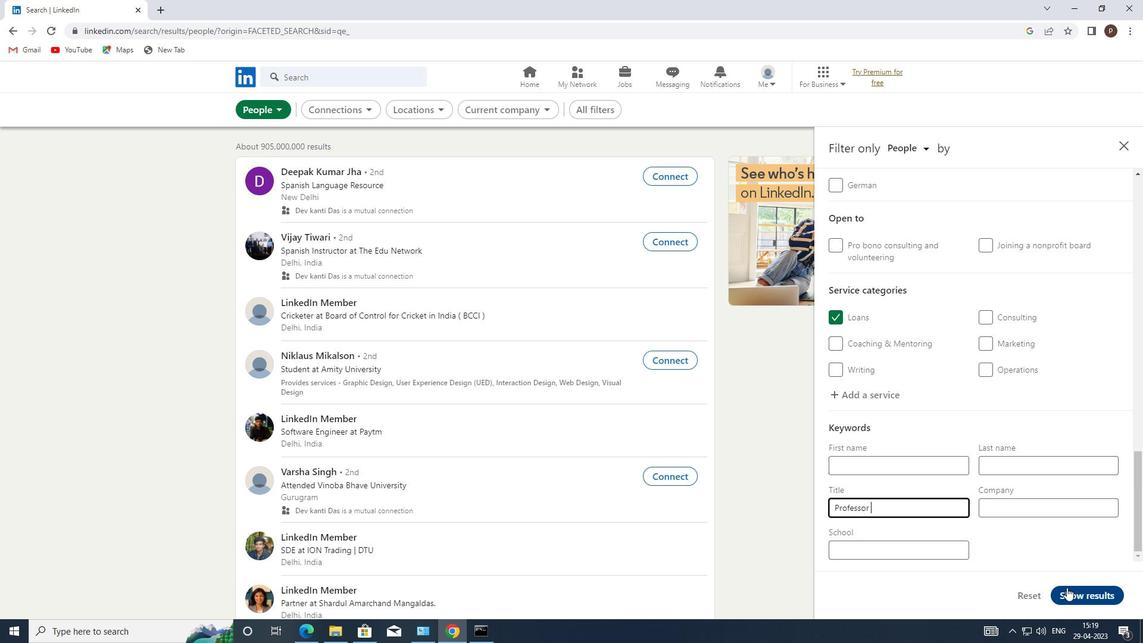 
